 Task: Look for space in High Point, United States from 6th September, 2023 to 15th September, 2023 for 6 adults in price range Rs.8000 to Rs.12000. Place can be entire place or private room with 6 bedrooms having 6 beds and 6 bathrooms. Property type can be house, flat, guest house. Amenities needed are: wifi, TV, free parkinig on premises, gym, breakfast. Booking option can be shelf check-in. Required host language is English.
Action: Mouse moved to (526, 122)
Screenshot: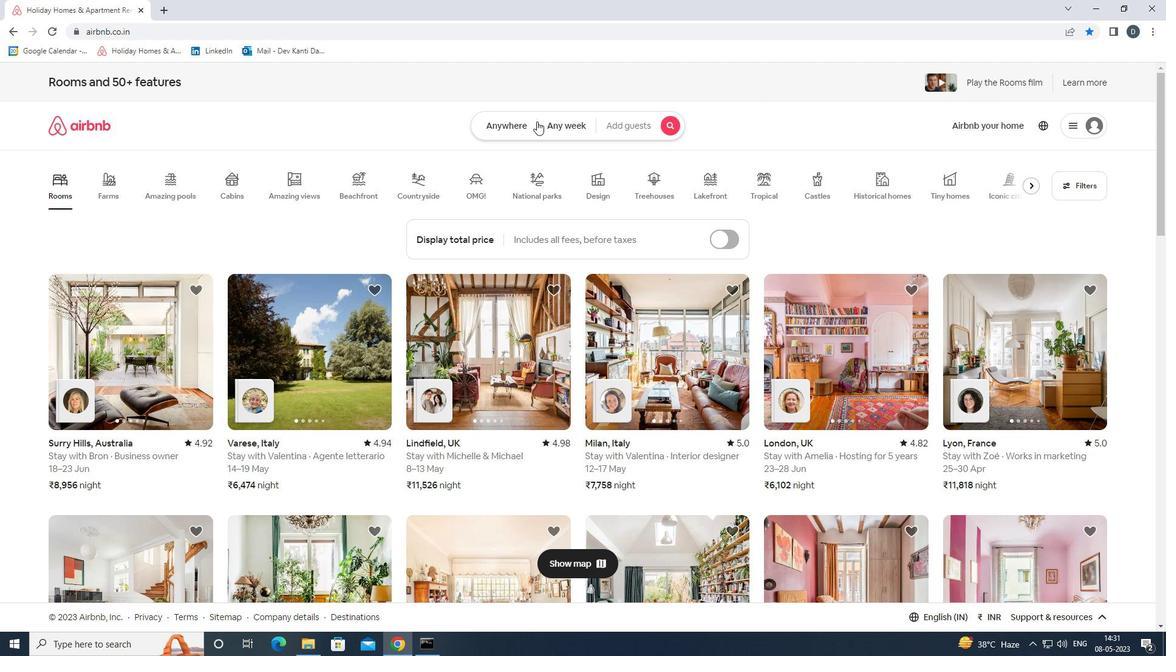 
Action: Mouse pressed left at (526, 122)
Screenshot: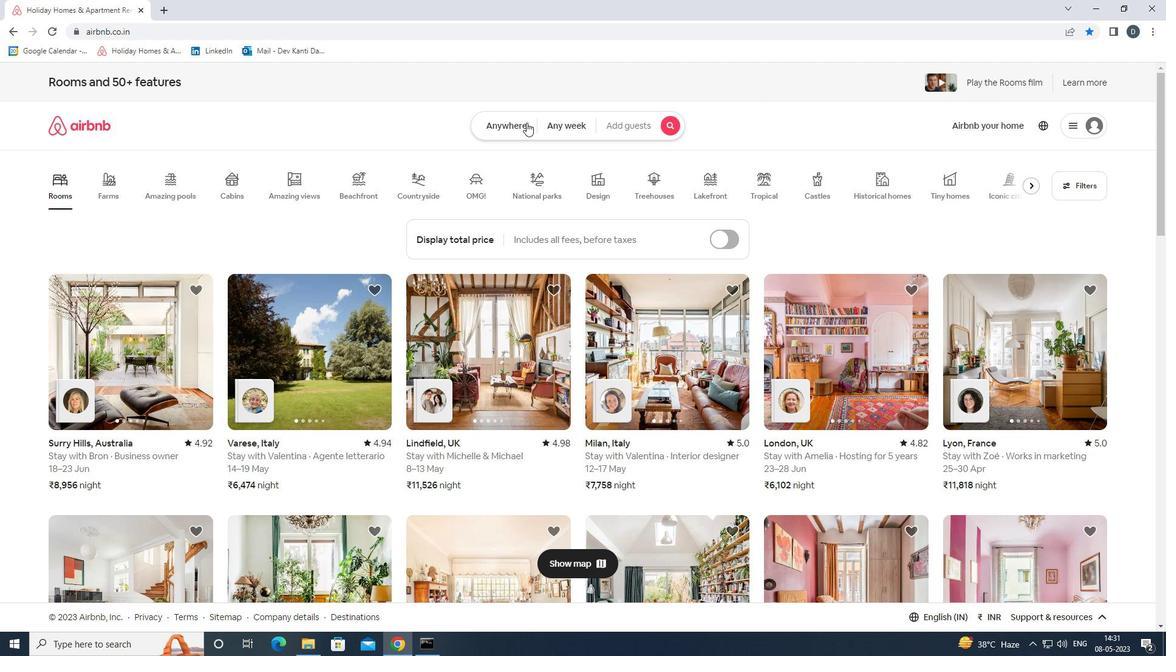 
Action: Mouse moved to (454, 171)
Screenshot: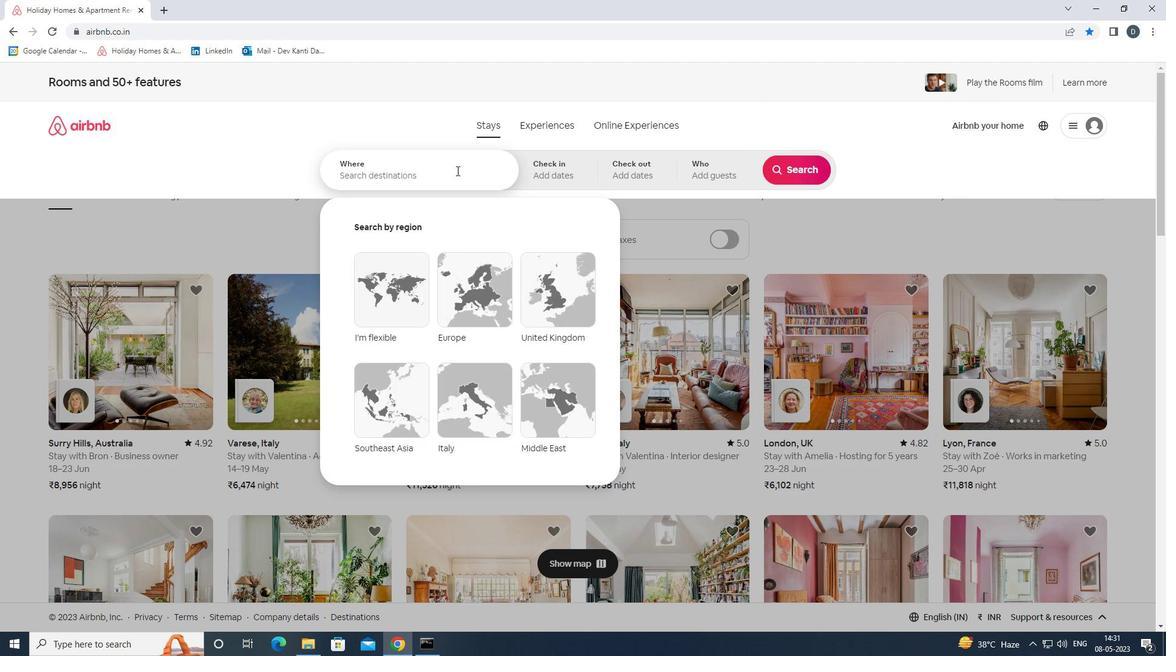 
Action: Mouse pressed left at (454, 171)
Screenshot: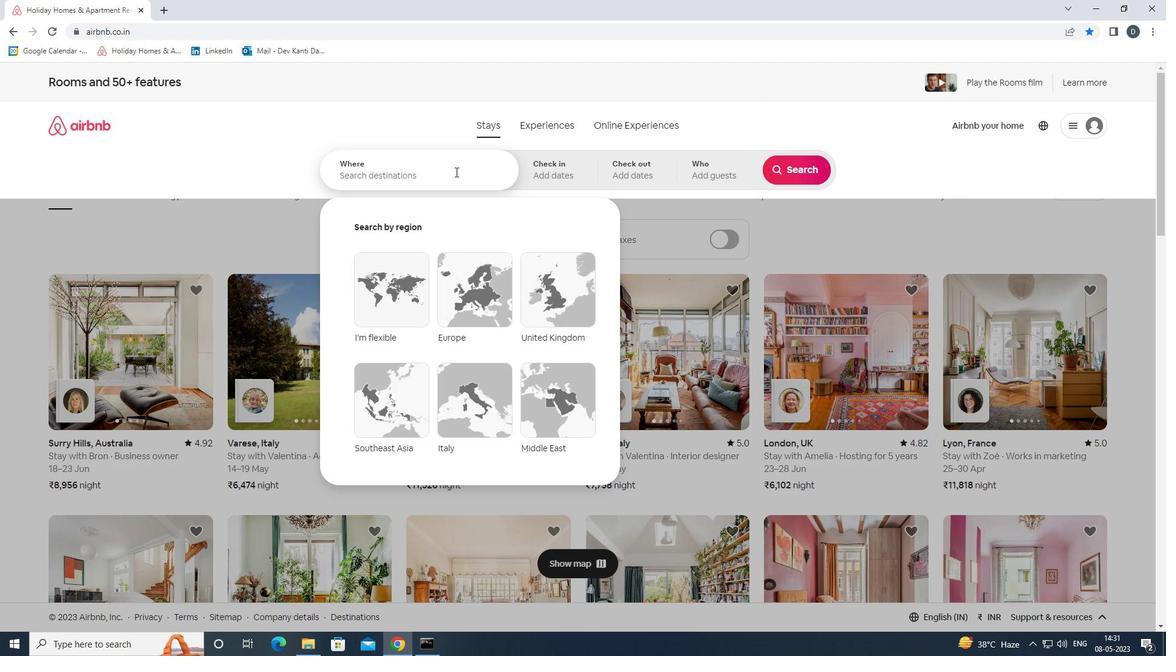 
Action: Key pressed <Key.shift><Key.shift><Key.shift><Key.shift><Key.shift><Key.shift><Key.shift>HIGH<Key.space><Key.caps_lock>P<Key.caps_lock>OINT,<Key.caps_lock>U<Key.caps_lock>NITED<Key.space><Key.caps_lock>S<Key.caps_lock>TATES<Key.enter>
Screenshot: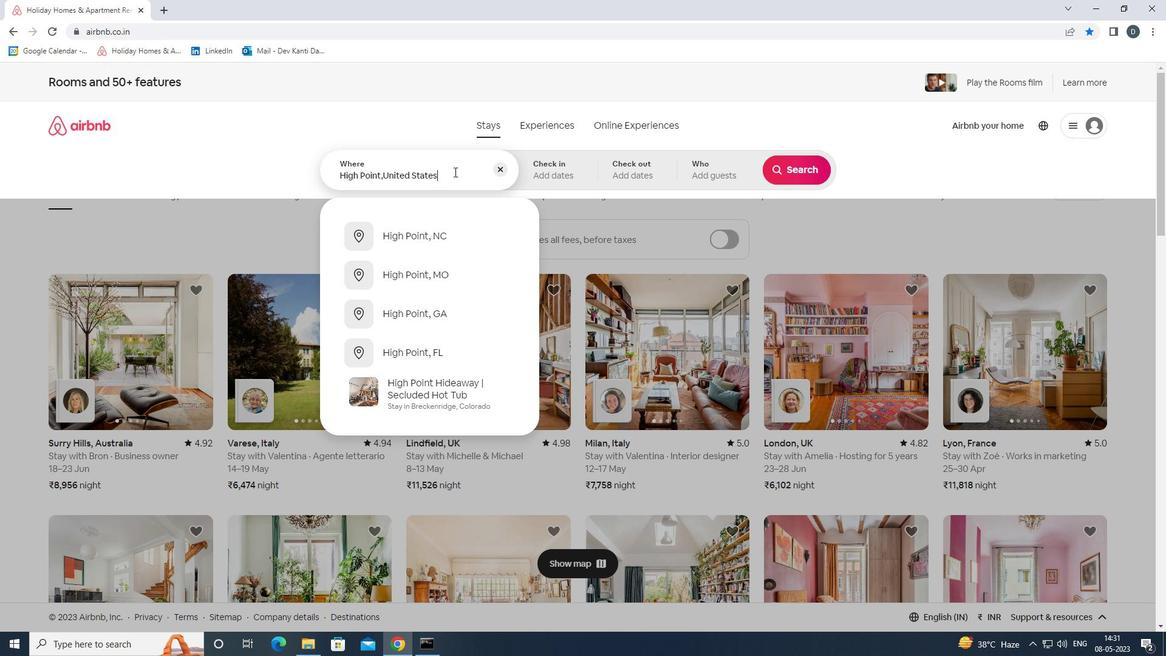 
Action: Mouse moved to (791, 261)
Screenshot: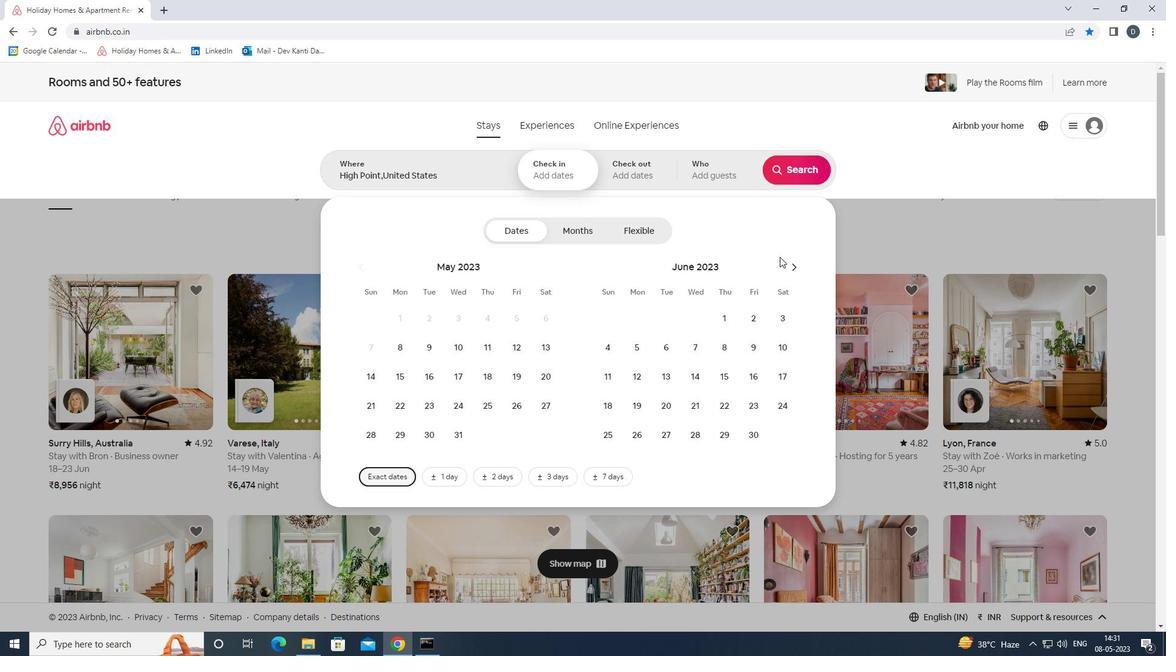 
Action: Mouse pressed left at (791, 261)
Screenshot: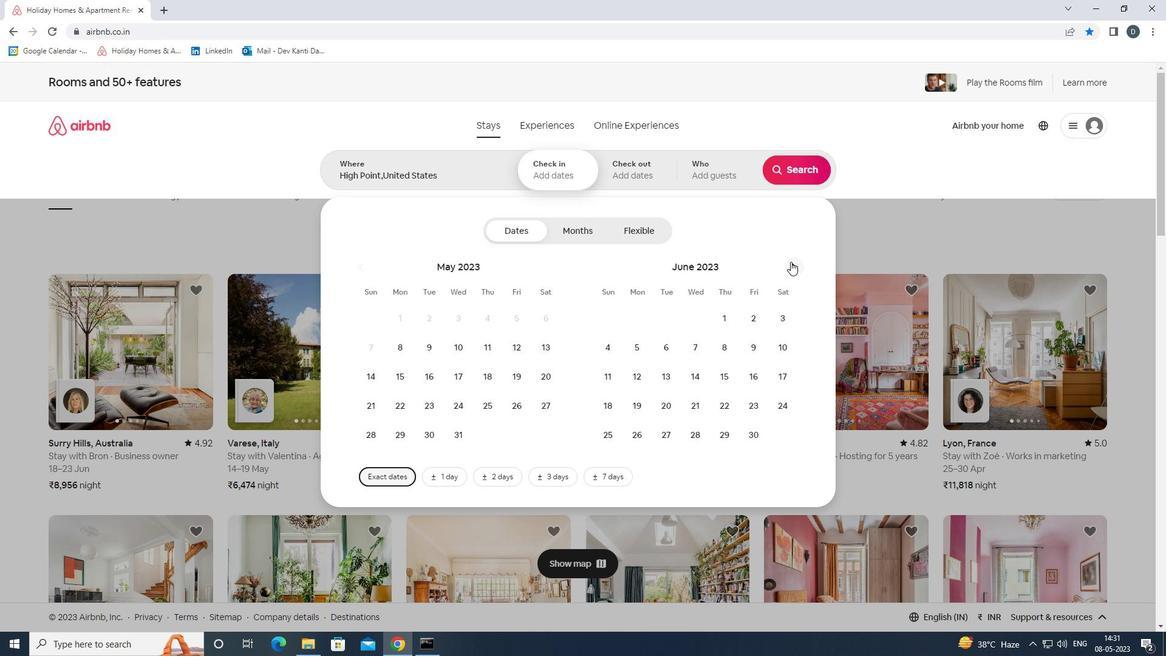 
Action: Mouse pressed left at (791, 261)
Screenshot: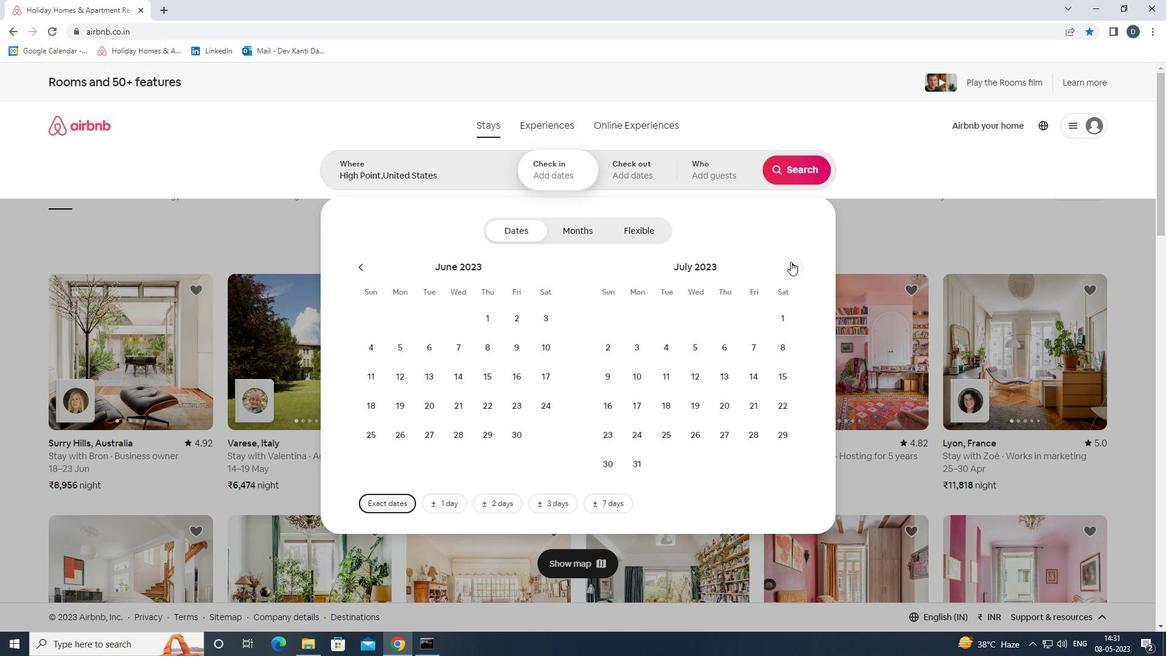 
Action: Mouse pressed left at (791, 261)
Screenshot: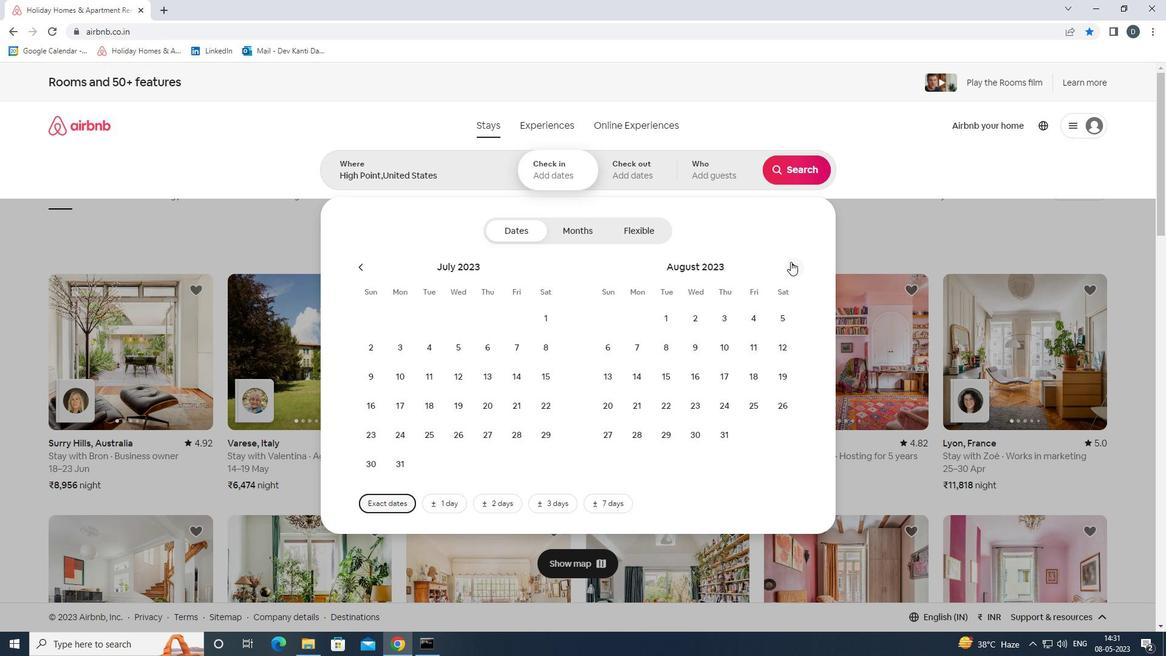 
Action: Mouse moved to (700, 345)
Screenshot: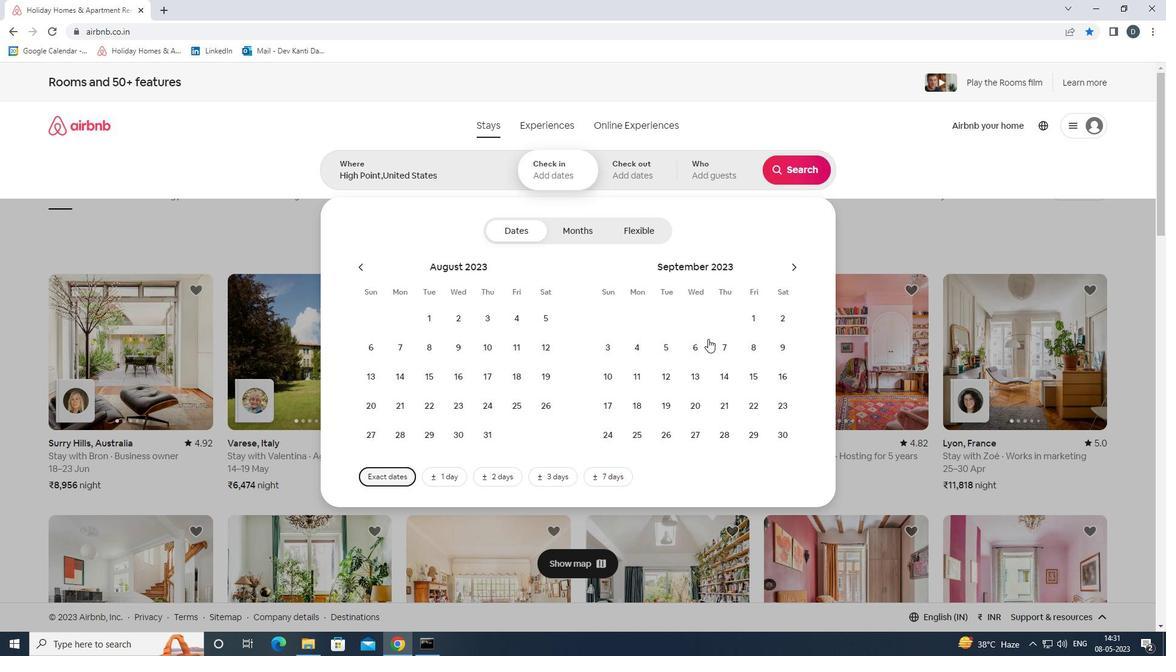 
Action: Mouse pressed left at (700, 345)
Screenshot: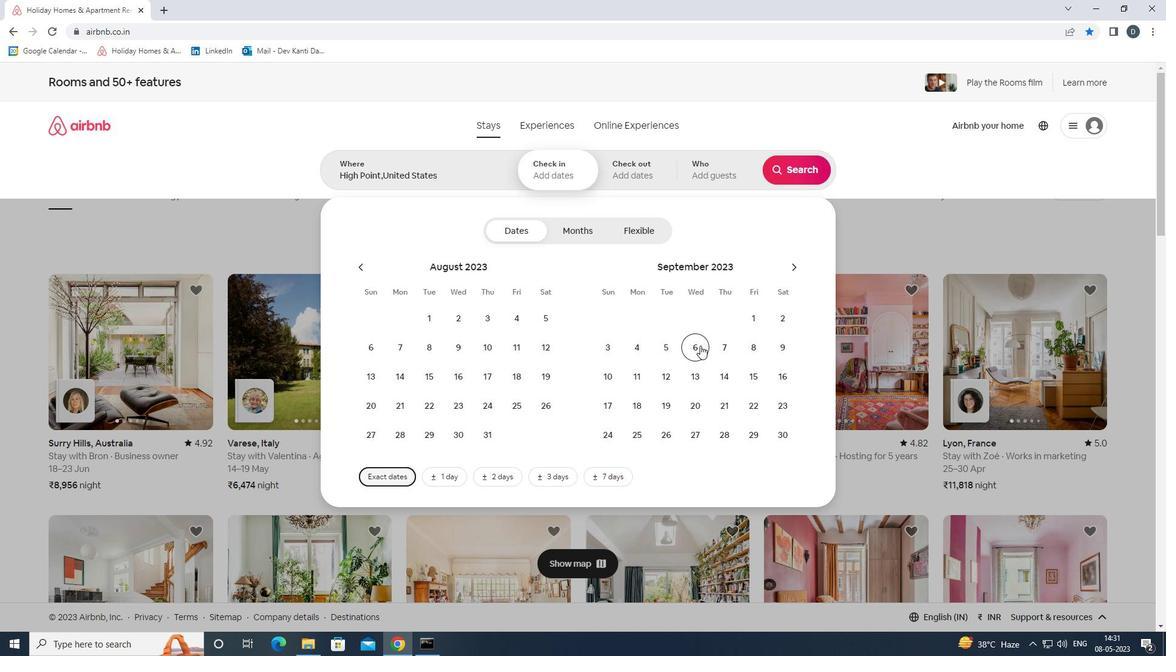 
Action: Mouse moved to (758, 373)
Screenshot: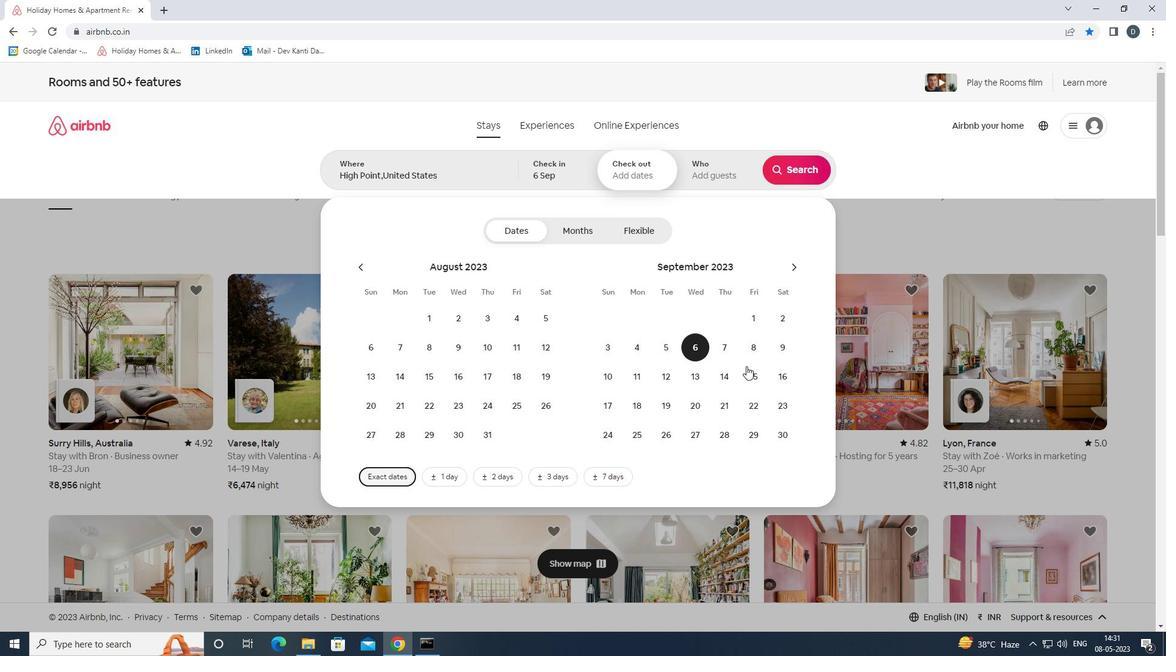 
Action: Mouse pressed left at (758, 373)
Screenshot: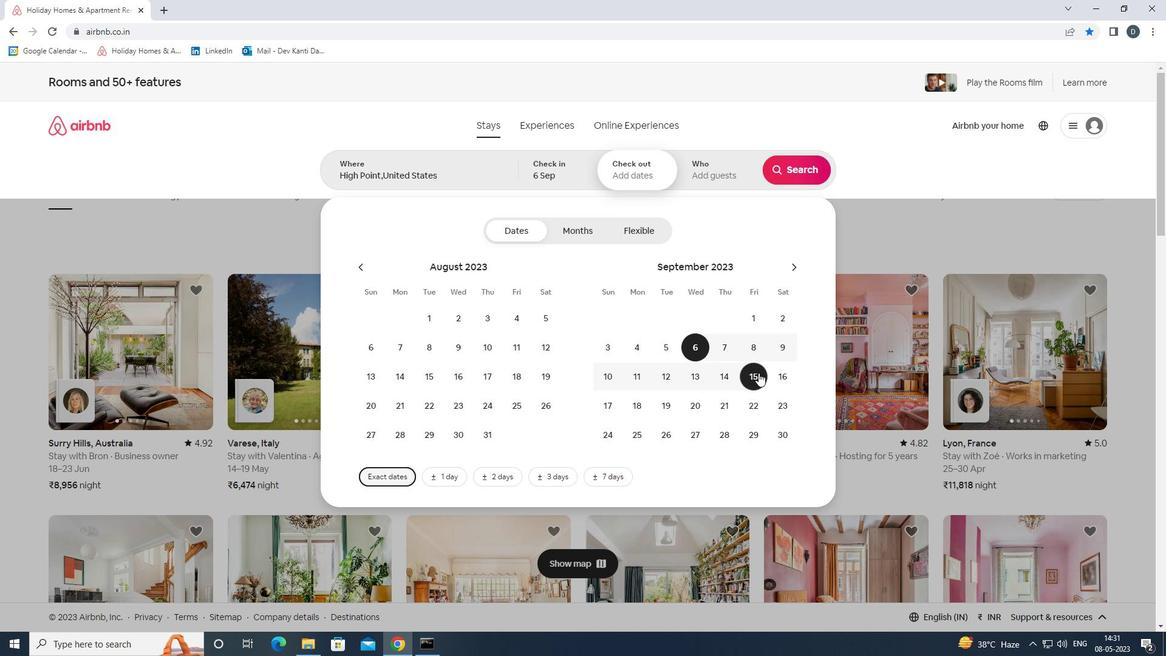 
Action: Mouse moved to (726, 173)
Screenshot: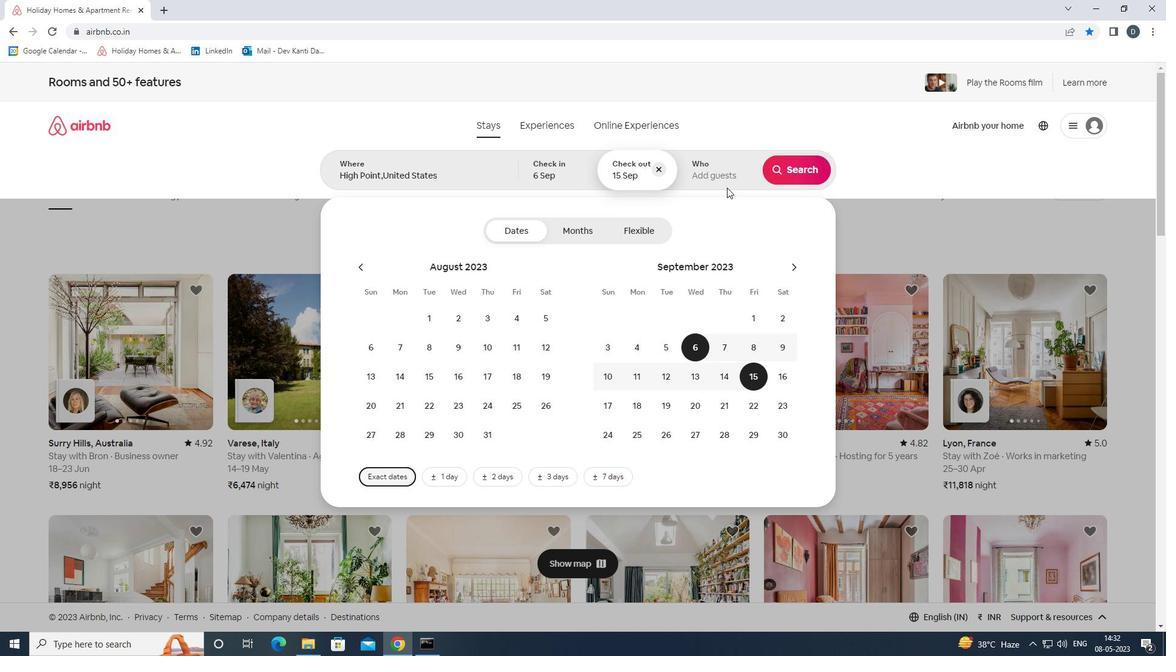 
Action: Mouse pressed left at (726, 173)
Screenshot: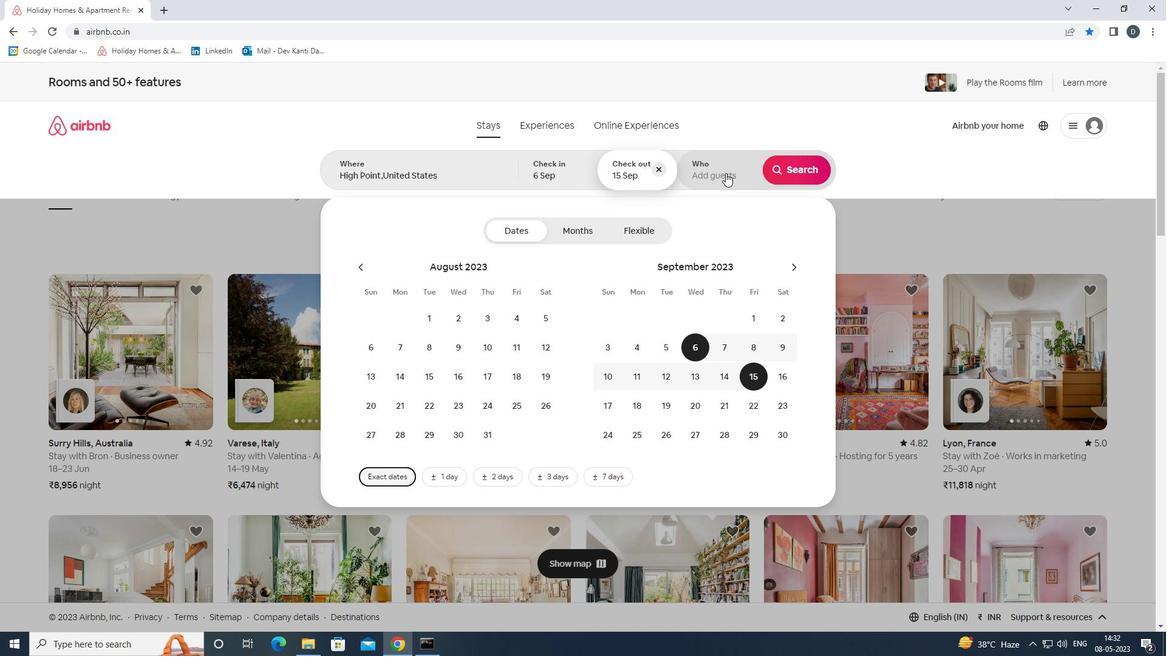 
Action: Mouse moved to (796, 230)
Screenshot: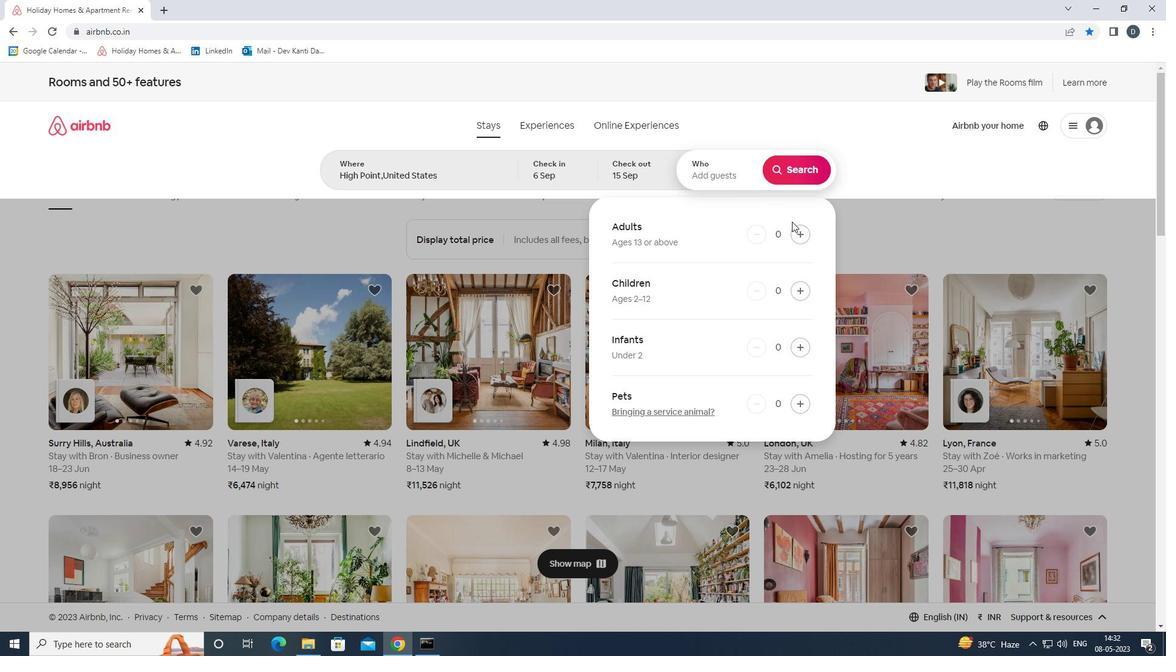 
Action: Mouse pressed left at (796, 230)
Screenshot: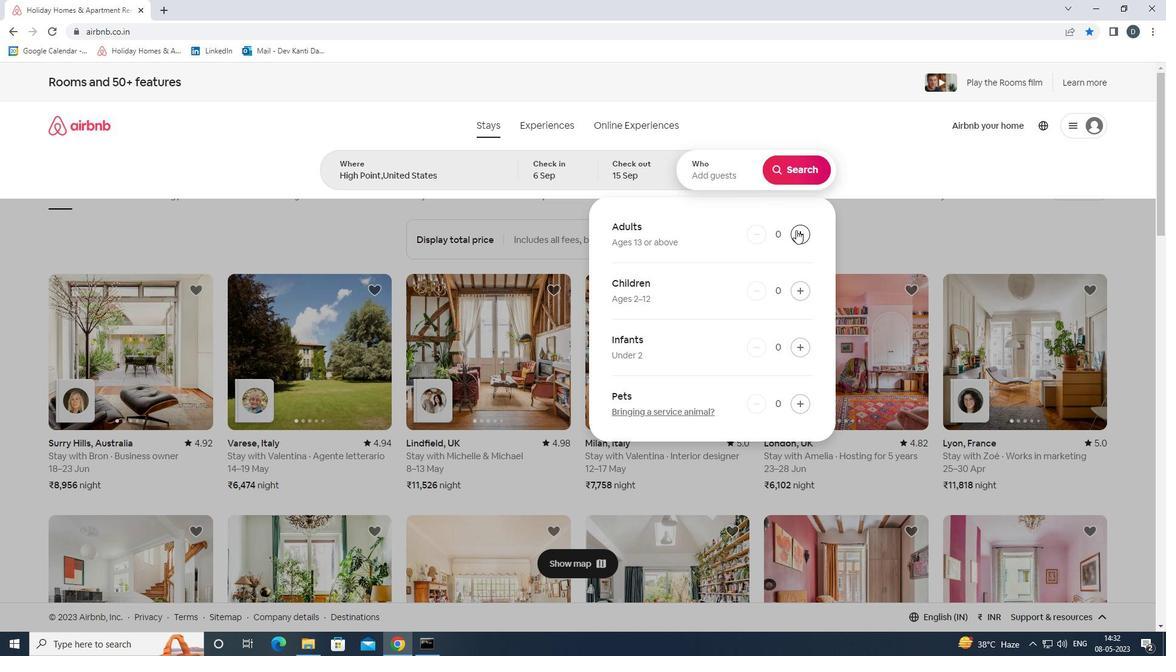 
Action: Mouse pressed left at (796, 230)
Screenshot: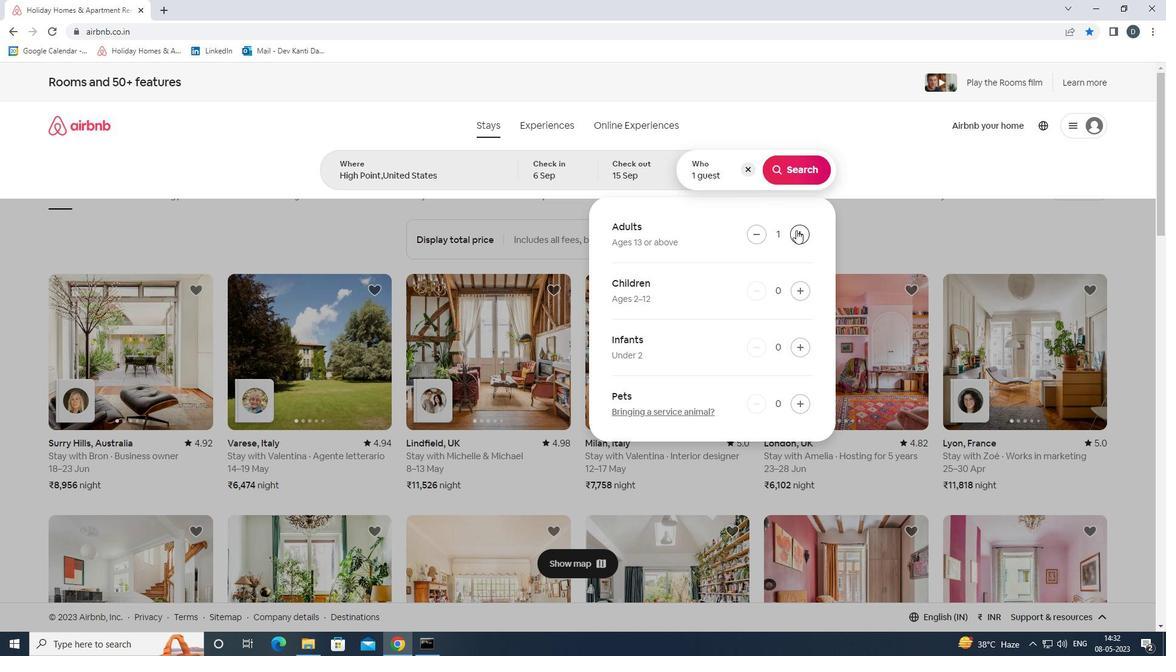 
Action: Mouse pressed left at (796, 230)
Screenshot: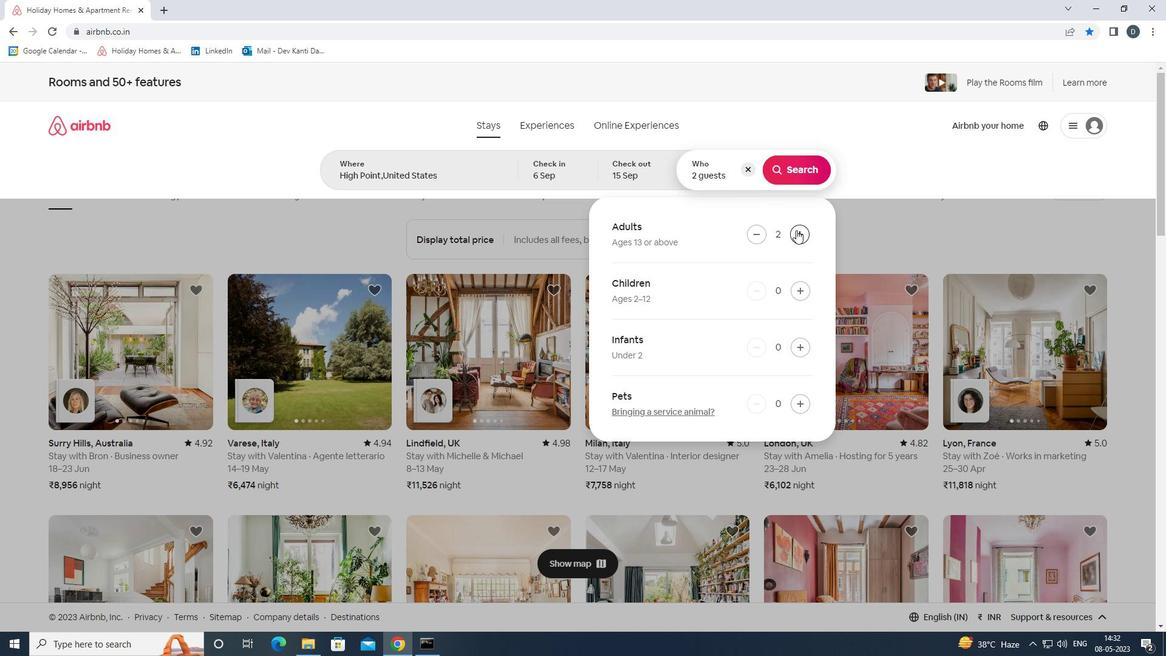 
Action: Mouse pressed left at (796, 230)
Screenshot: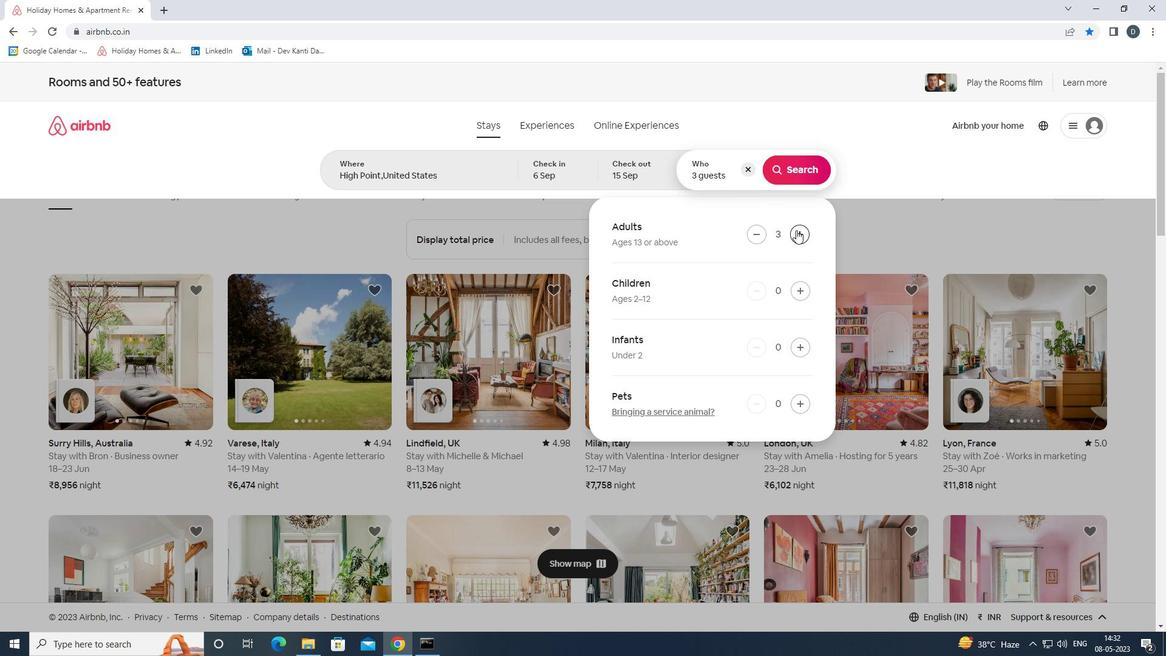 
Action: Mouse pressed left at (796, 230)
Screenshot: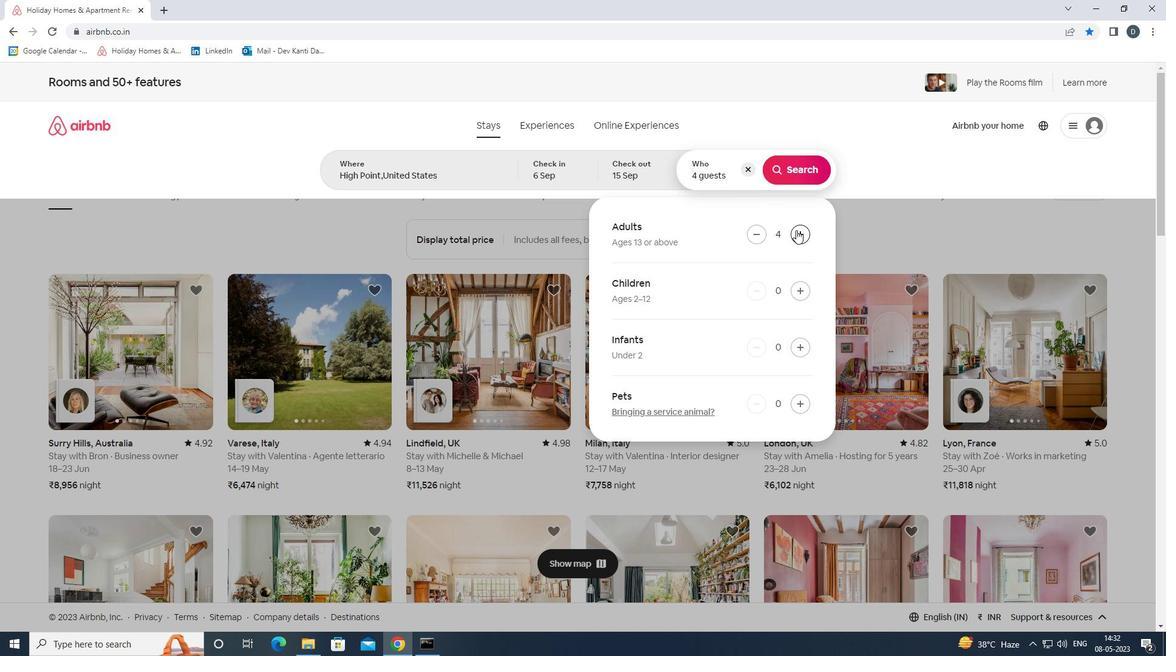 
Action: Mouse moved to (796, 231)
Screenshot: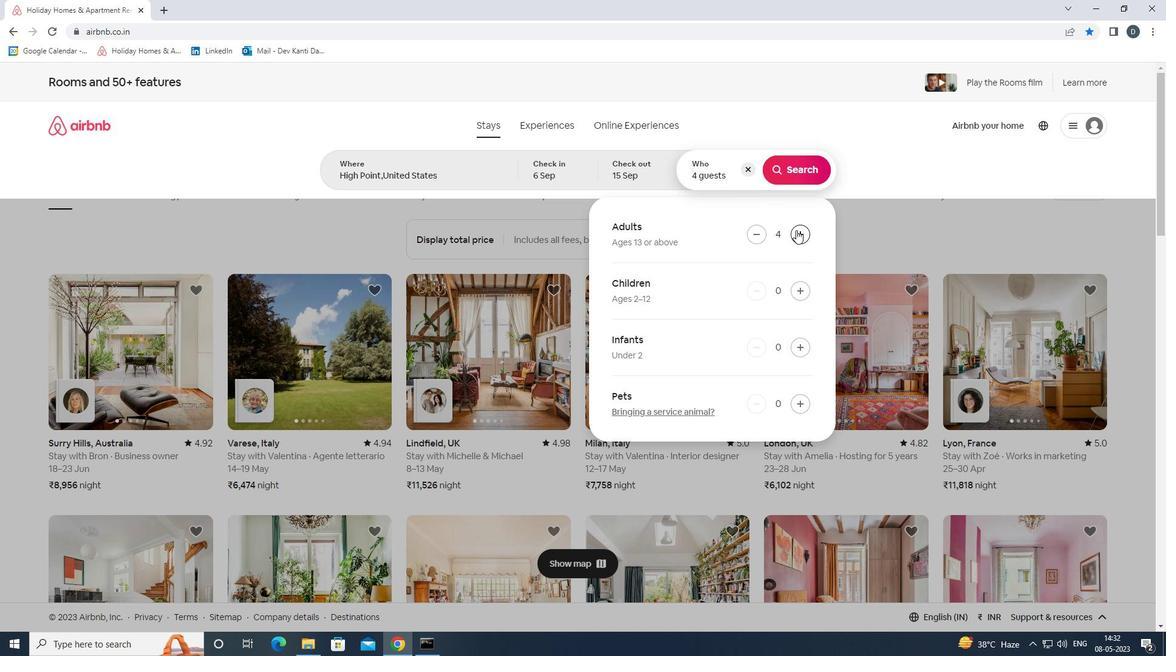 
Action: Mouse pressed left at (796, 231)
Screenshot: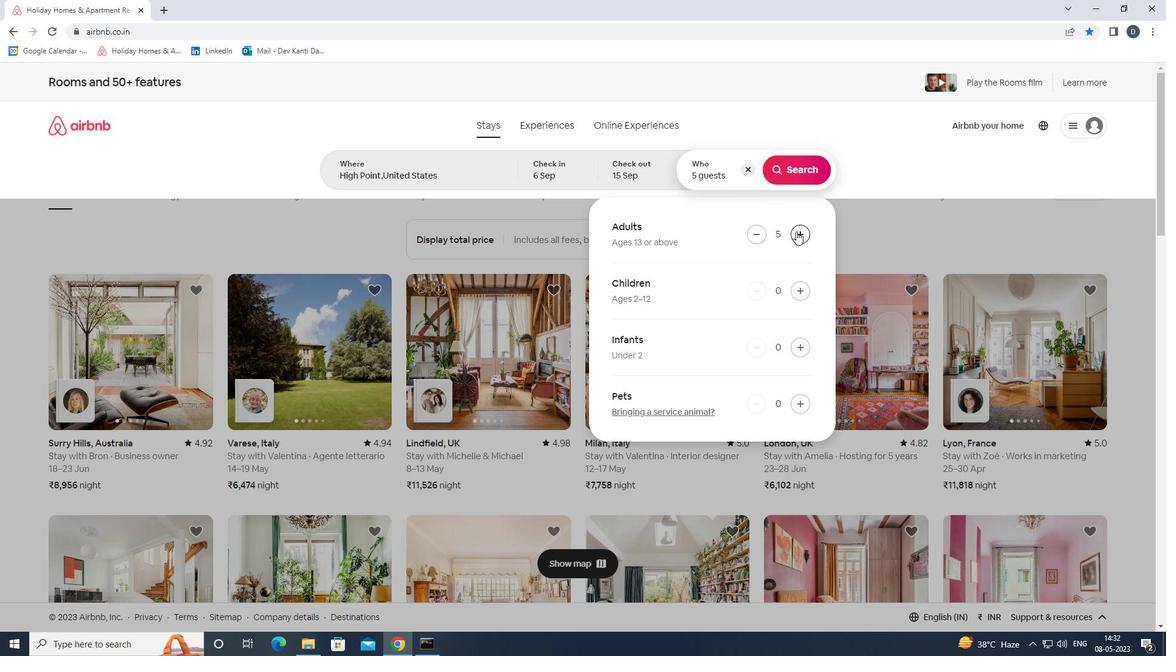 
Action: Mouse moved to (795, 173)
Screenshot: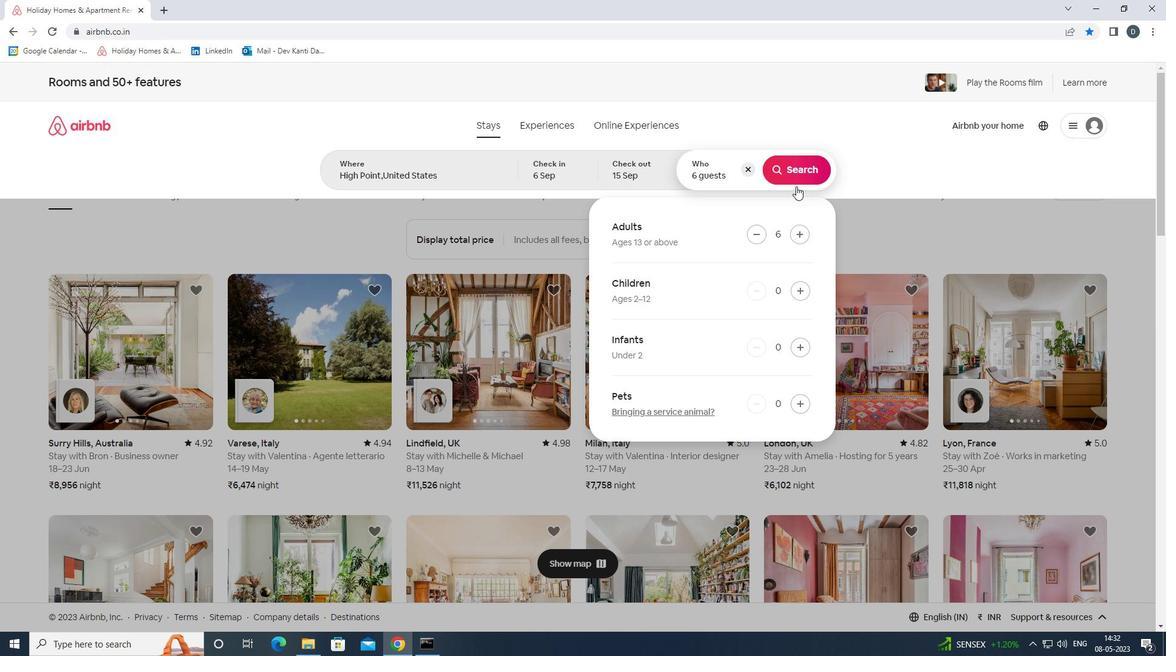 
Action: Mouse pressed left at (795, 173)
Screenshot: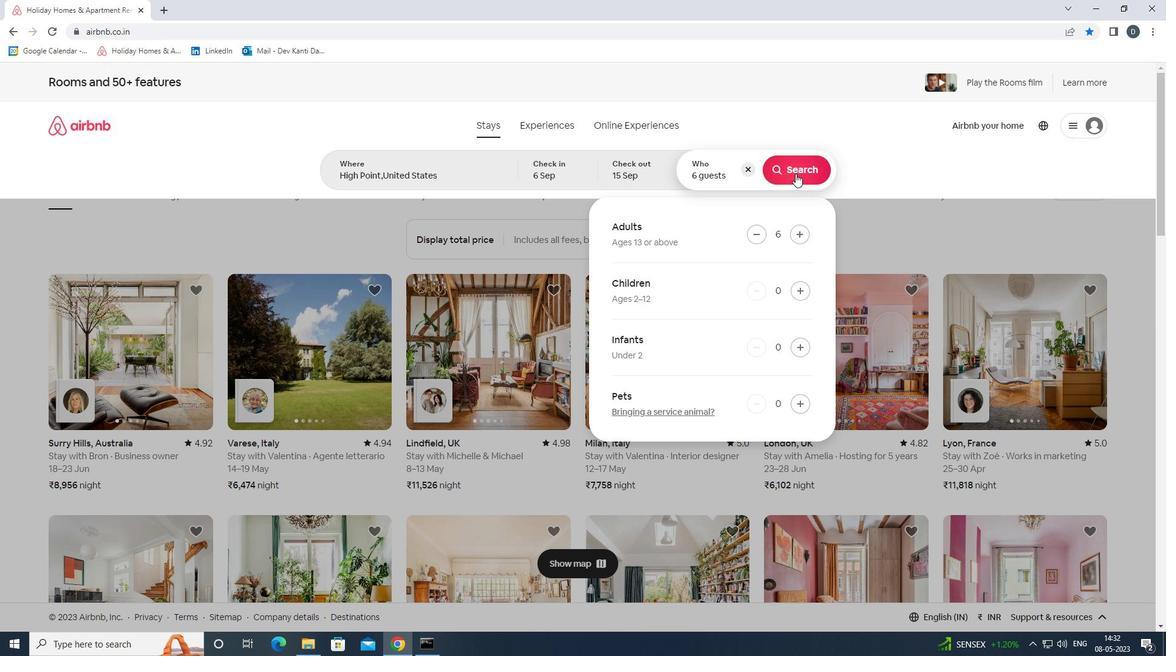 
Action: Mouse moved to (1111, 142)
Screenshot: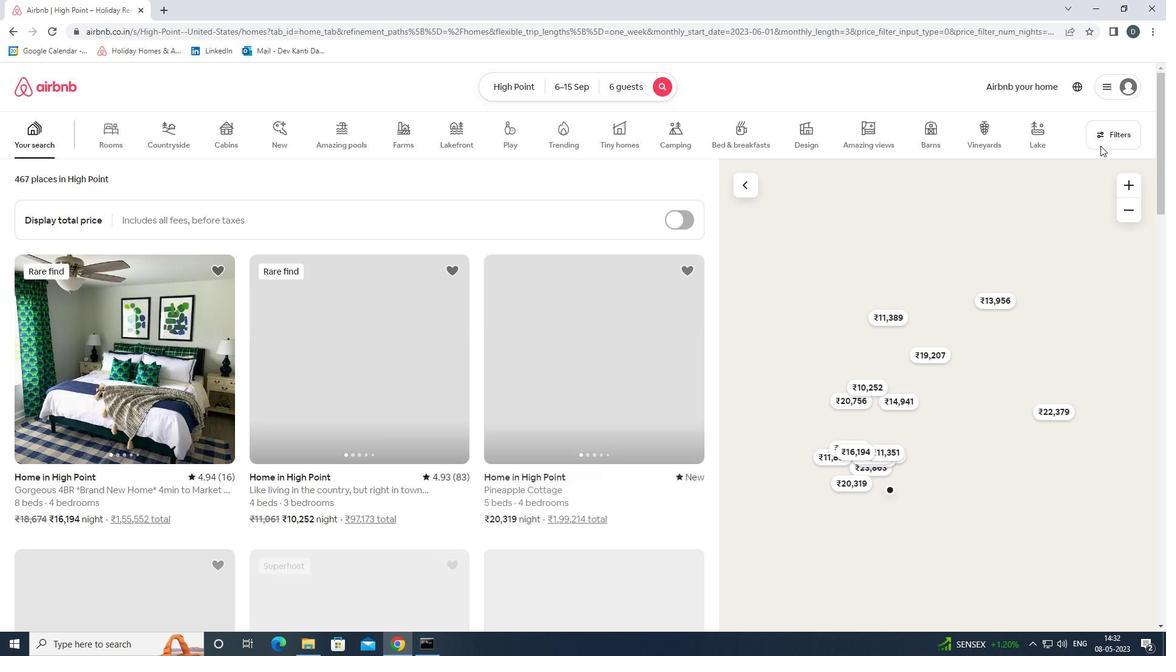 
Action: Mouse pressed left at (1111, 142)
Screenshot: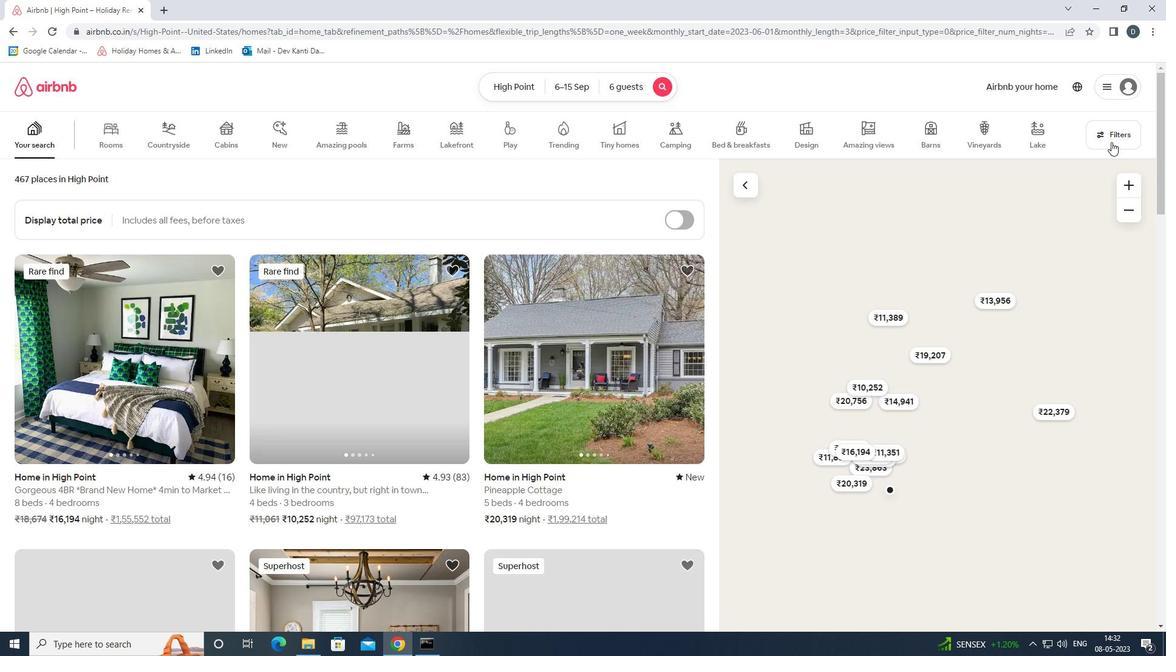 
Action: Mouse moved to (503, 428)
Screenshot: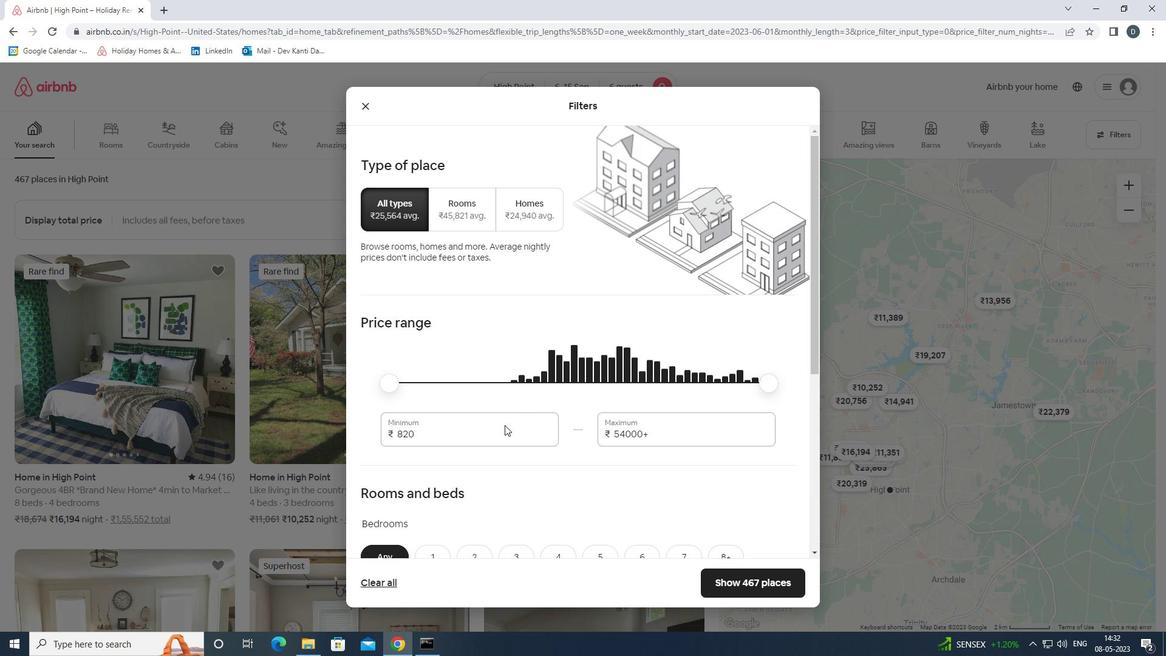 
Action: Mouse pressed left at (503, 428)
Screenshot: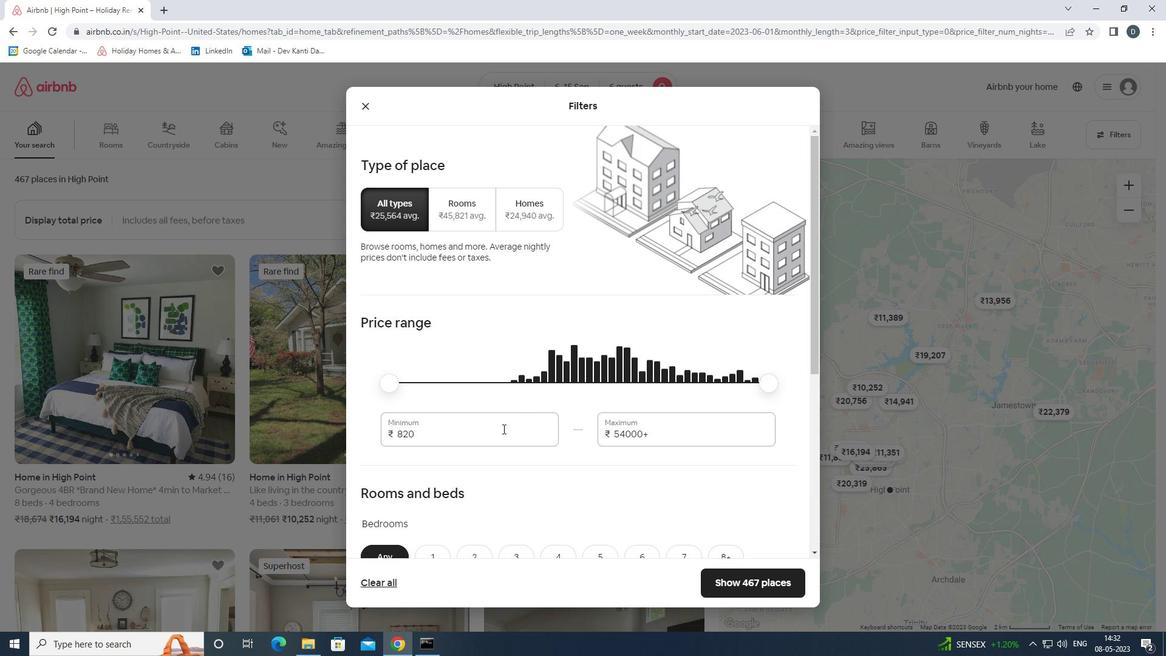 
Action: Mouse pressed left at (503, 428)
Screenshot: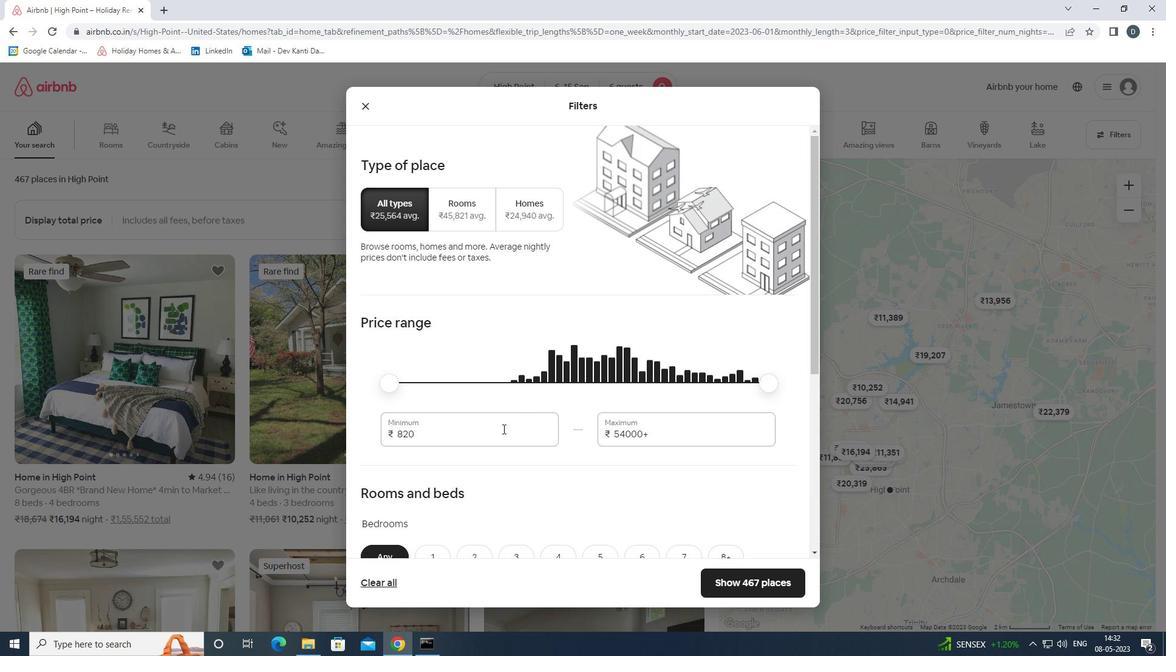 
Action: Key pressed 8000<Key.tab>12000
Screenshot: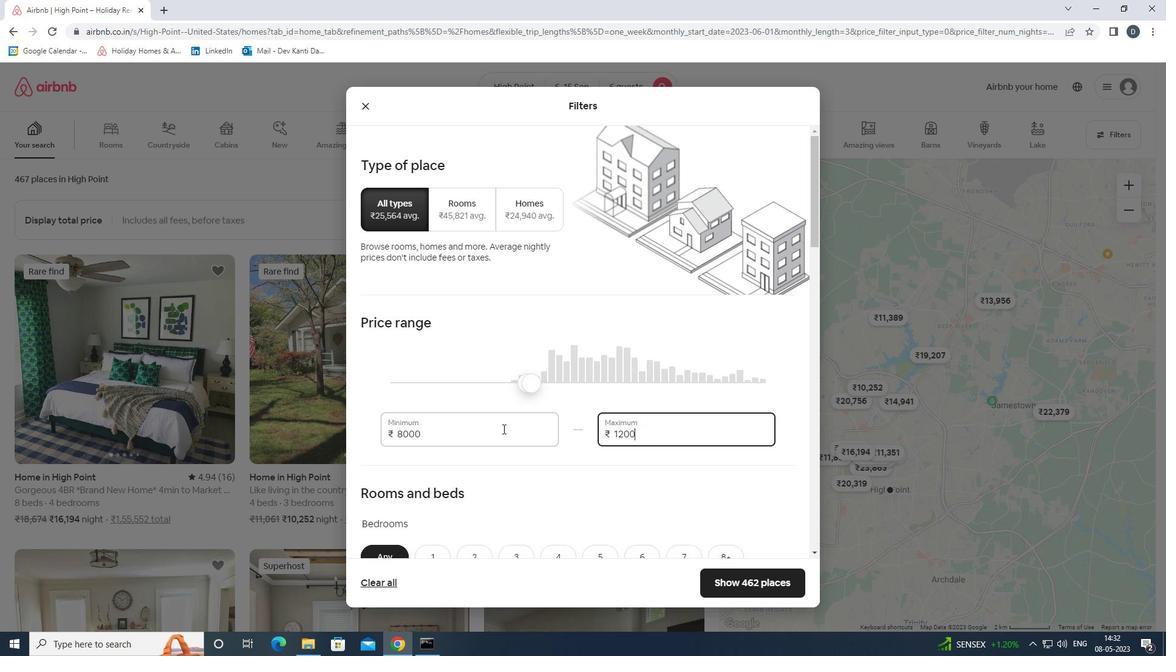 
Action: Mouse scrolled (503, 428) with delta (0, 0)
Screenshot: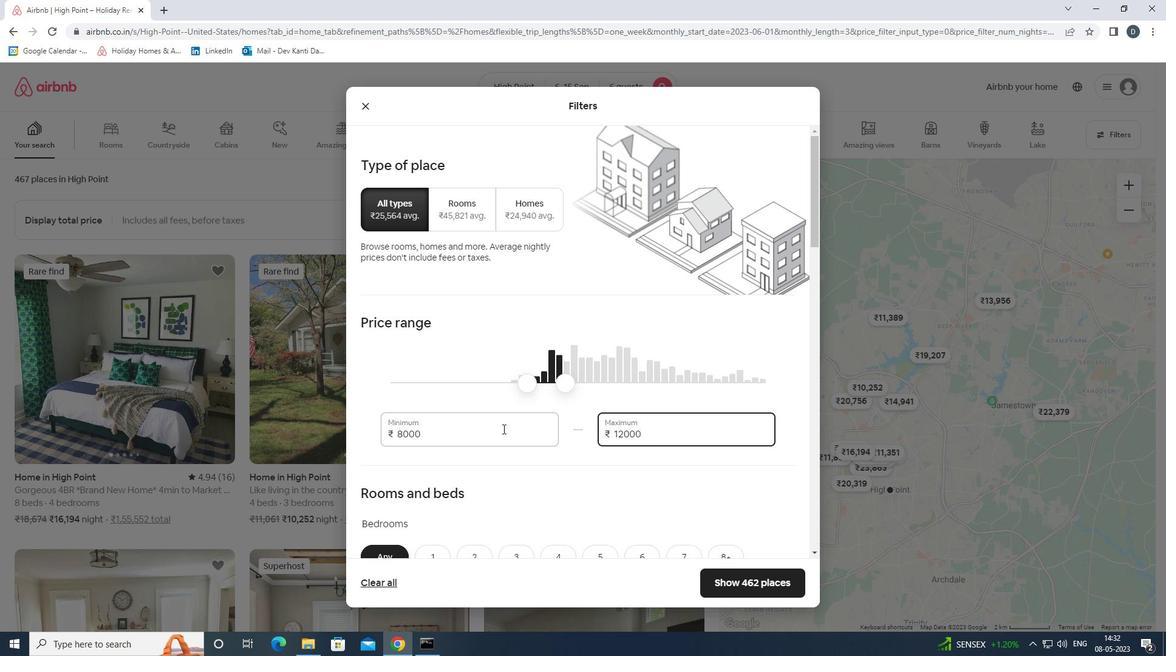 
Action: Mouse scrolled (503, 428) with delta (0, 0)
Screenshot: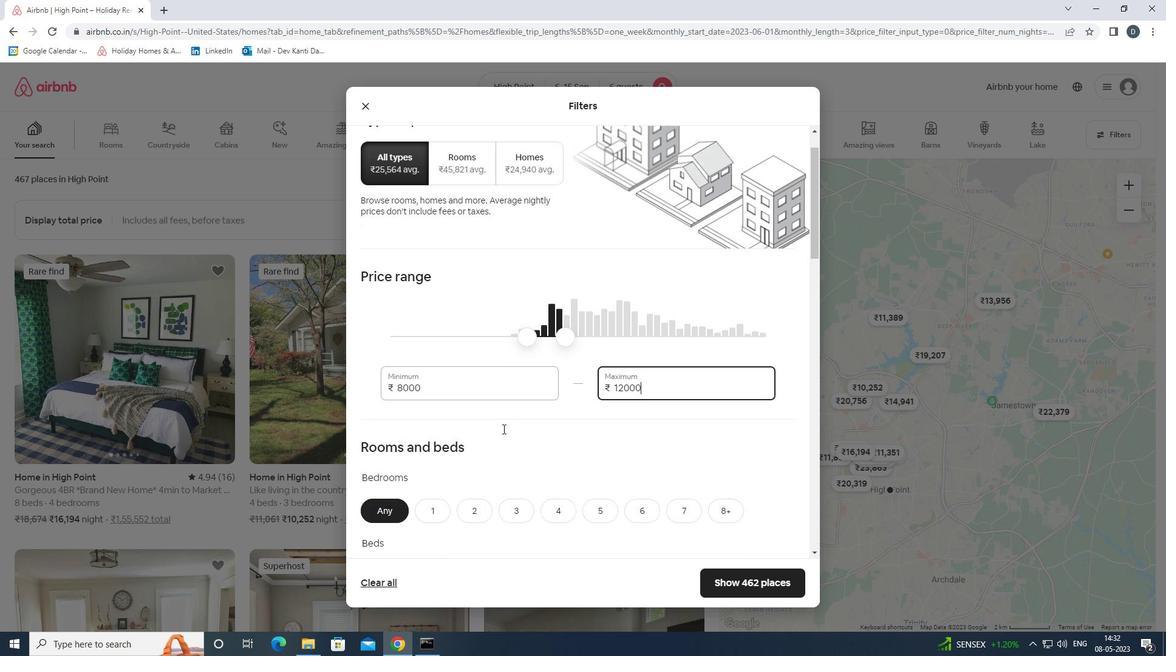
Action: Mouse scrolled (503, 428) with delta (0, 0)
Screenshot: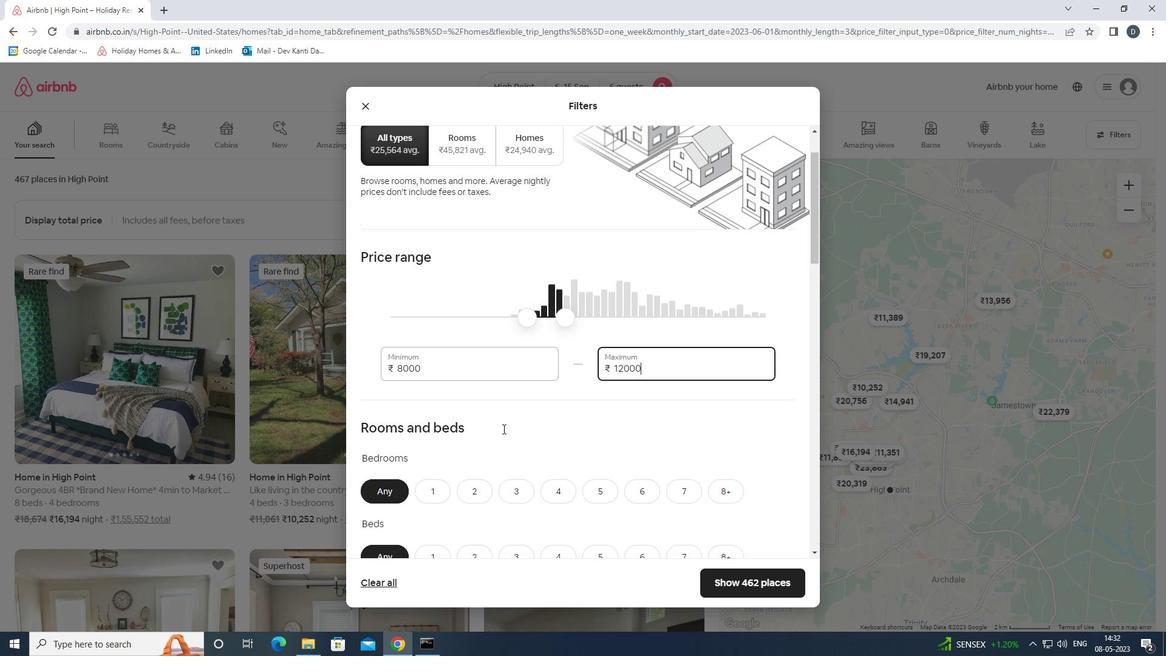 
Action: Mouse scrolled (503, 428) with delta (0, 0)
Screenshot: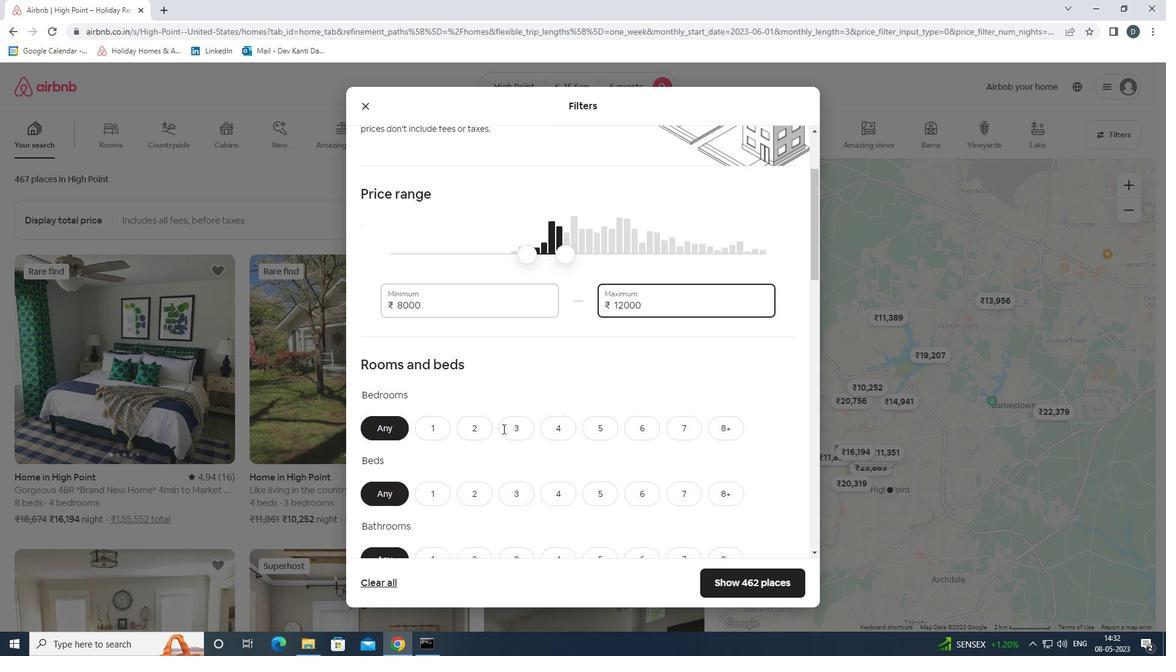 
Action: Mouse moved to (643, 314)
Screenshot: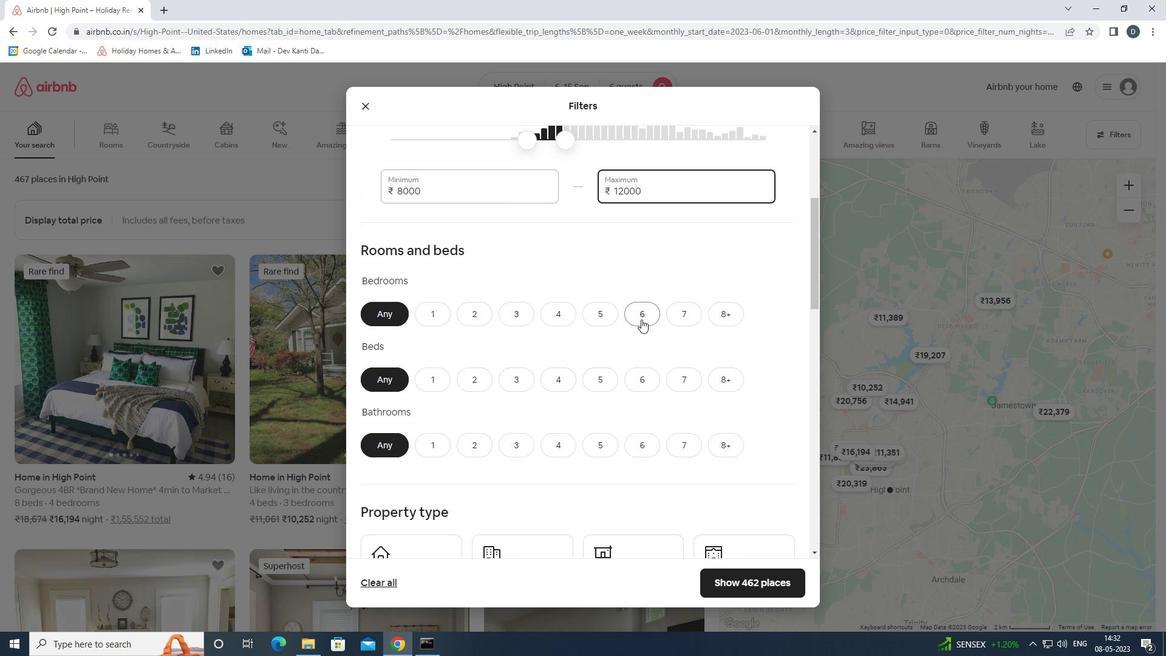 
Action: Mouse pressed left at (643, 314)
Screenshot: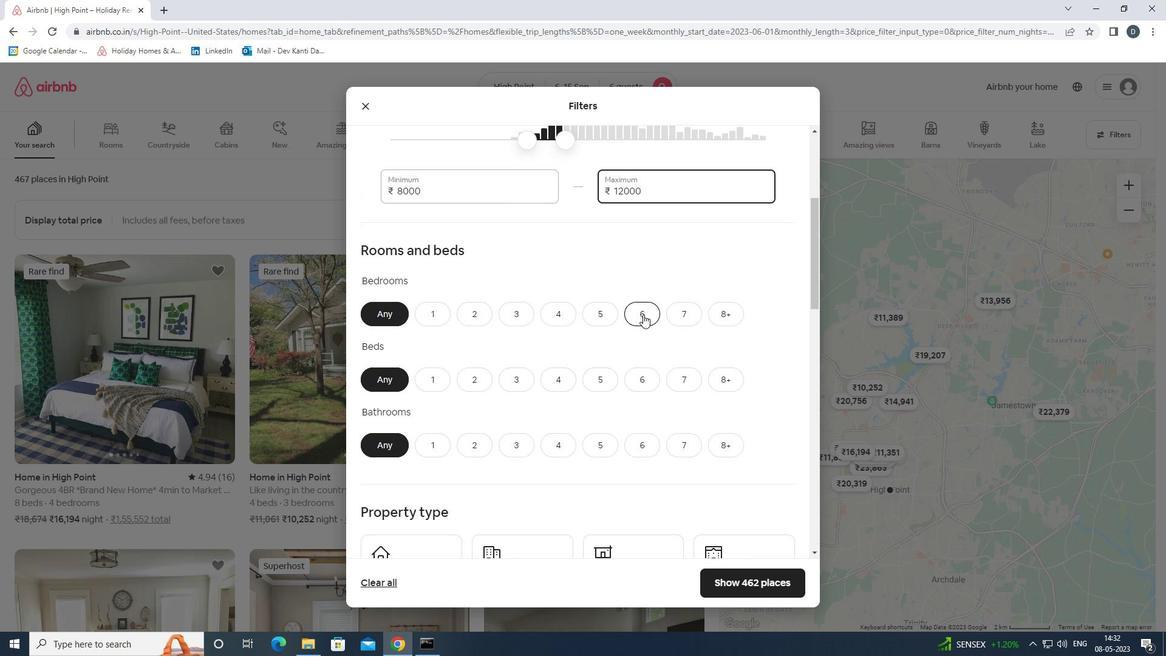 
Action: Mouse moved to (640, 373)
Screenshot: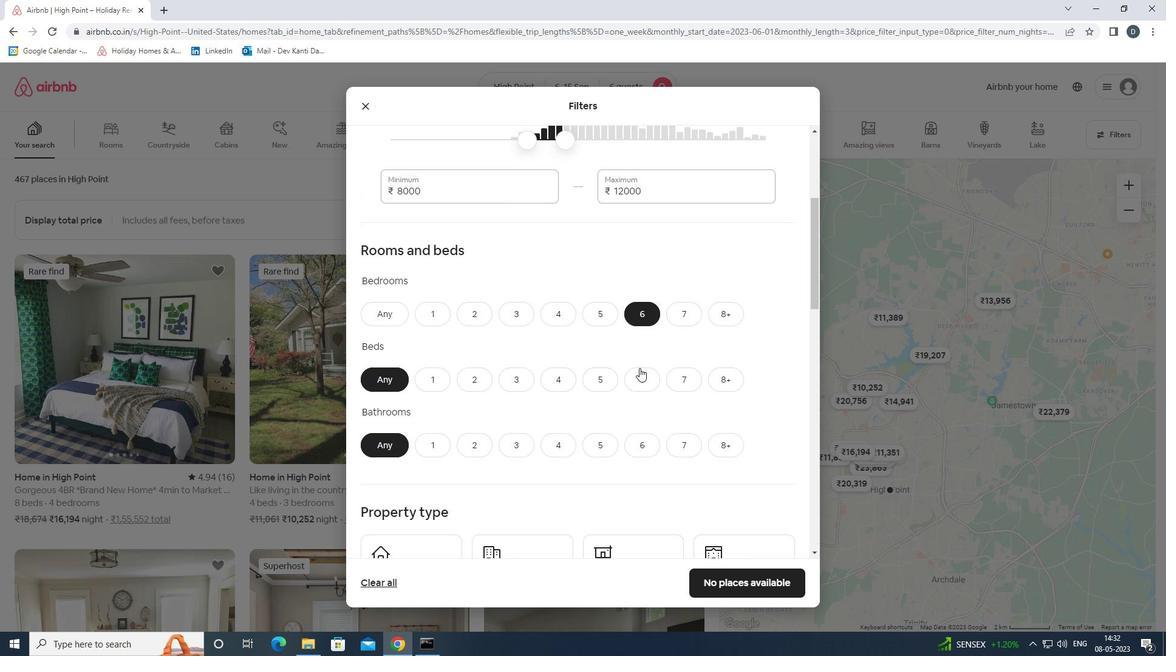 
Action: Mouse pressed left at (640, 373)
Screenshot: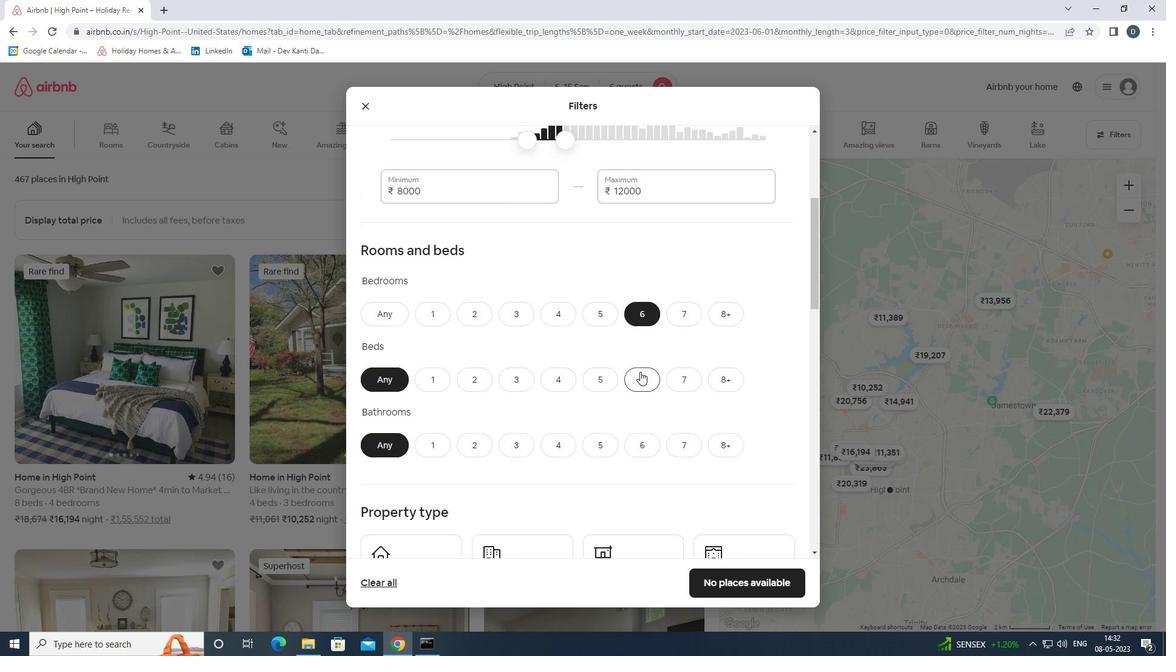 
Action: Mouse moved to (645, 436)
Screenshot: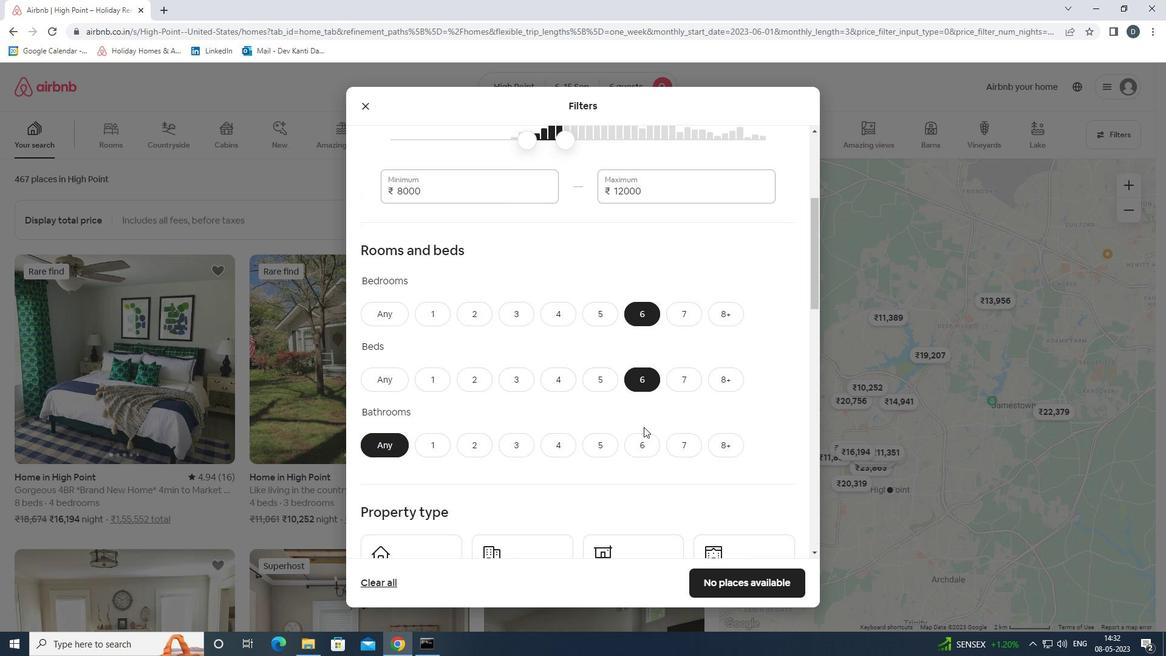 
Action: Mouse pressed left at (645, 436)
Screenshot: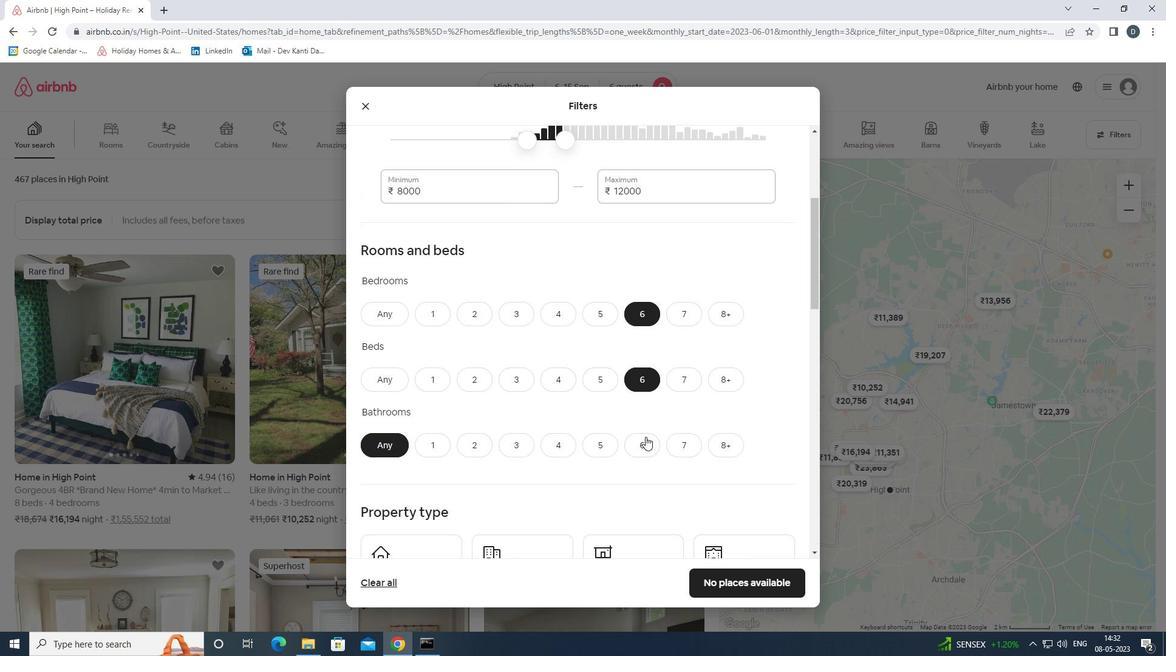 
Action: Mouse scrolled (645, 436) with delta (0, 0)
Screenshot: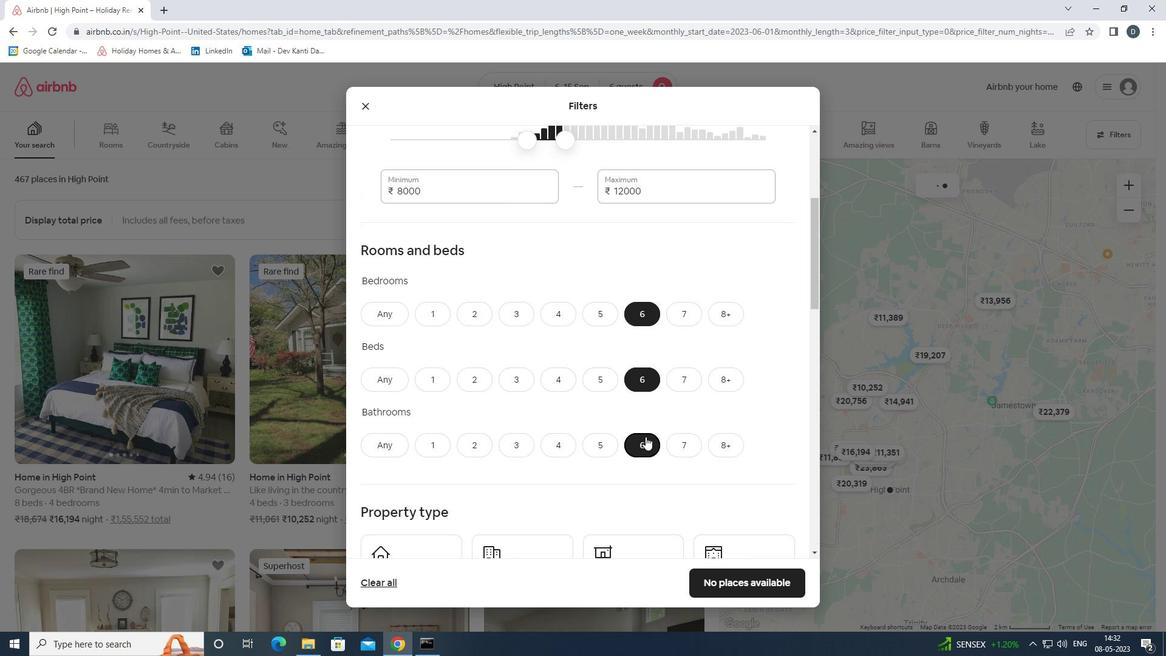 
Action: Mouse scrolled (645, 436) with delta (0, 0)
Screenshot: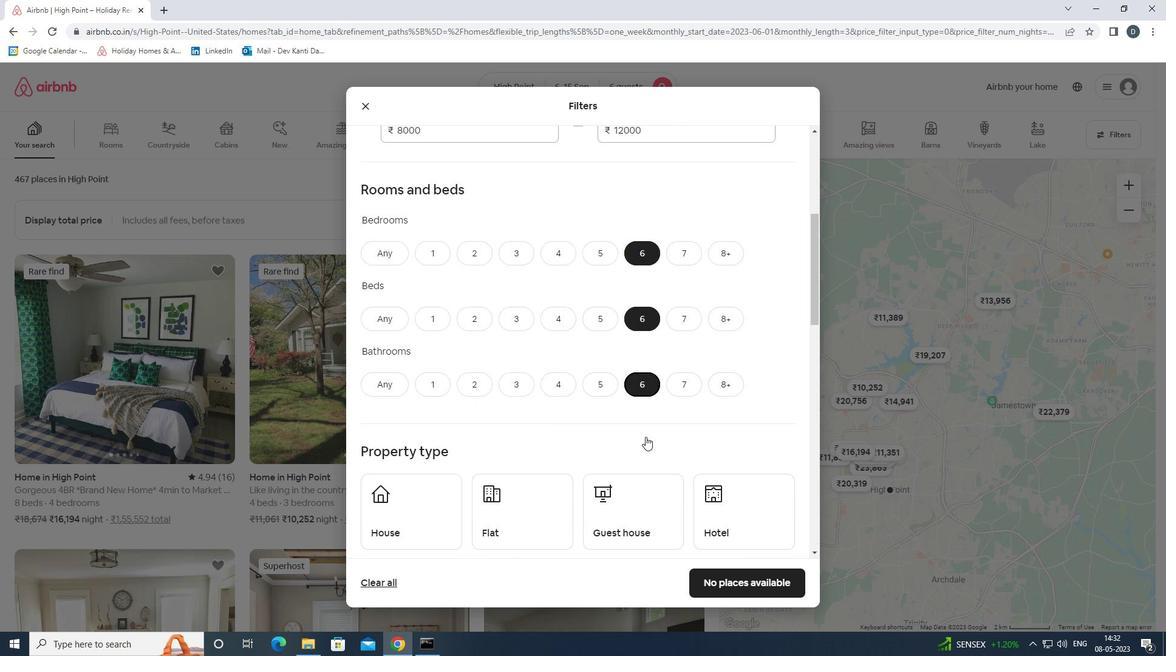 
Action: Mouse scrolled (645, 436) with delta (0, 0)
Screenshot: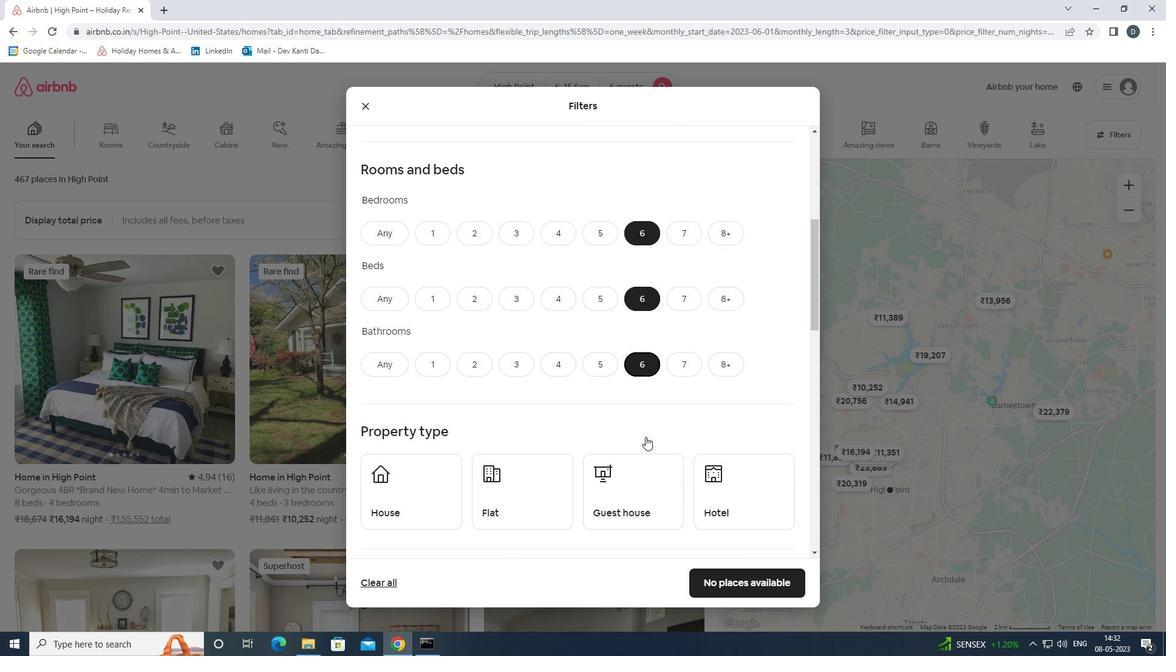 
Action: Mouse moved to (445, 411)
Screenshot: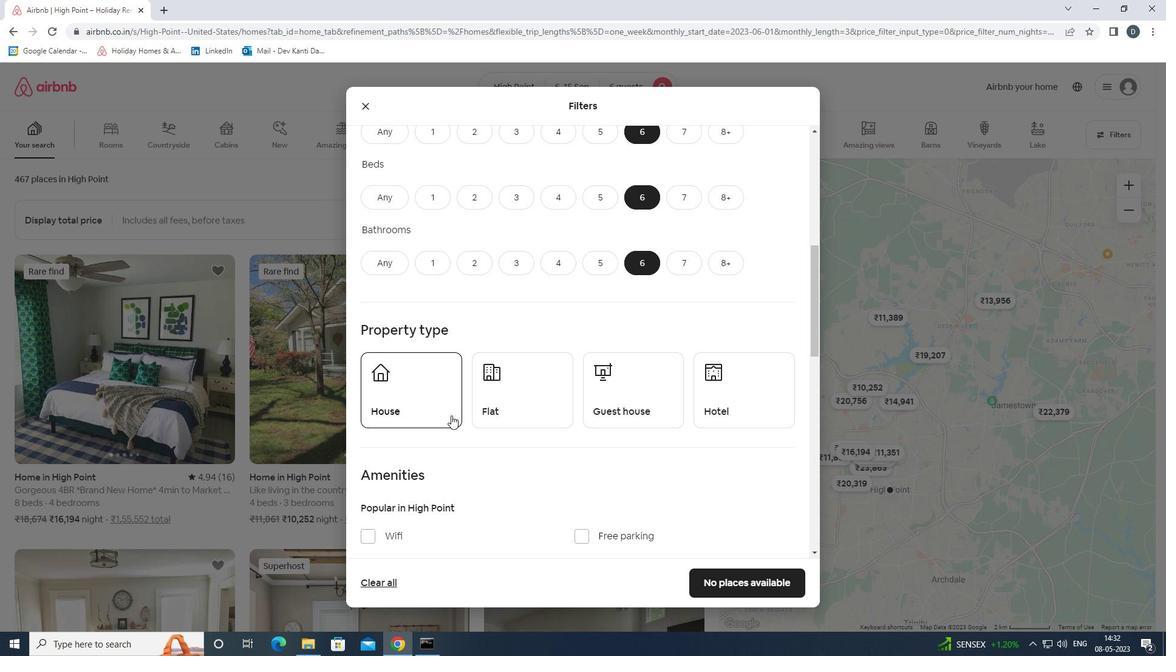 
Action: Mouse pressed left at (445, 411)
Screenshot: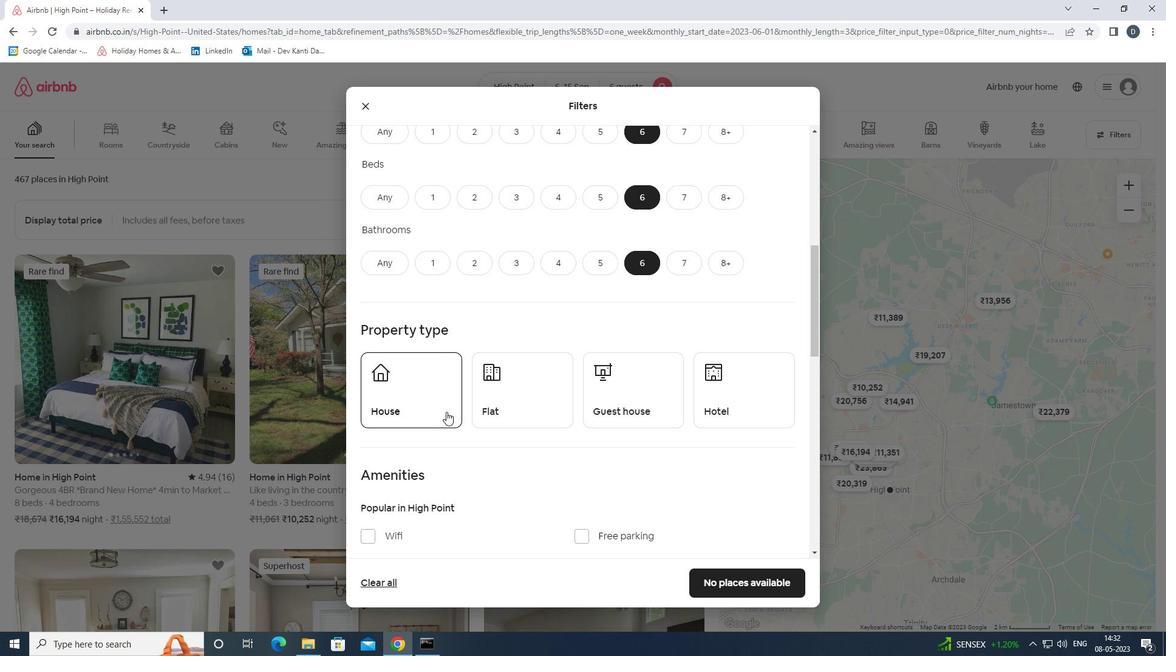 
Action: Mouse moved to (515, 398)
Screenshot: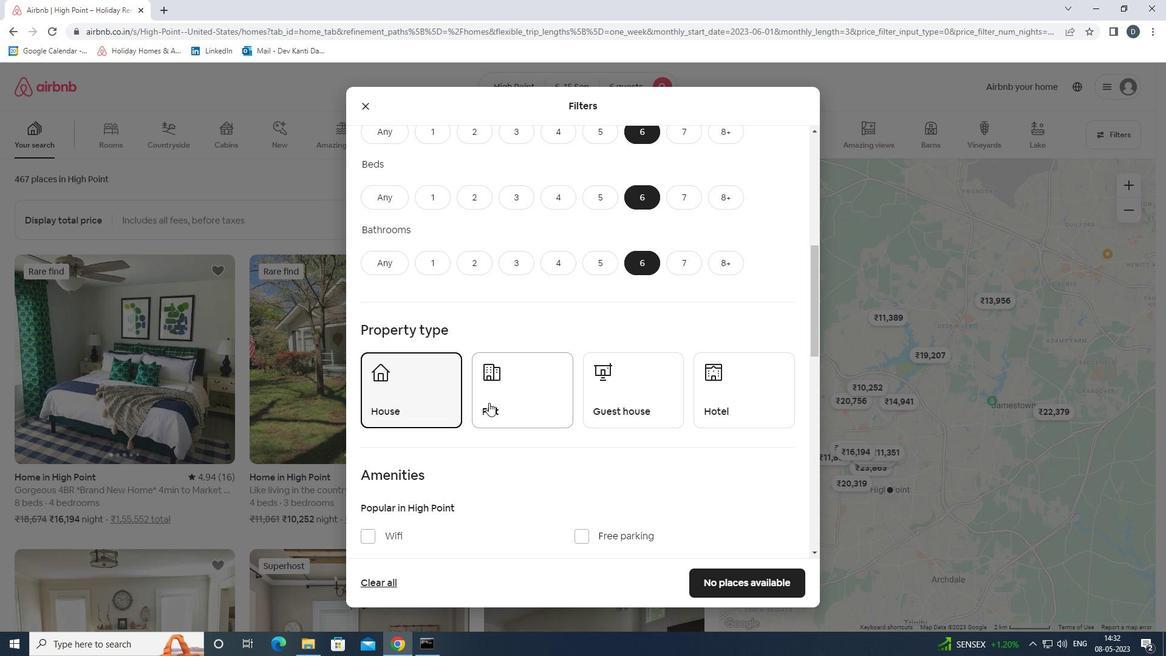 
Action: Mouse pressed left at (515, 398)
Screenshot: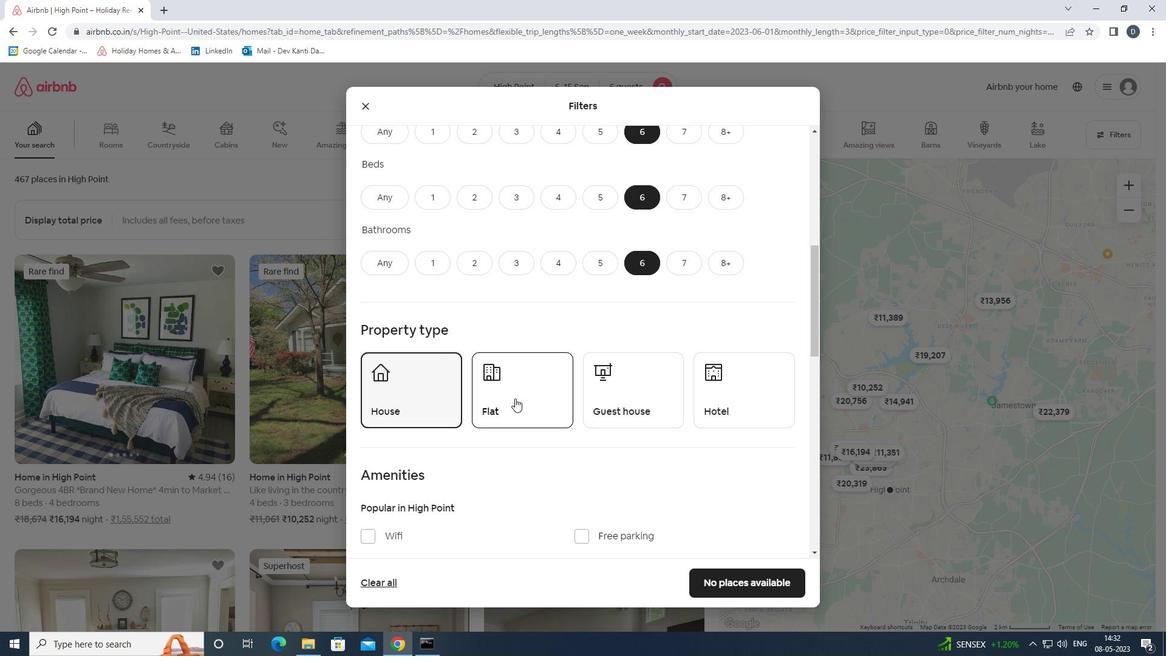 
Action: Mouse moved to (636, 380)
Screenshot: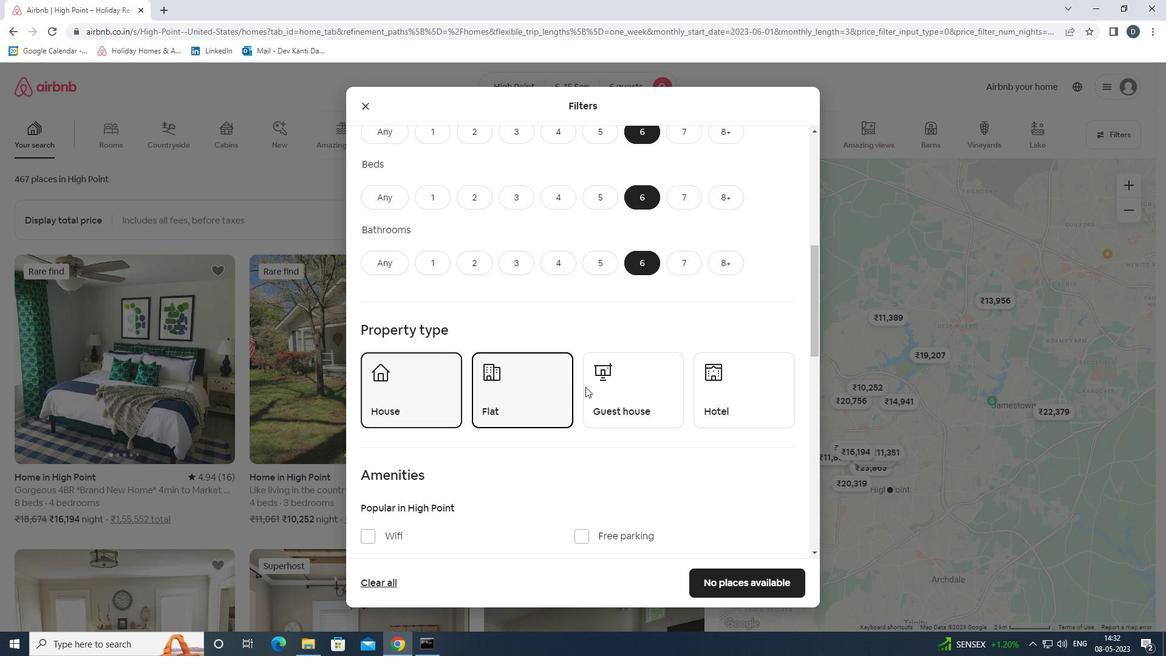 
Action: Mouse pressed left at (636, 380)
Screenshot: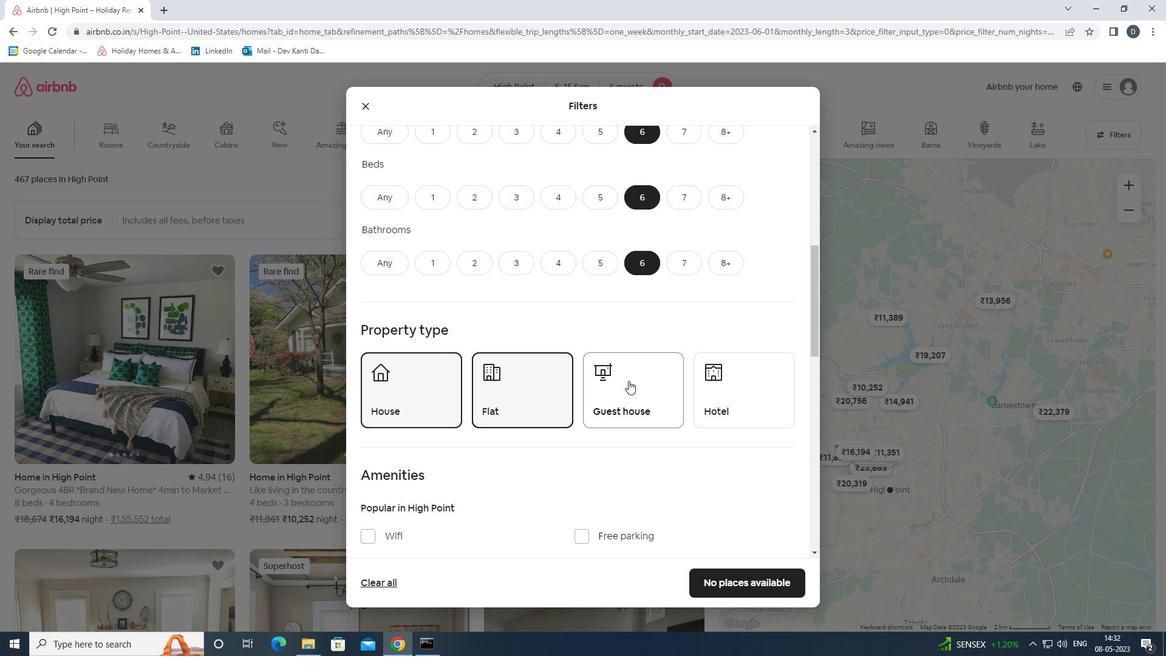 
Action: Mouse moved to (620, 439)
Screenshot: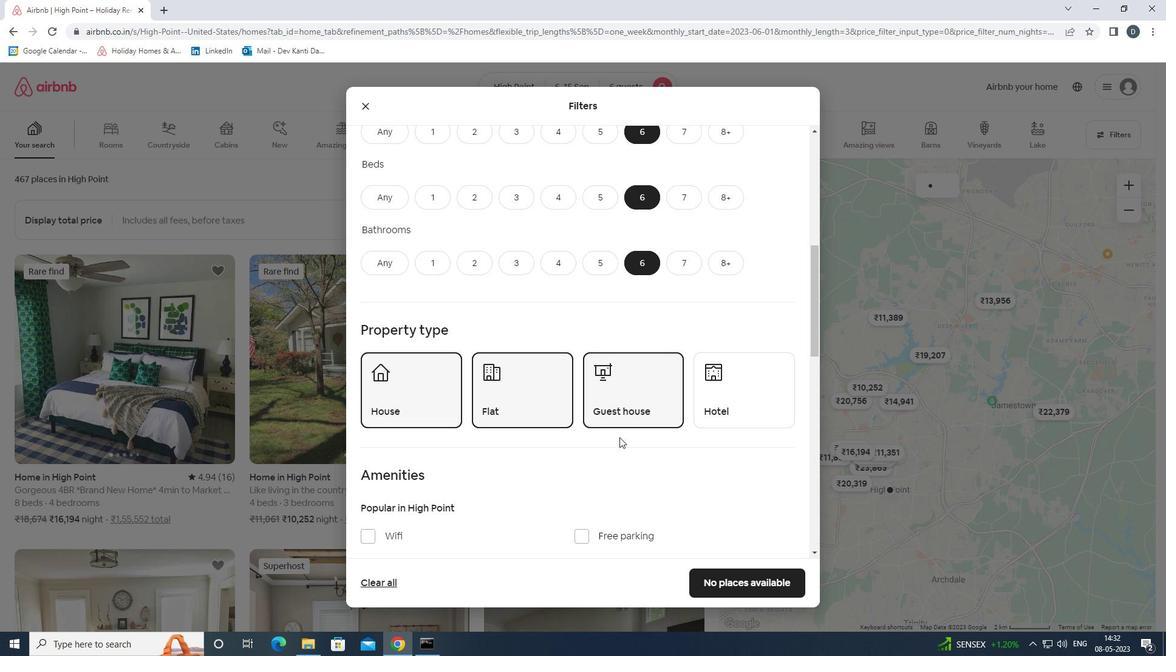 
Action: Mouse scrolled (620, 438) with delta (0, 0)
Screenshot: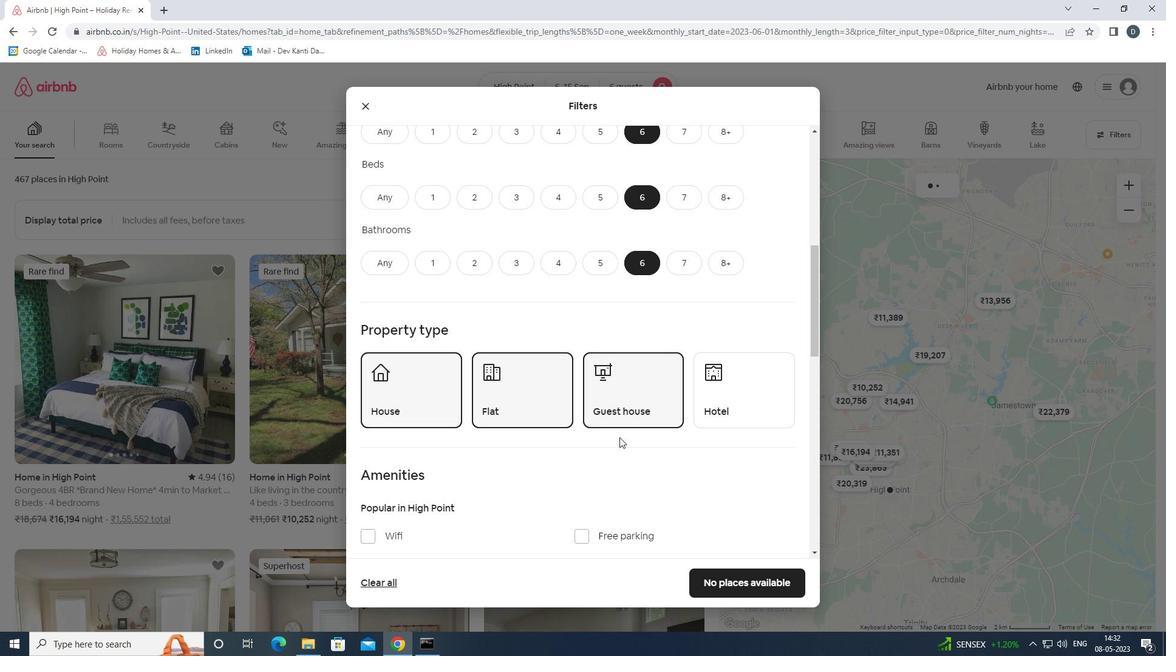 
Action: Mouse scrolled (620, 438) with delta (0, 0)
Screenshot: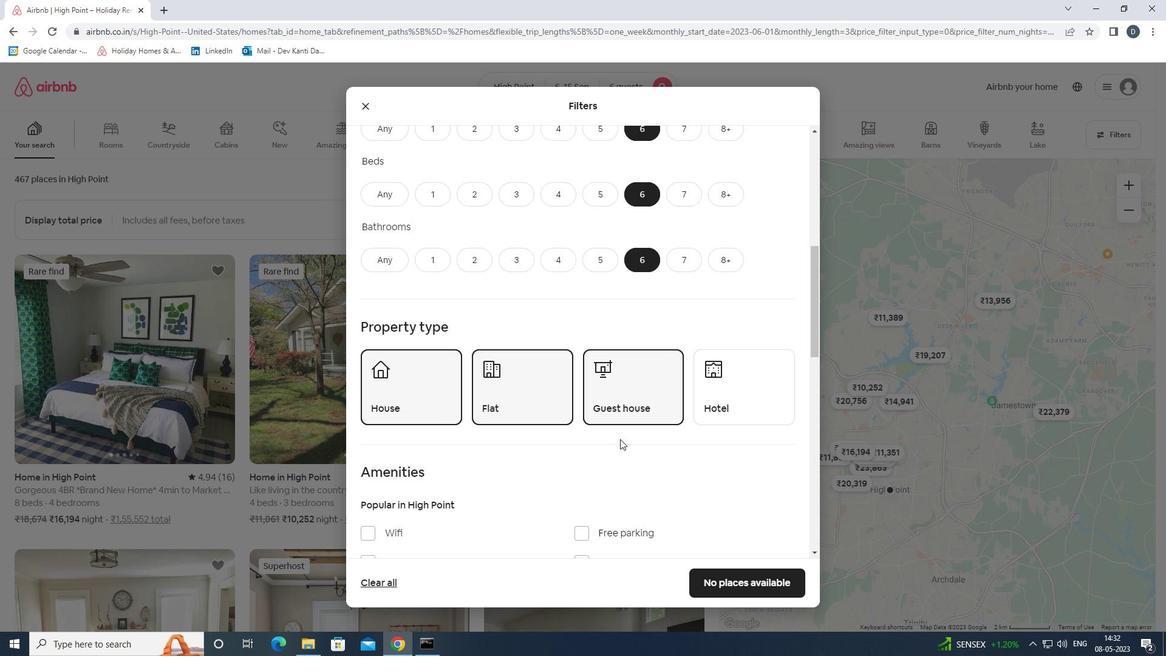 
Action: Mouse moved to (594, 416)
Screenshot: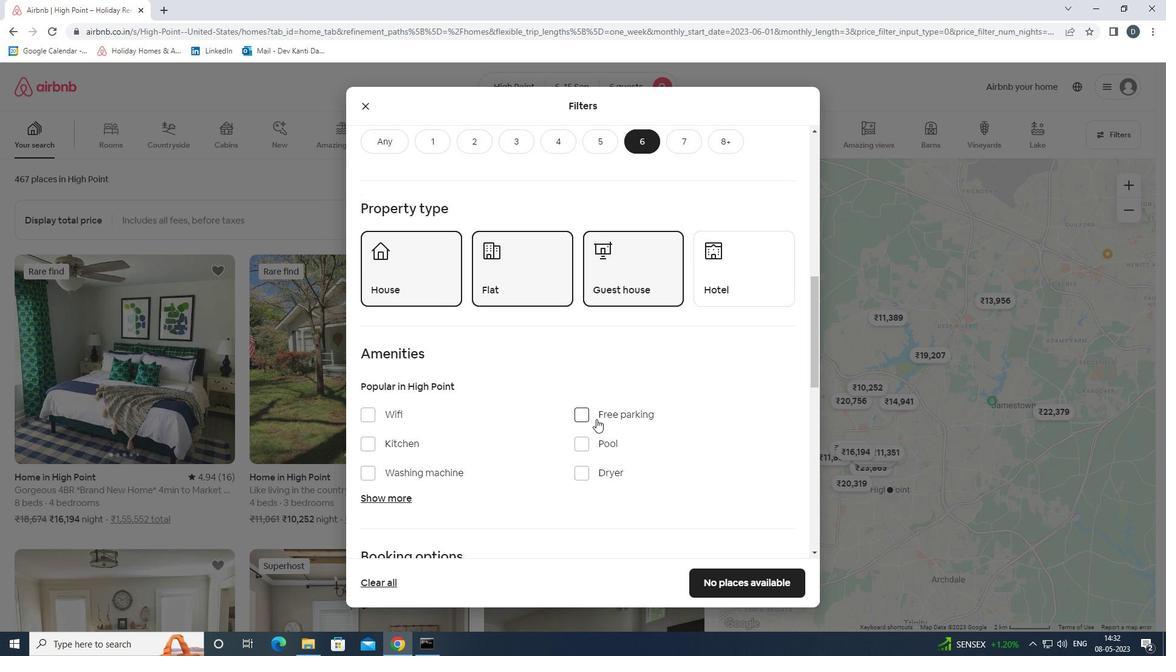 
Action: Mouse pressed left at (594, 416)
Screenshot: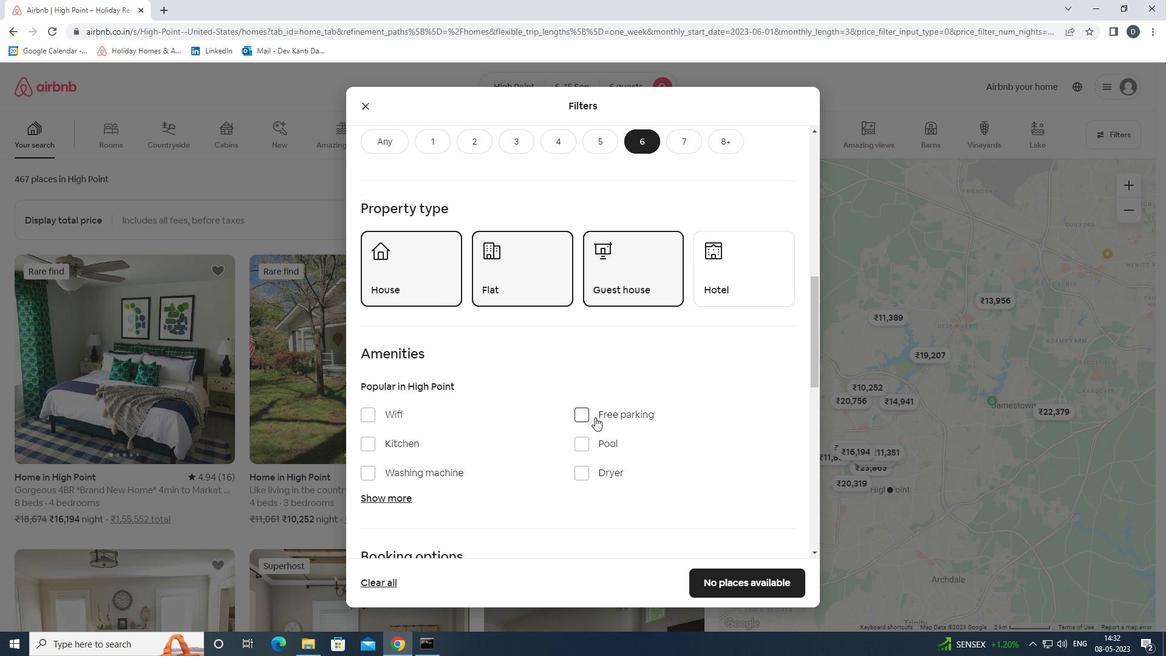 
Action: Mouse moved to (386, 412)
Screenshot: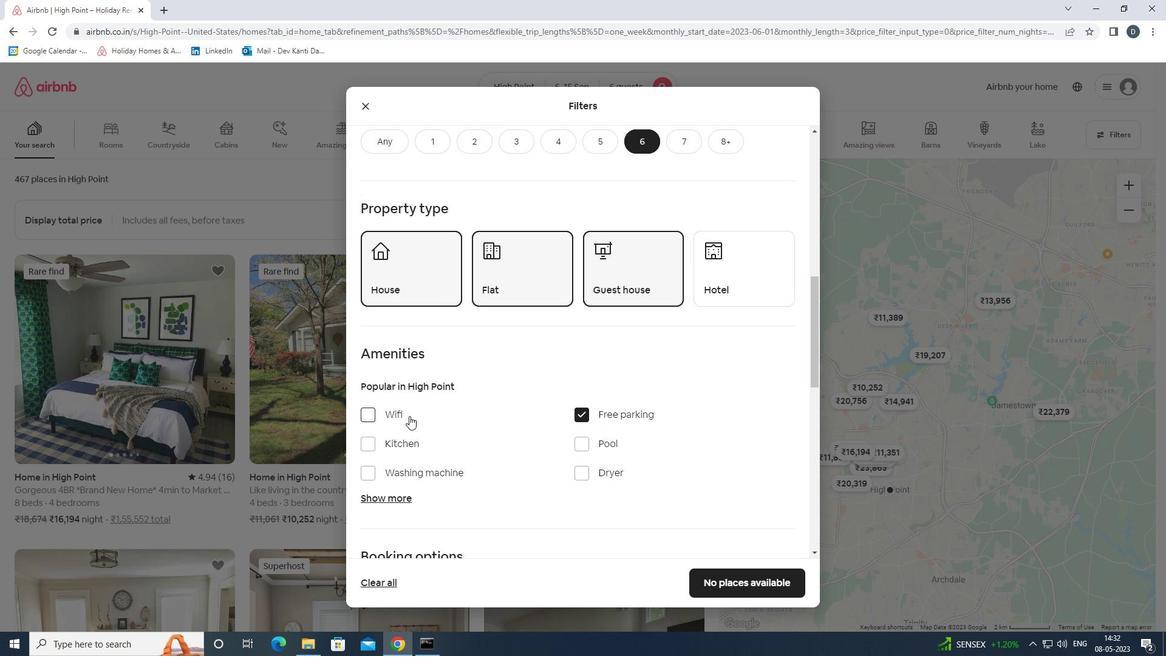 
Action: Mouse pressed left at (386, 412)
Screenshot: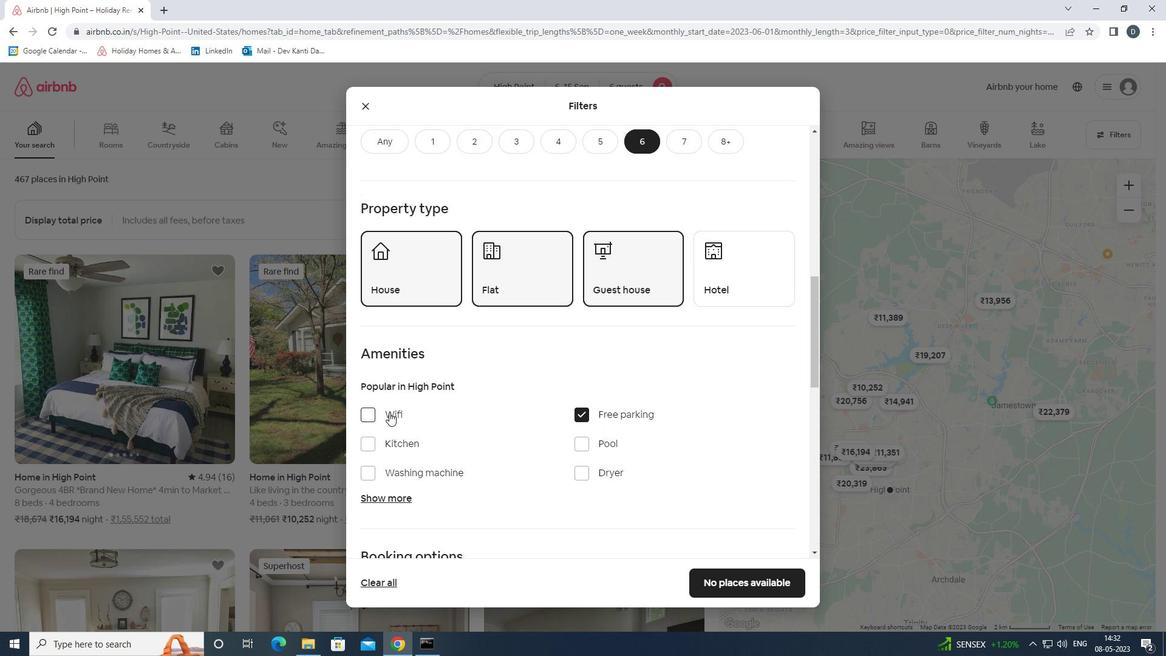 
Action: Mouse moved to (398, 494)
Screenshot: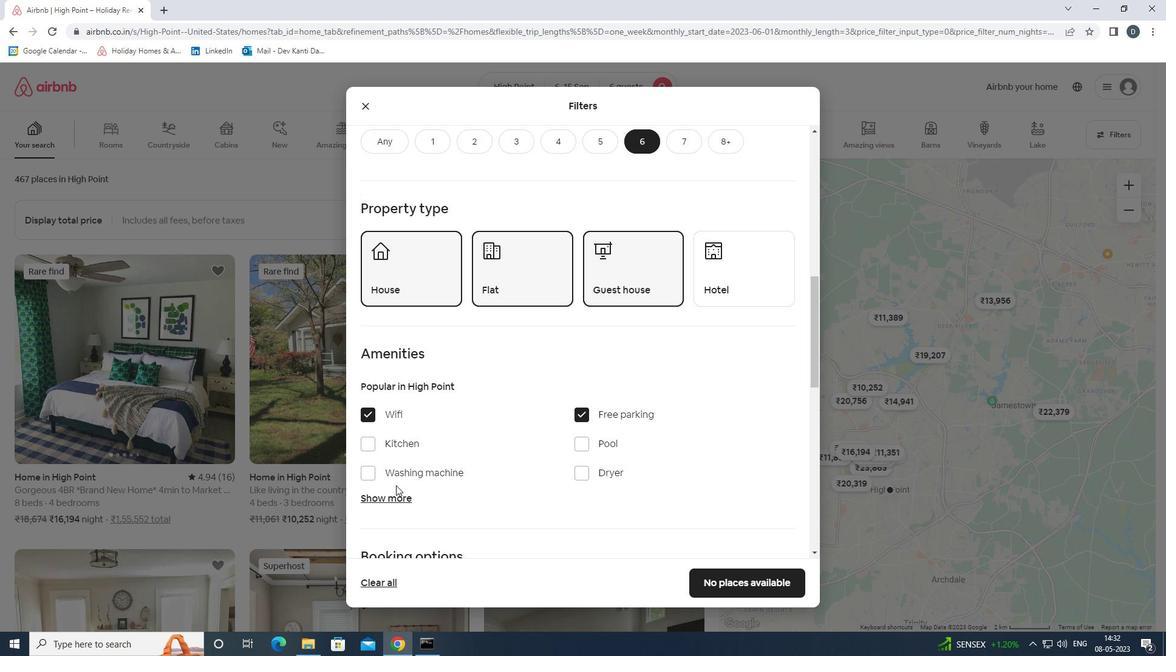 
Action: Mouse pressed left at (398, 494)
Screenshot: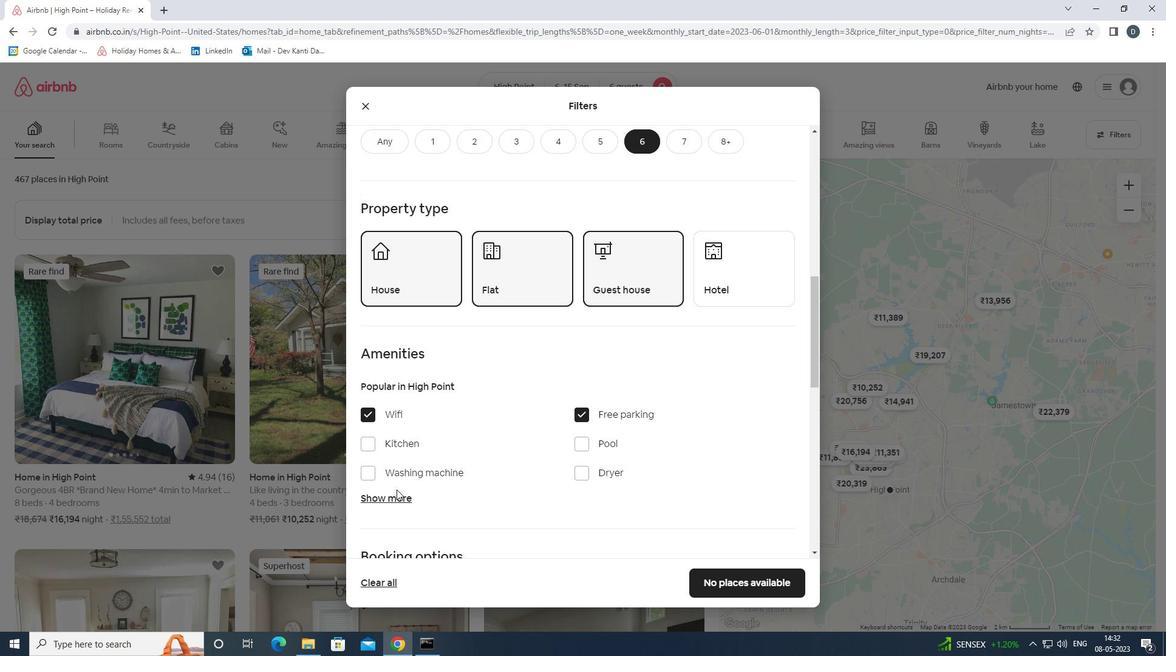 
Action: Mouse scrolled (398, 494) with delta (0, 0)
Screenshot: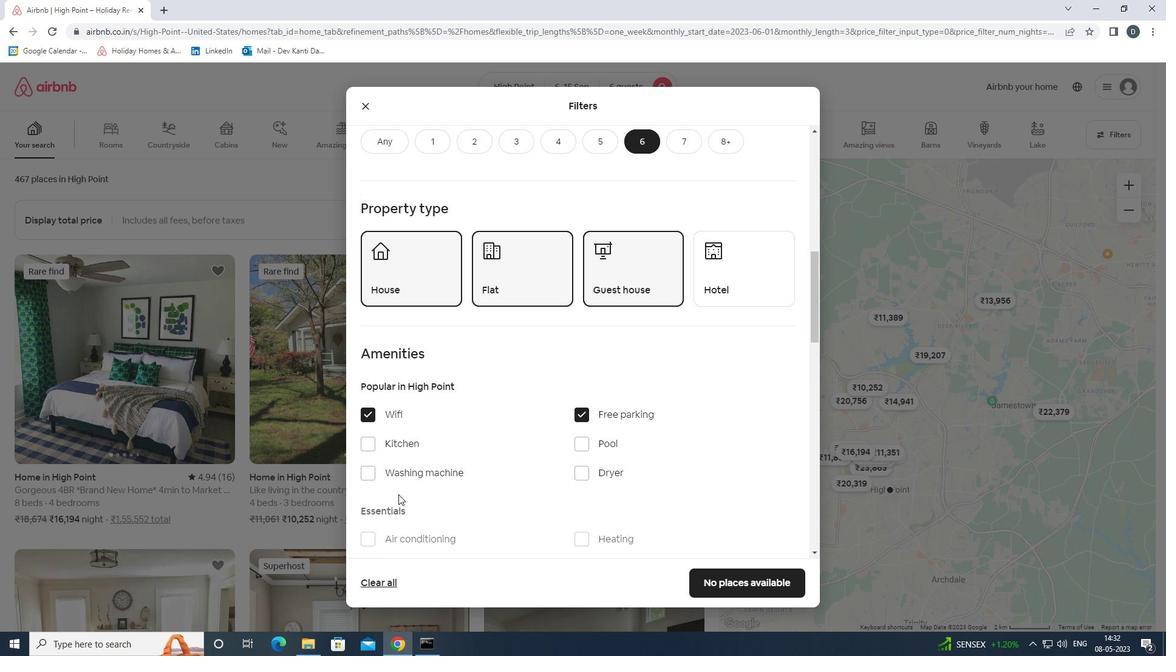 
Action: Mouse scrolled (398, 494) with delta (0, 0)
Screenshot: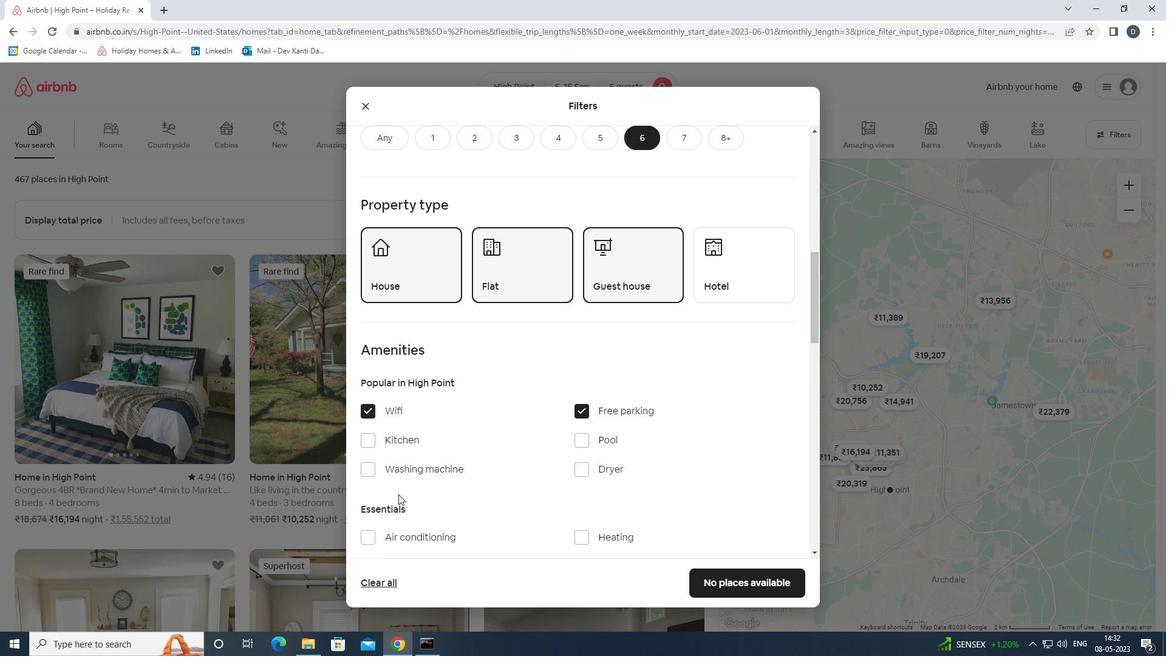 
Action: Mouse moved to (586, 445)
Screenshot: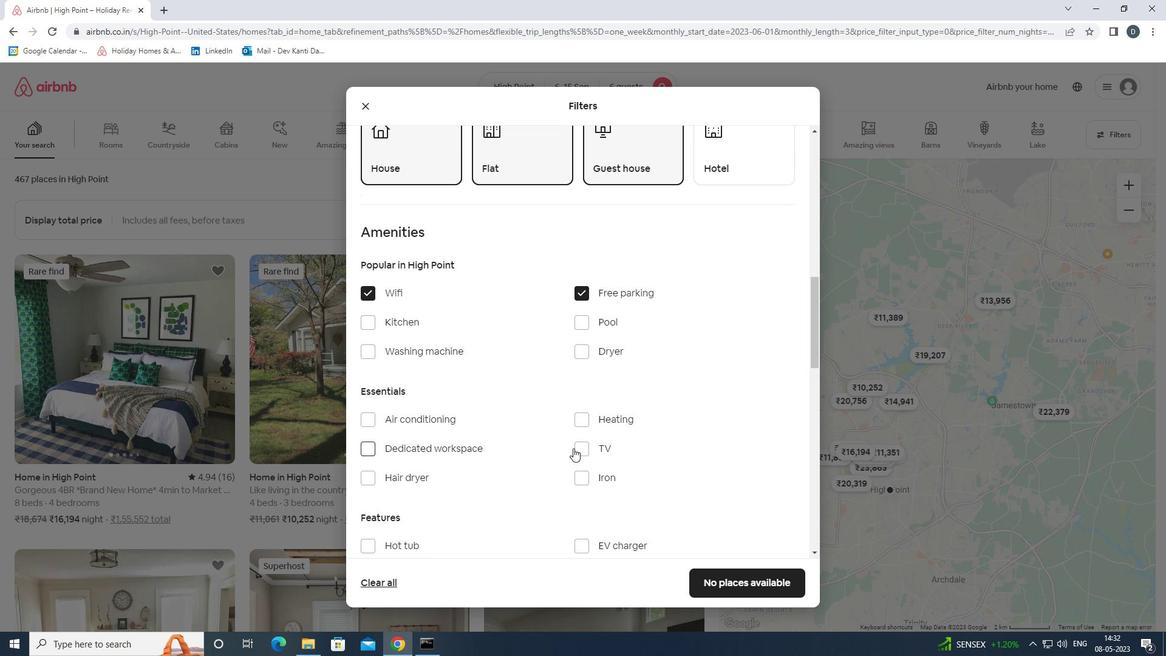 
Action: Mouse pressed left at (586, 445)
Screenshot: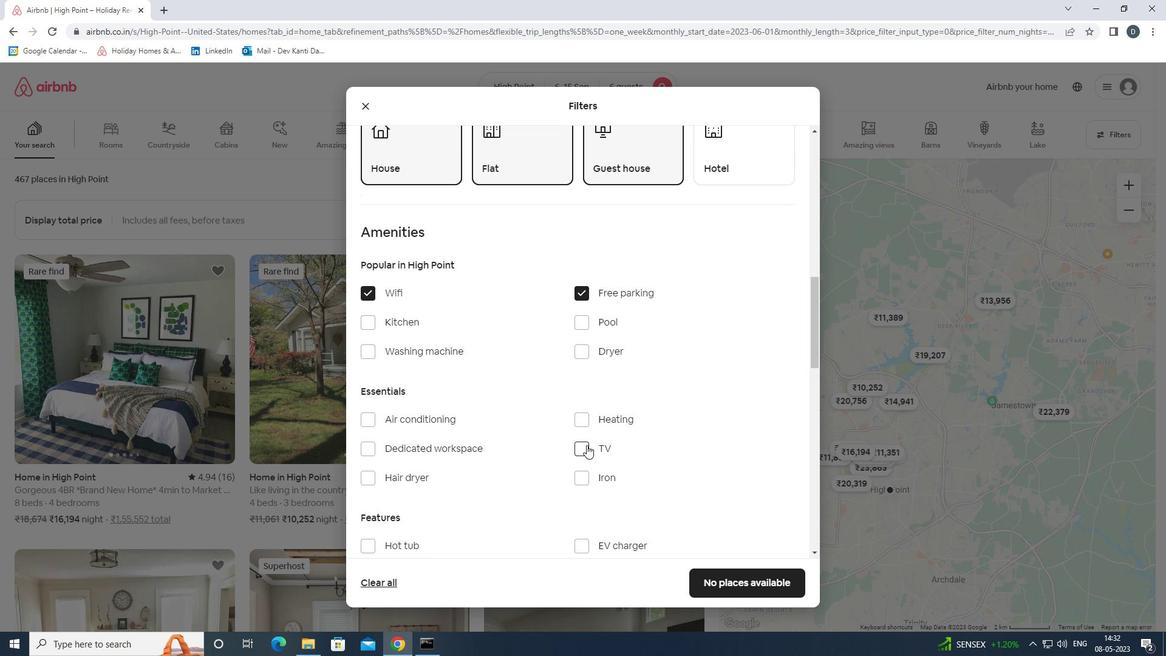 
Action: Mouse moved to (609, 447)
Screenshot: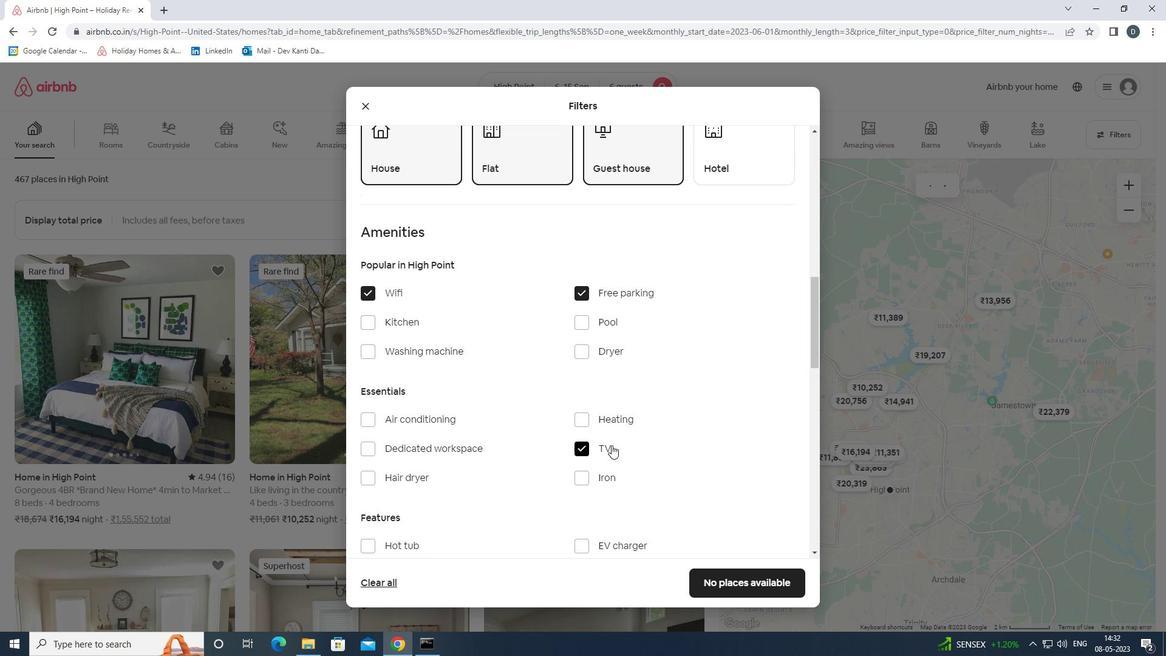 
Action: Mouse scrolled (609, 446) with delta (0, 0)
Screenshot: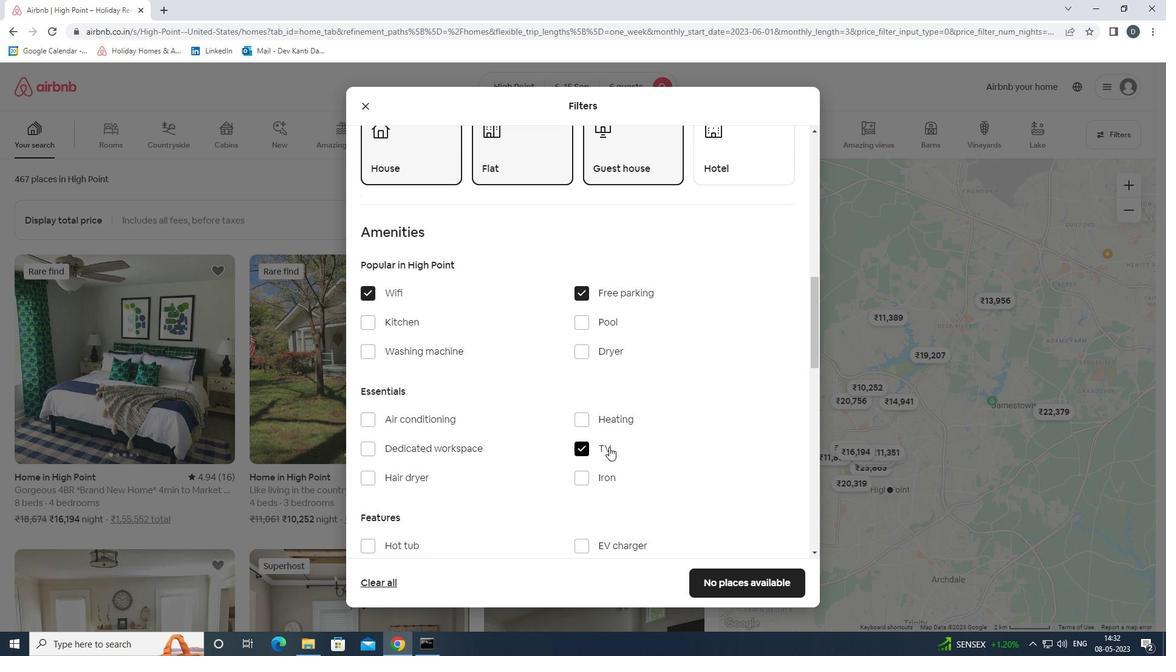 
Action: Mouse scrolled (609, 446) with delta (0, 0)
Screenshot: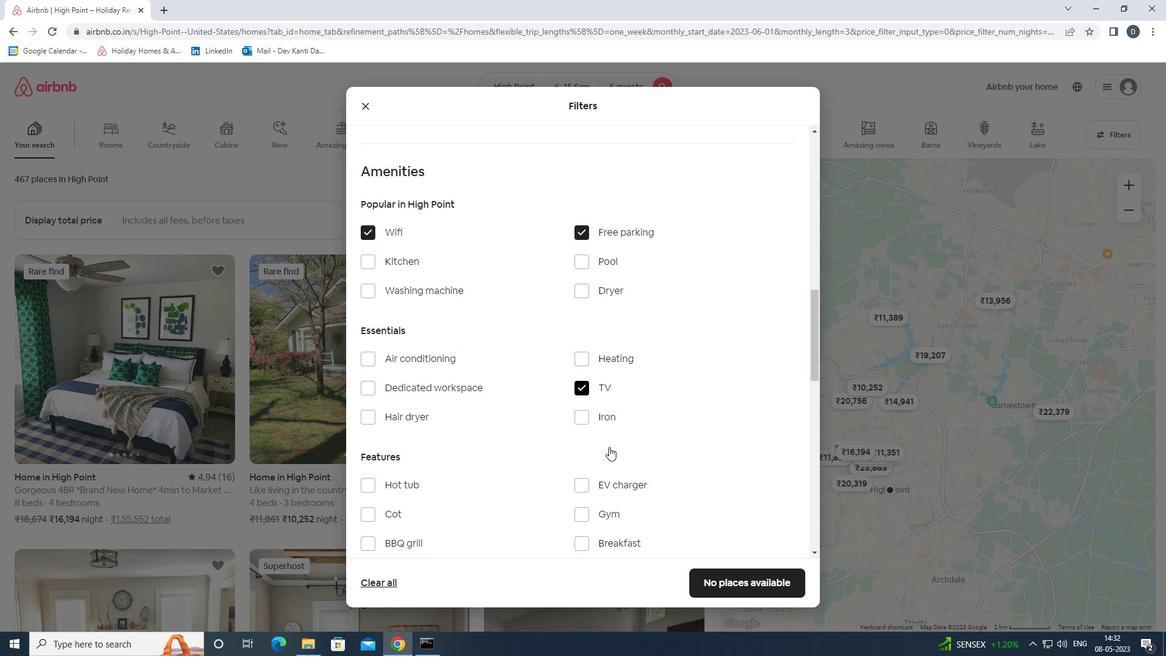 
Action: Mouse moved to (606, 450)
Screenshot: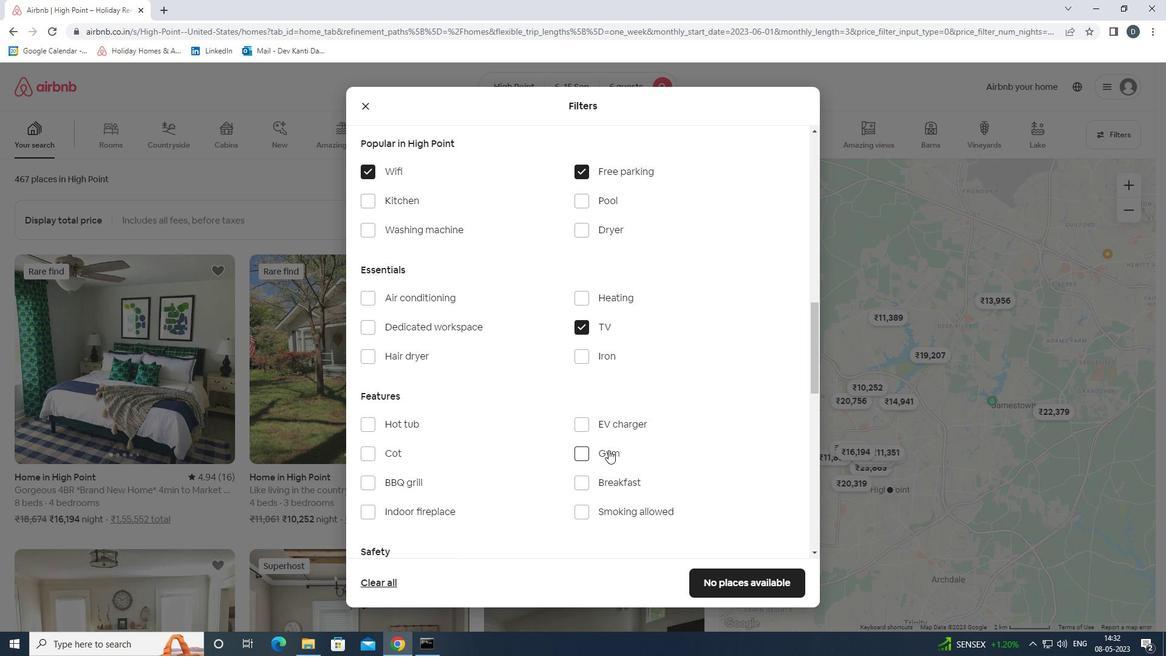 
Action: Mouse pressed left at (606, 450)
Screenshot: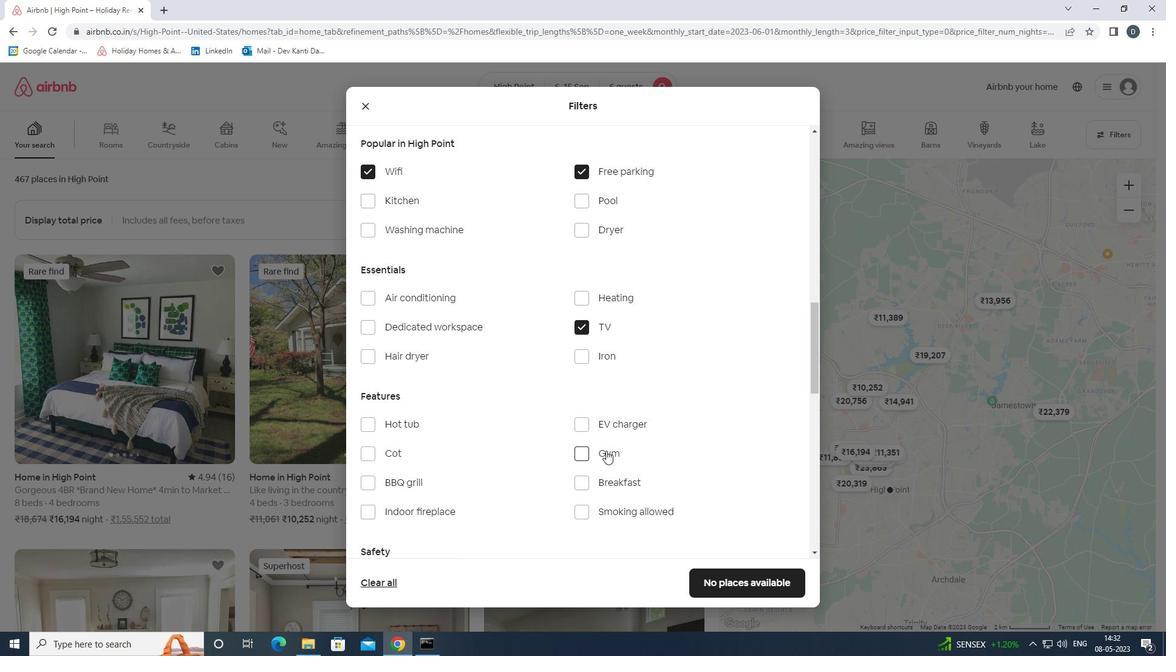 
Action: Mouse moved to (605, 478)
Screenshot: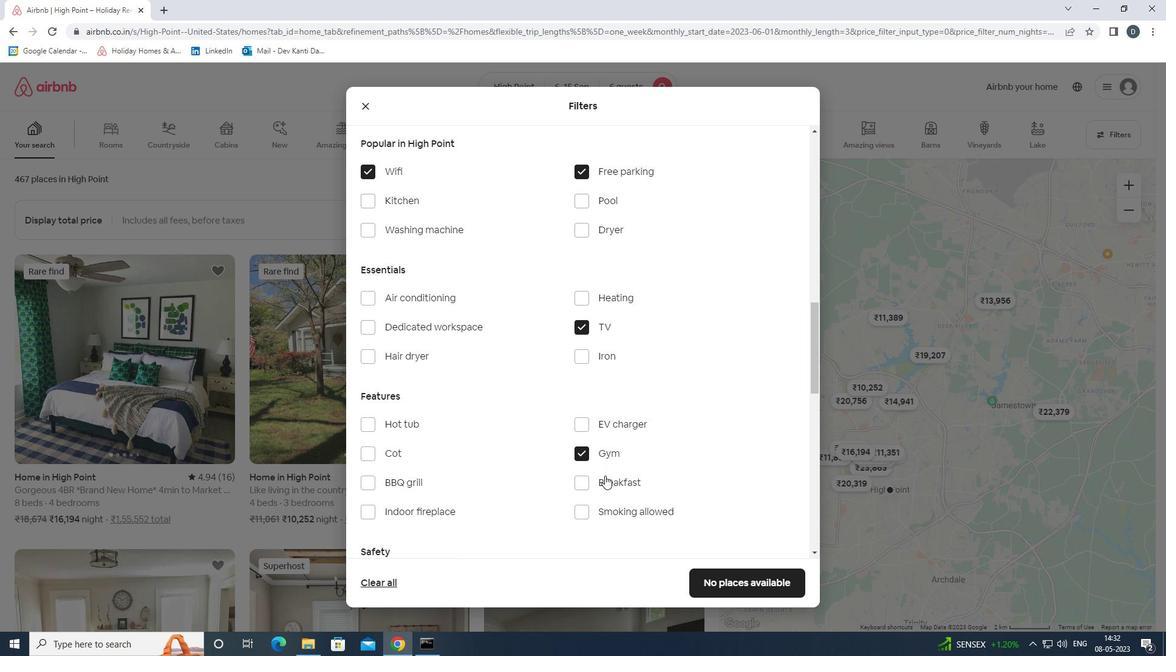 
Action: Mouse pressed left at (605, 478)
Screenshot: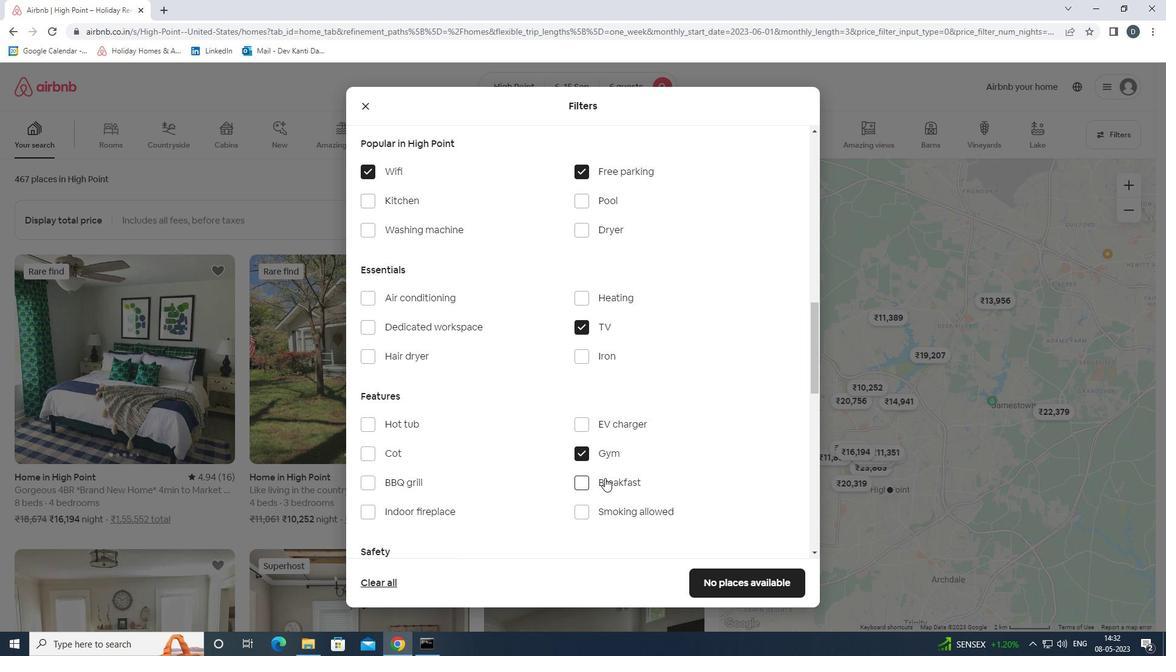 
Action: Mouse moved to (605, 478)
Screenshot: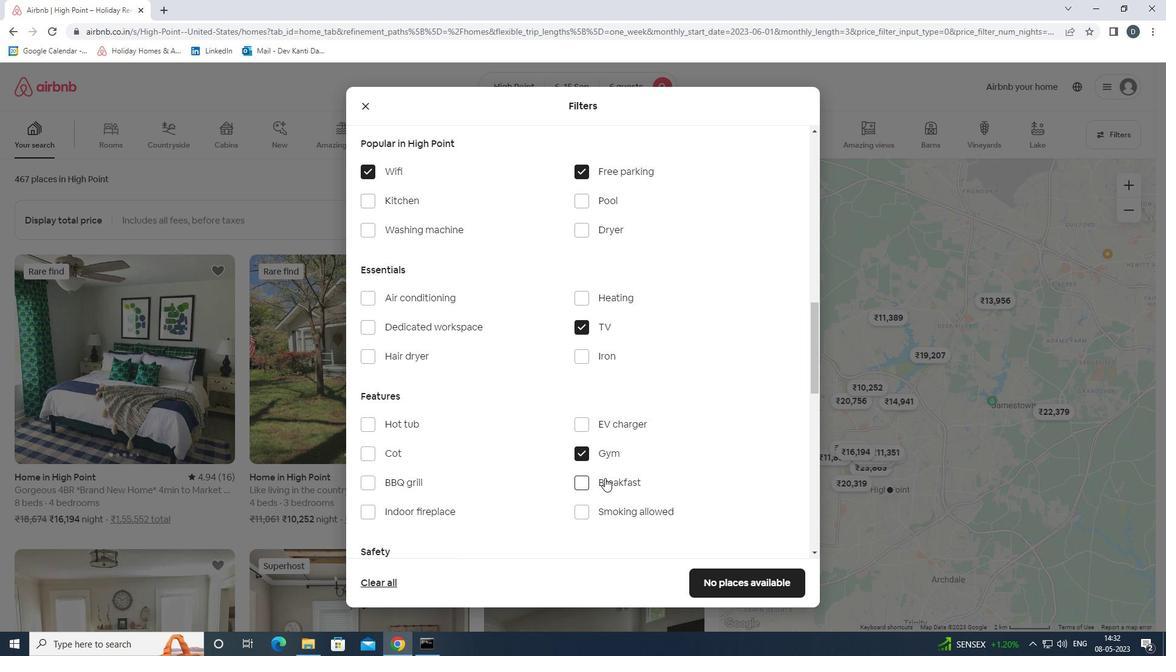 
Action: Mouse scrolled (605, 478) with delta (0, 0)
Screenshot: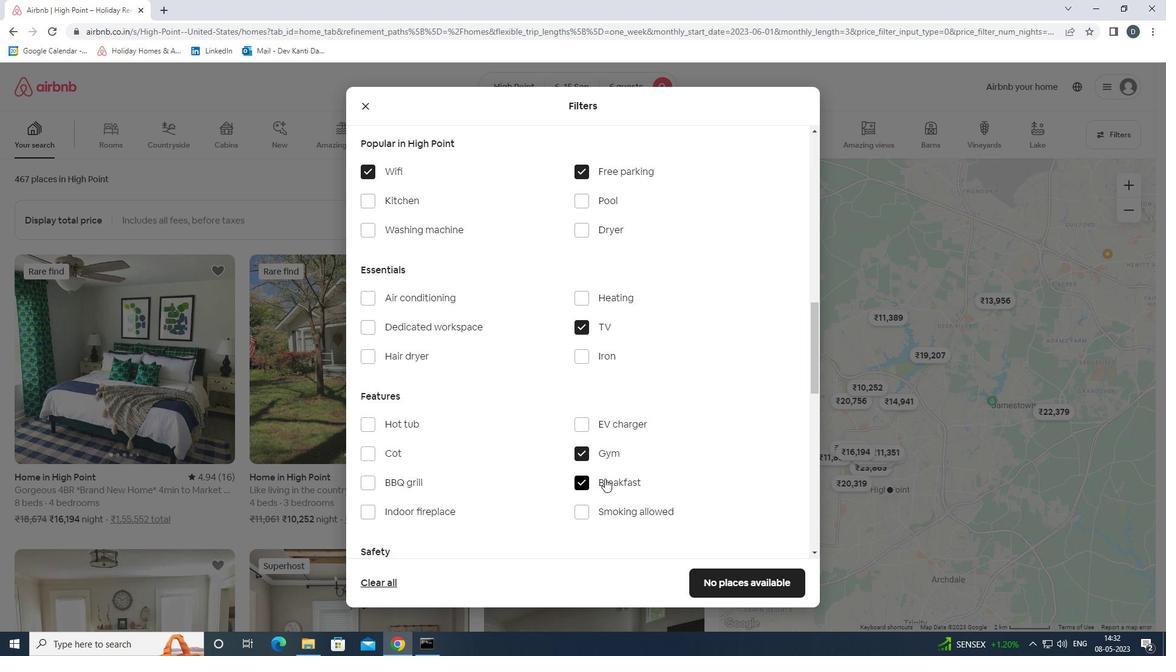 
Action: Mouse scrolled (605, 478) with delta (0, 0)
Screenshot: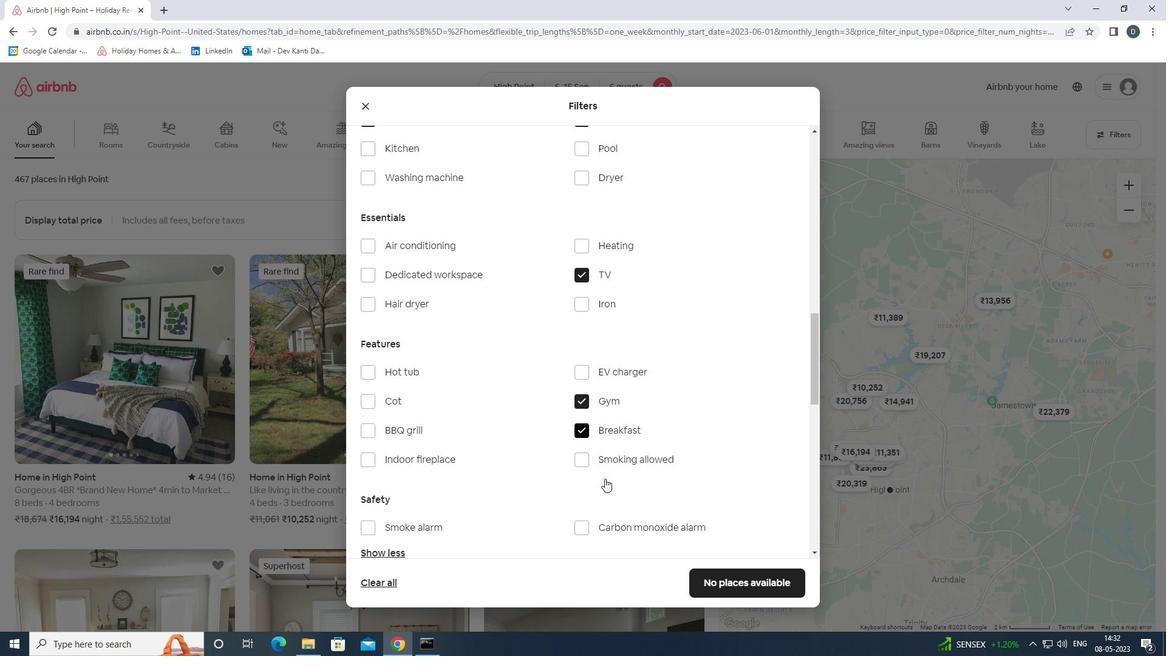 
Action: Mouse scrolled (605, 478) with delta (0, 0)
Screenshot: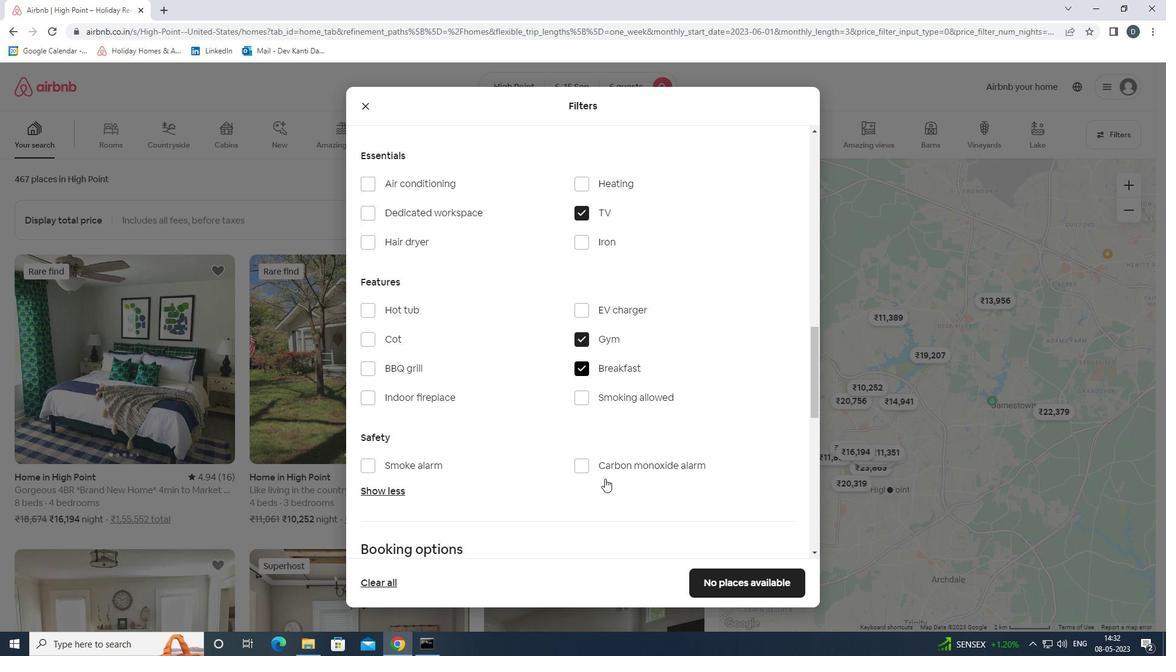 
Action: Mouse scrolled (605, 478) with delta (0, 0)
Screenshot: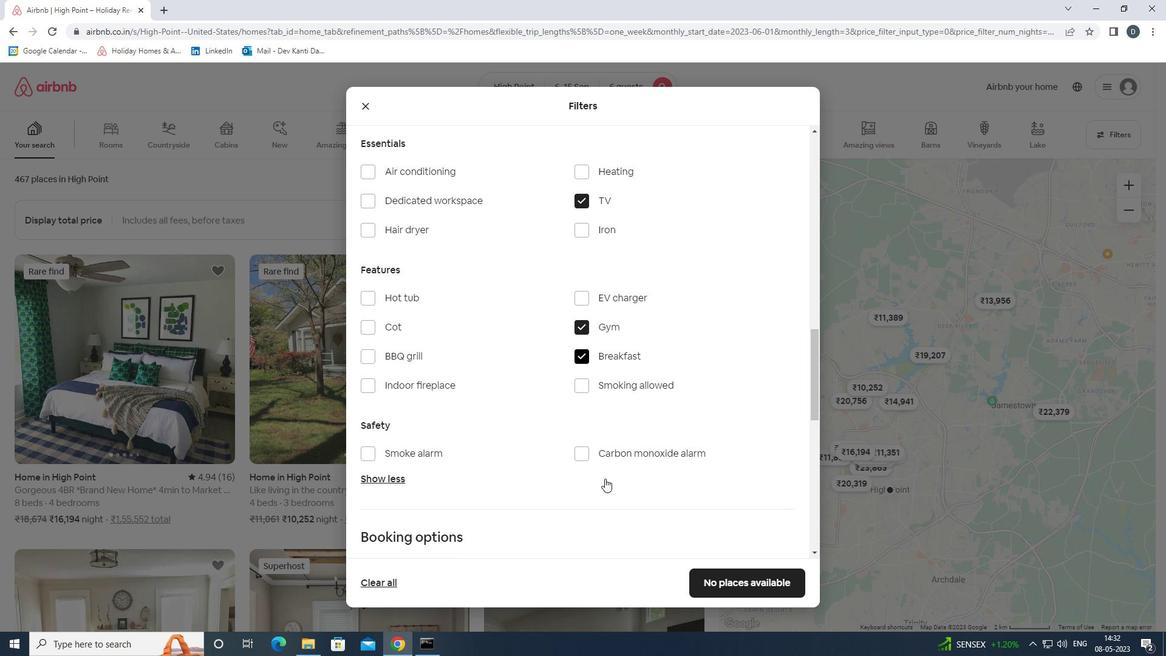 
Action: Mouse scrolled (605, 478) with delta (0, 0)
Screenshot: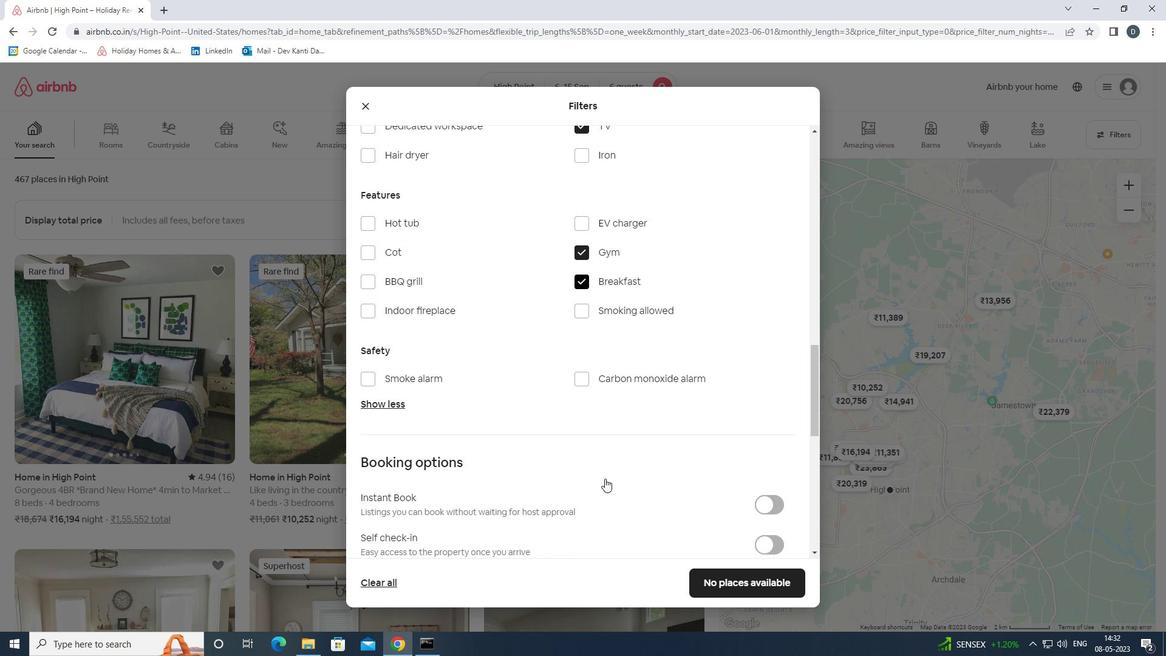 
Action: Mouse moved to (761, 437)
Screenshot: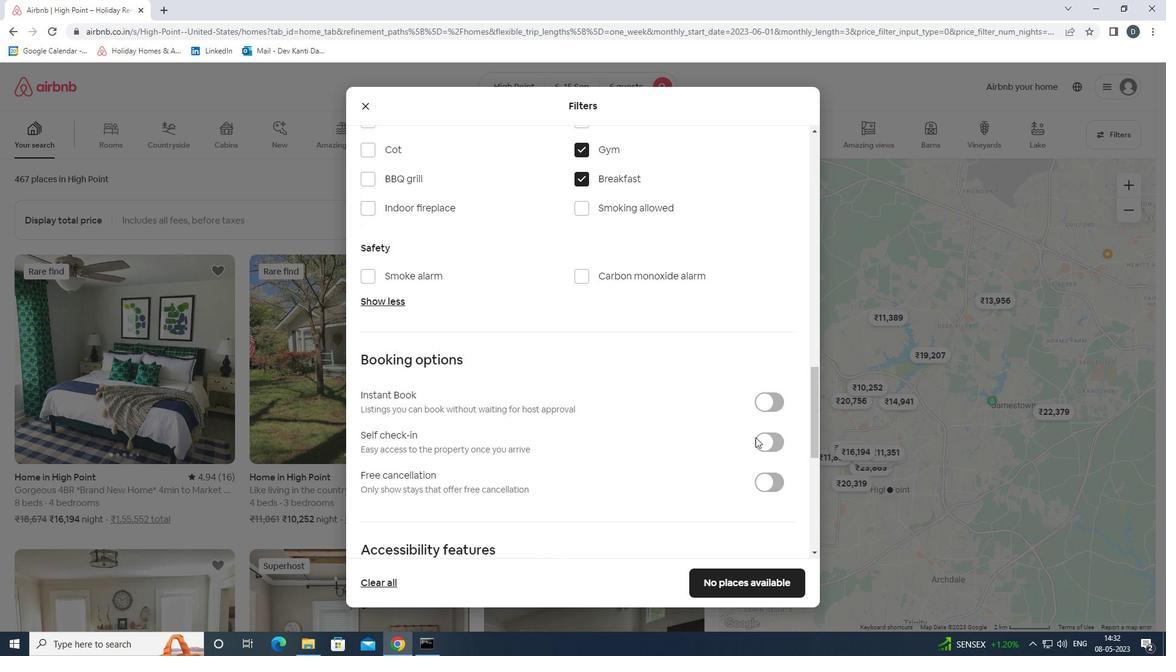 
Action: Mouse pressed left at (761, 437)
Screenshot: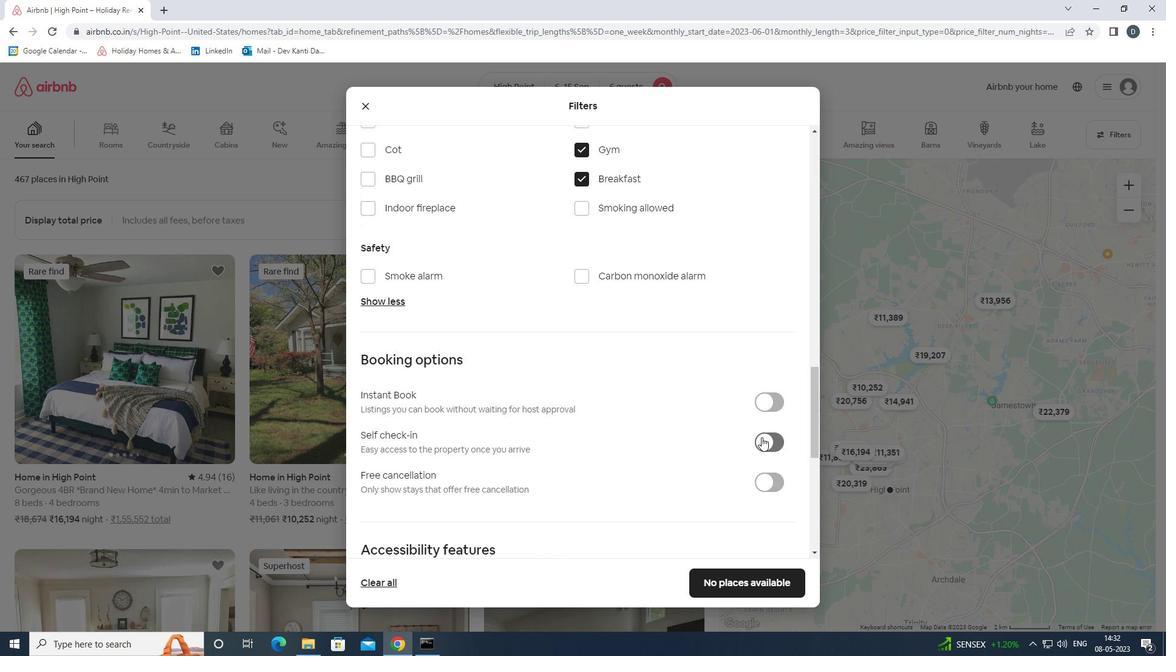 
Action: Mouse scrolled (761, 436) with delta (0, 0)
Screenshot: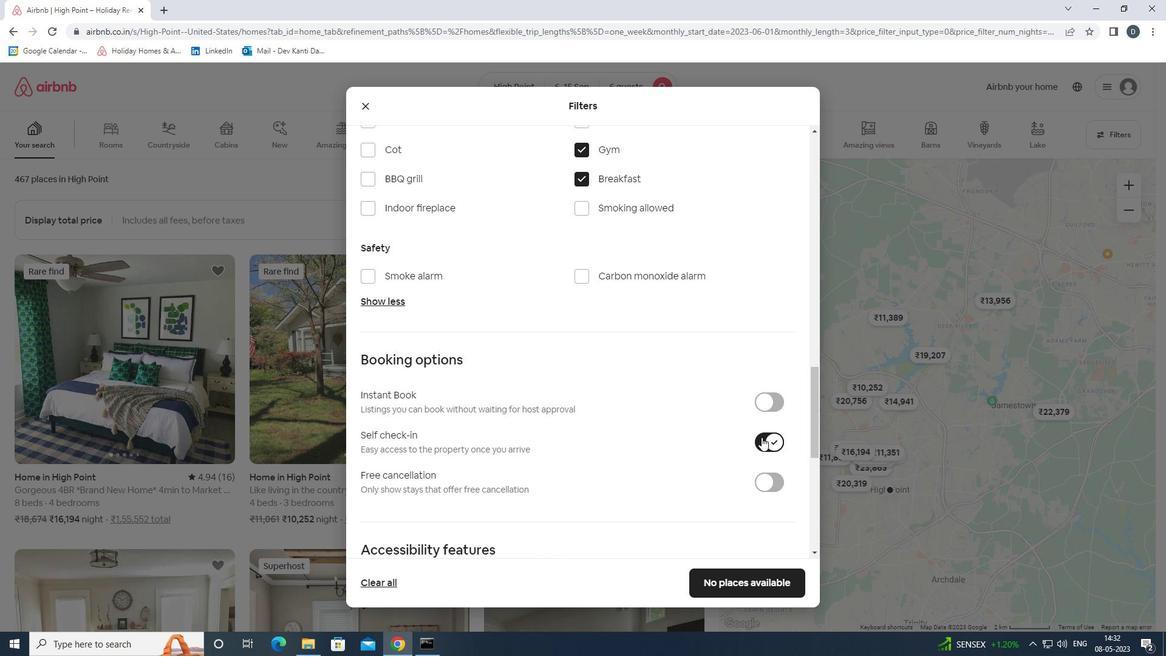 
Action: Mouse scrolled (761, 436) with delta (0, 0)
Screenshot: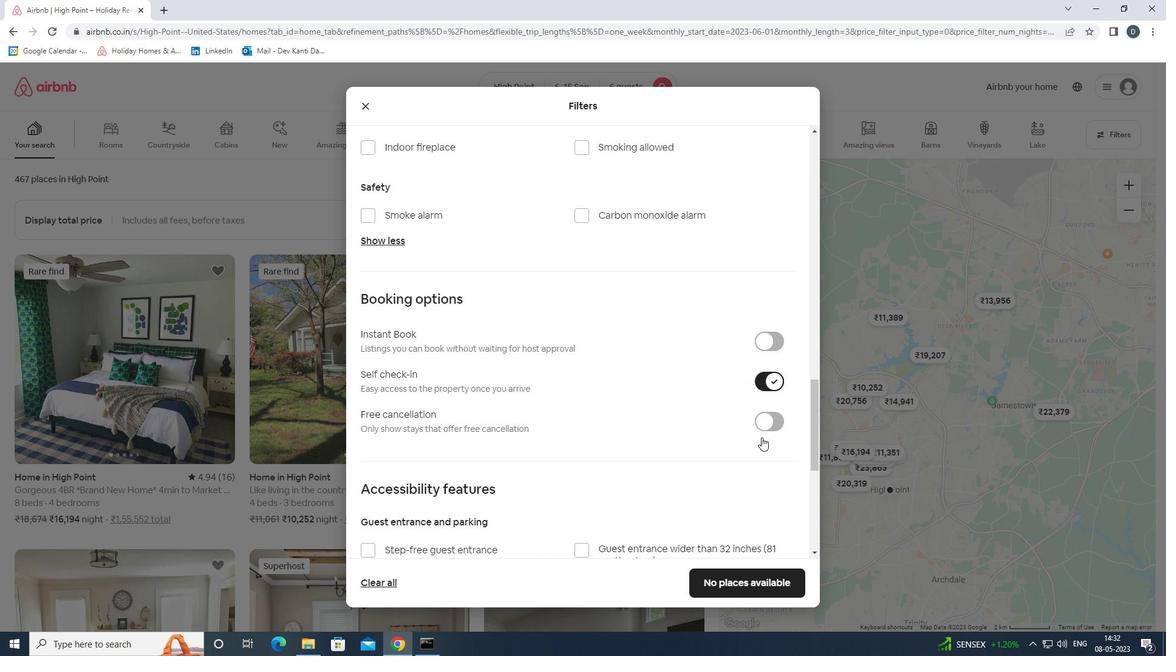 
Action: Mouse scrolled (761, 436) with delta (0, 0)
Screenshot: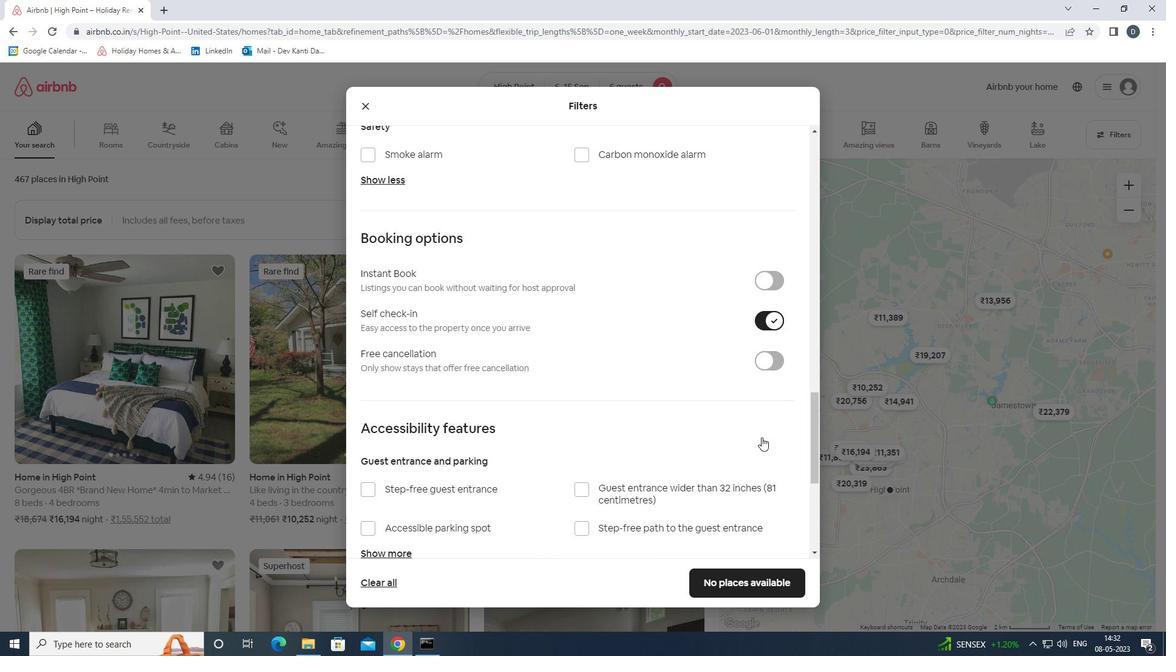 
Action: Mouse scrolled (761, 436) with delta (0, 0)
Screenshot: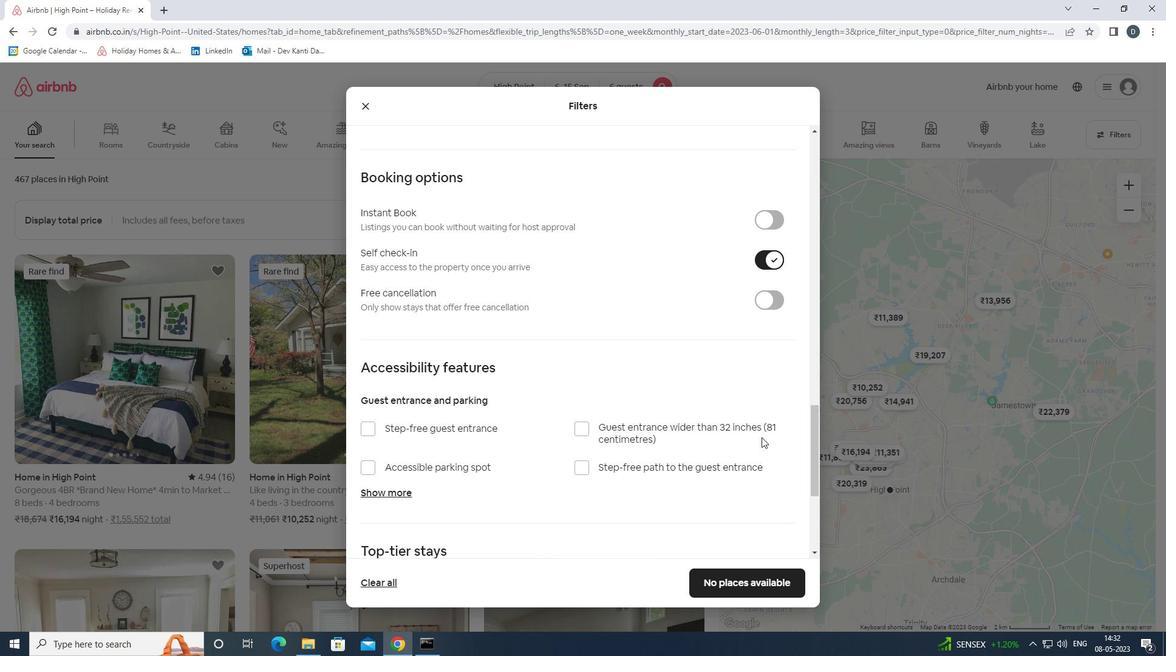 
Action: Mouse moved to (761, 437)
Screenshot: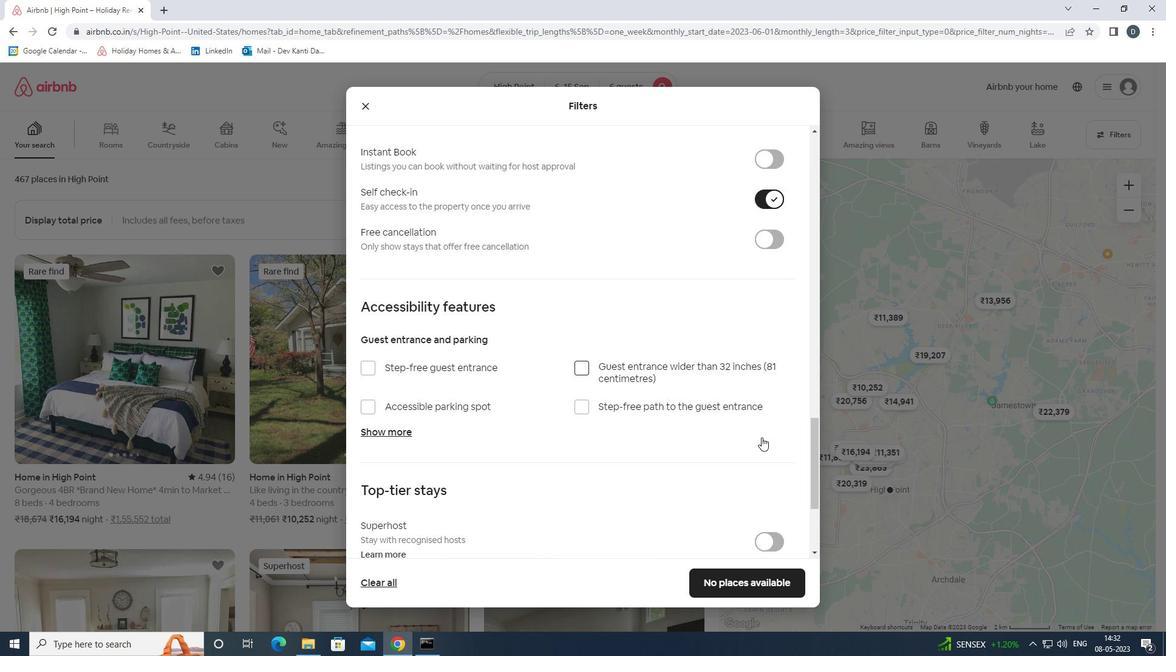 
Action: Mouse scrolled (761, 436) with delta (0, 0)
Screenshot: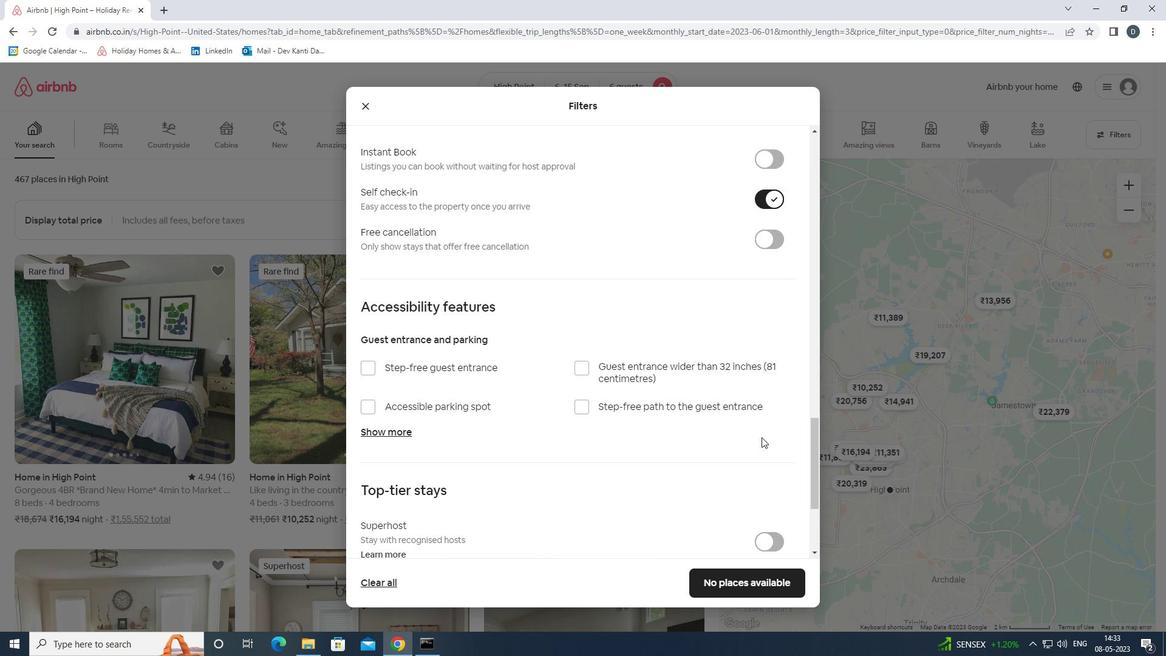 
Action: Mouse scrolled (761, 436) with delta (0, 0)
Screenshot: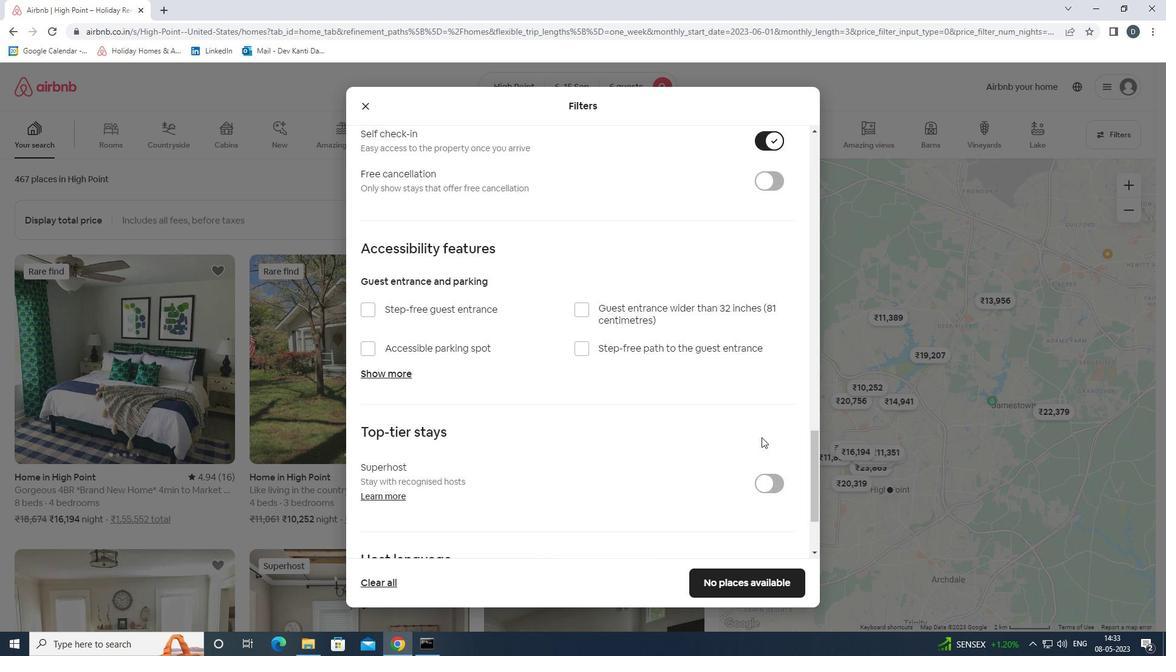 
Action: Mouse scrolled (761, 436) with delta (0, 0)
Screenshot: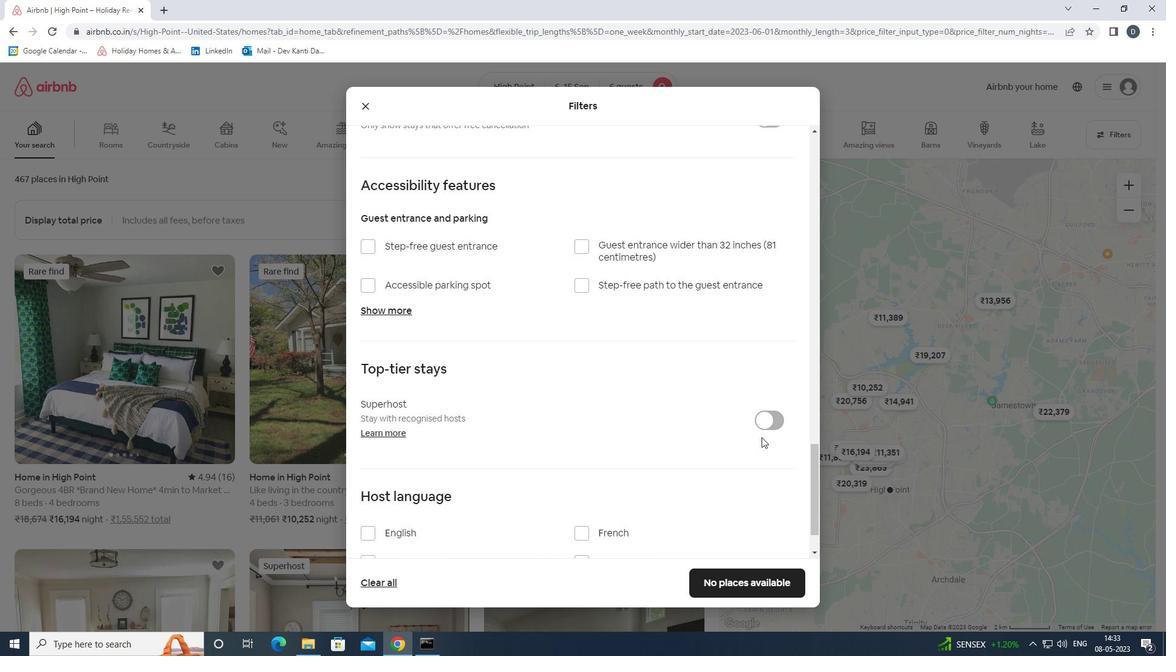 
Action: Mouse scrolled (761, 436) with delta (0, 0)
Screenshot: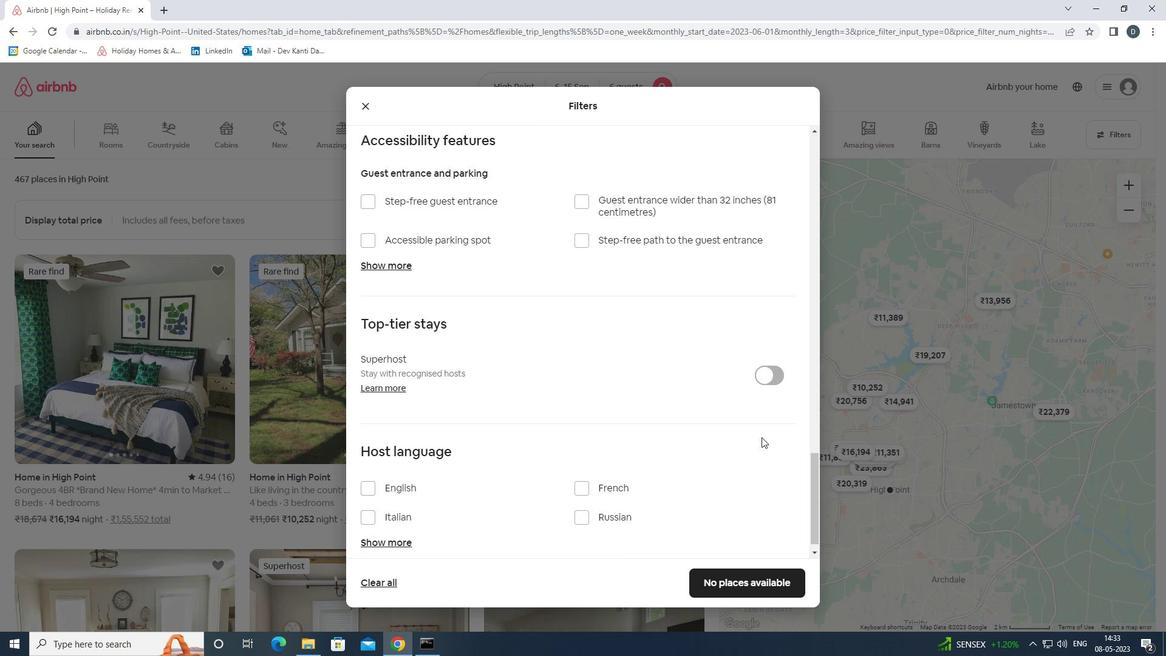 
Action: Mouse moved to (395, 470)
Screenshot: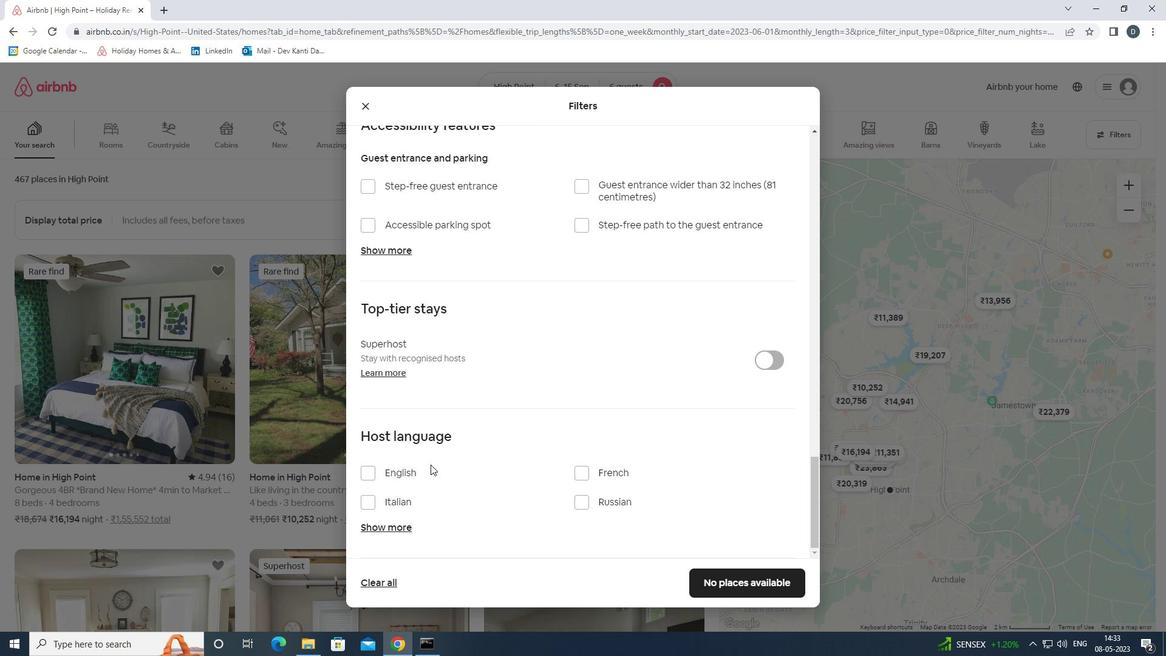 
Action: Mouse pressed left at (395, 470)
Screenshot: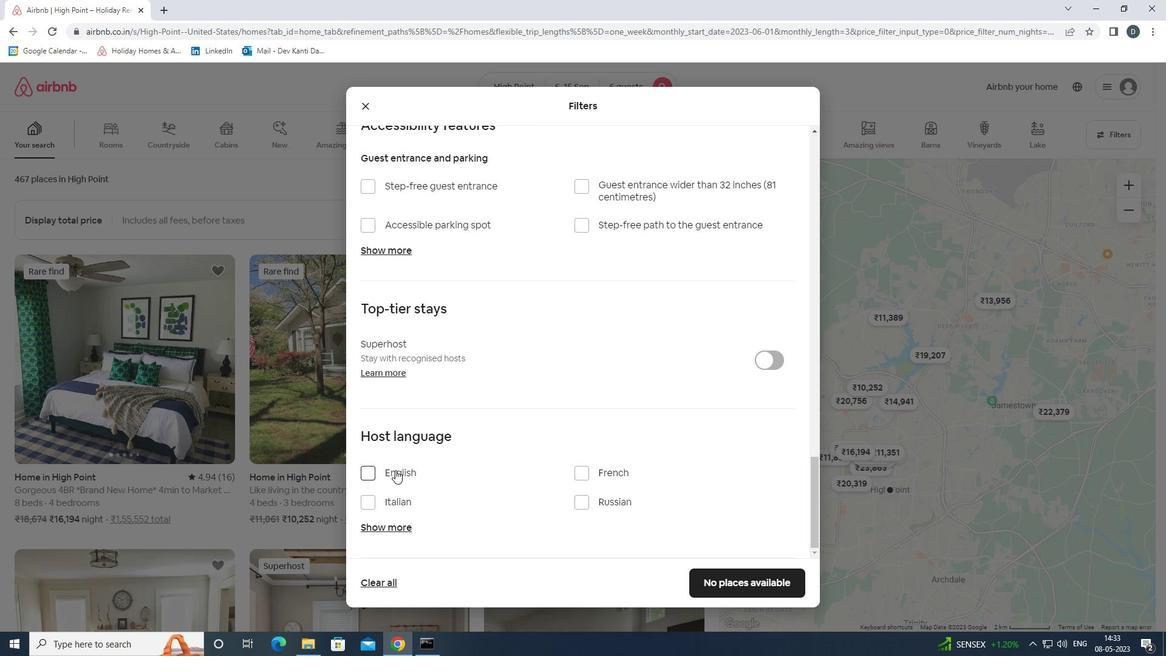 
Action: Mouse moved to (718, 572)
Screenshot: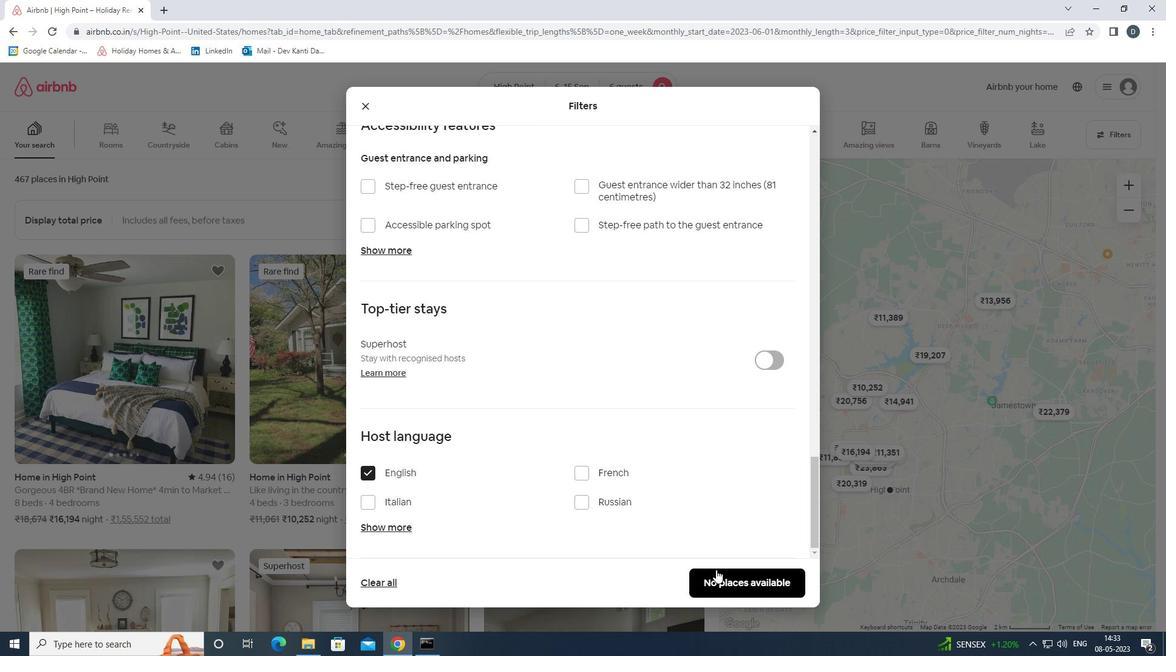 
Action: Mouse pressed left at (718, 572)
Screenshot: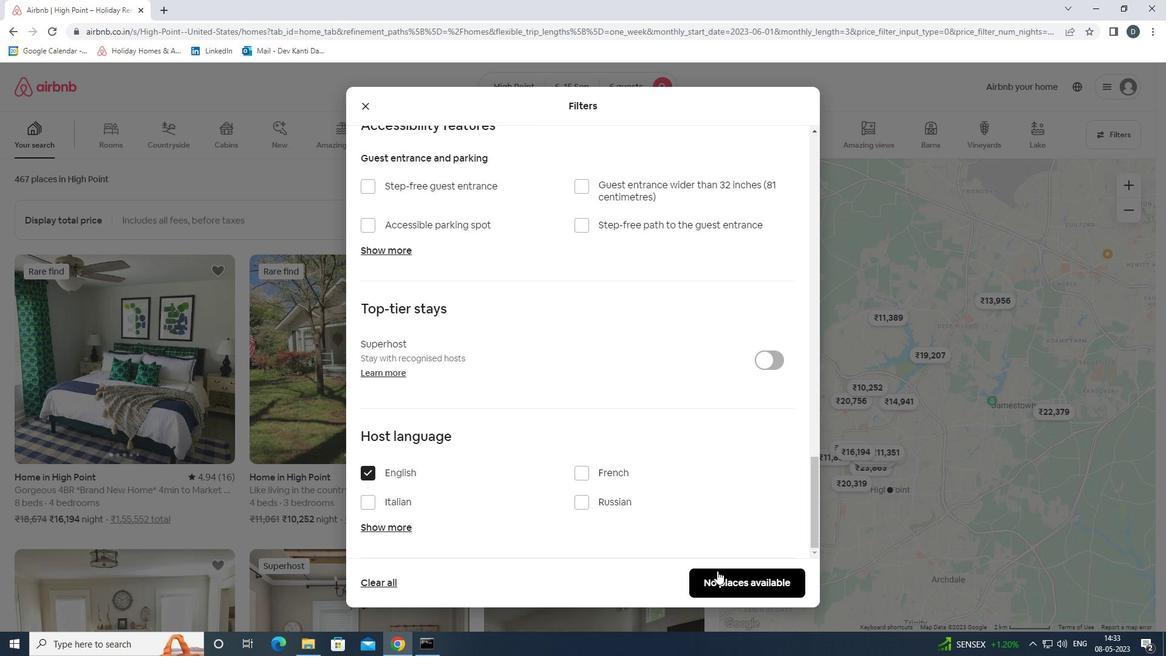 
